 Task: Search one way flight ticket for 1 adult, 1 child, 1 infant in seat in premium economy from Albuquerque: Albuquerque International Sunport to Evansville: Evansville Regional Airport on 8-3-2023. Choice of flights is Emirates. Number of bags: 2 carry on bags and 4 checked bags. Price is upto 105000. Outbound departure time preference is 12:30. Return departure time preference is 0:00.
Action: Mouse moved to (285, 431)
Screenshot: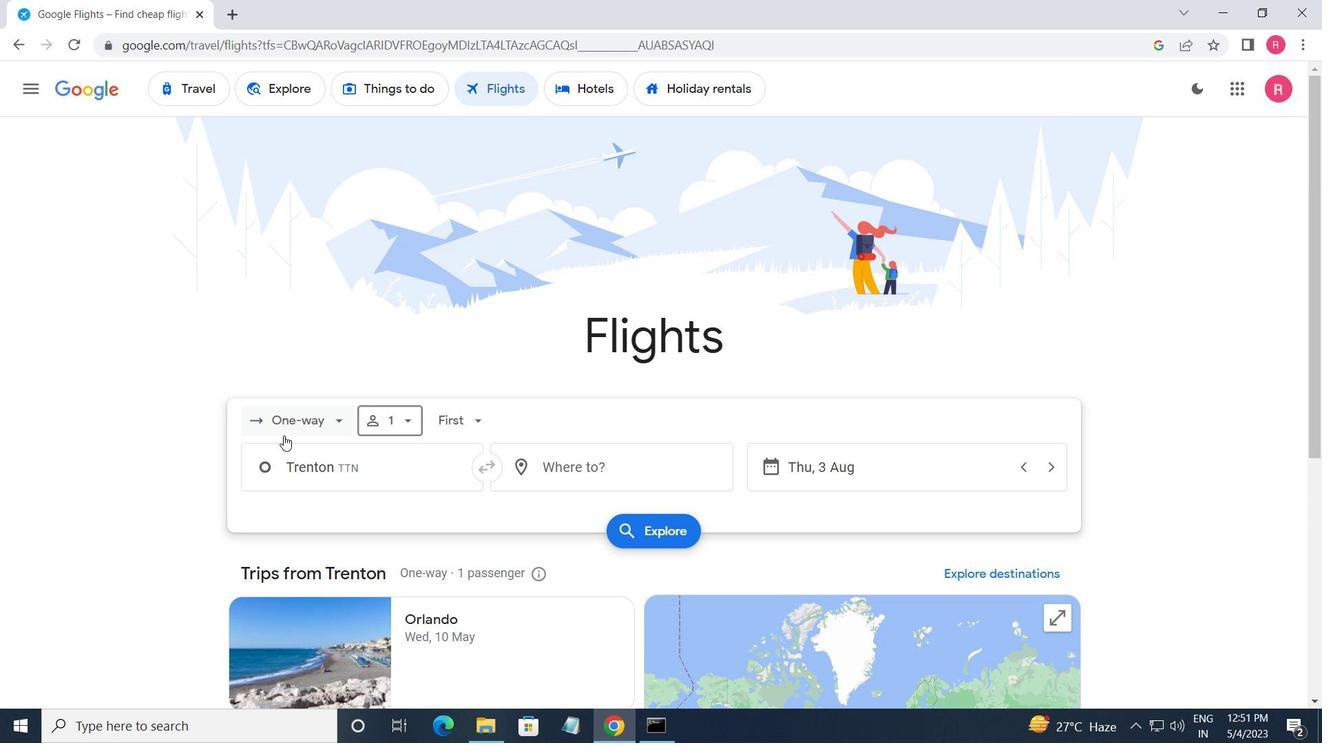 
Action: Mouse pressed left at (285, 431)
Screenshot: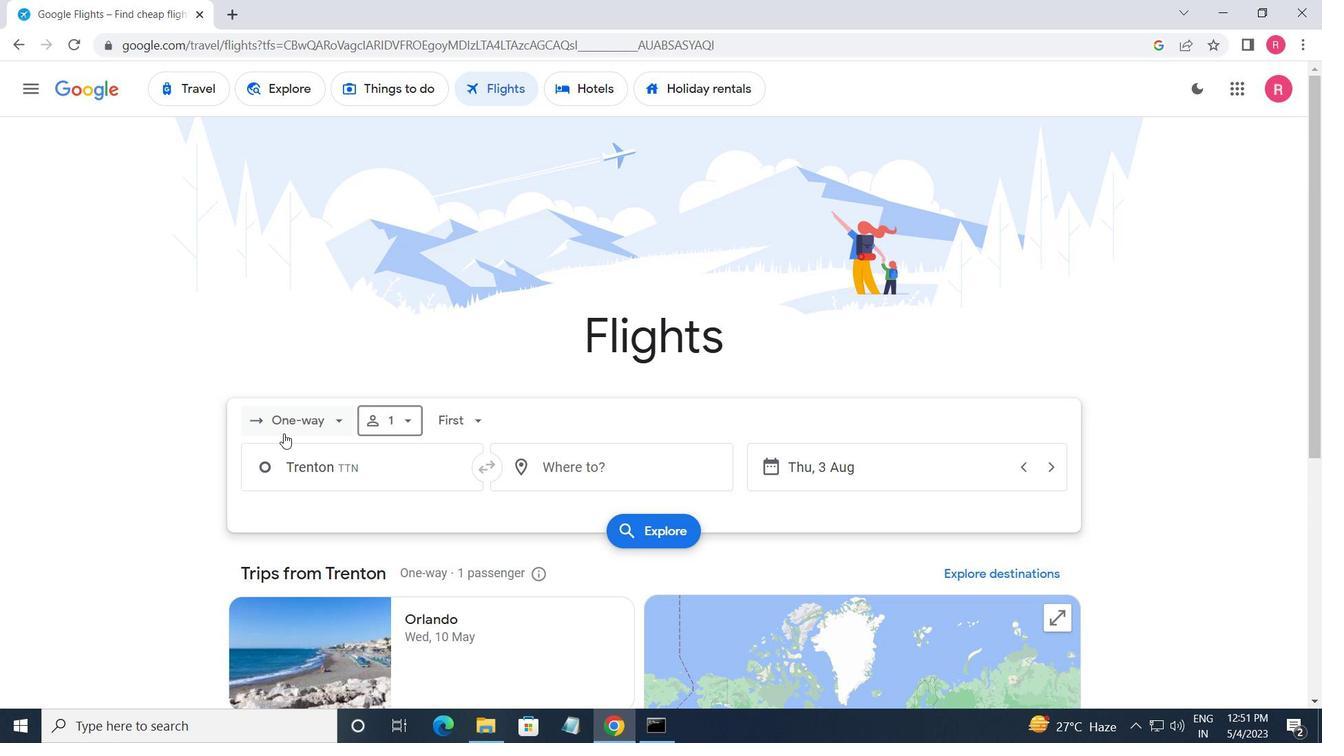 
Action: Mouse moved to (310, 504)
Screenshot: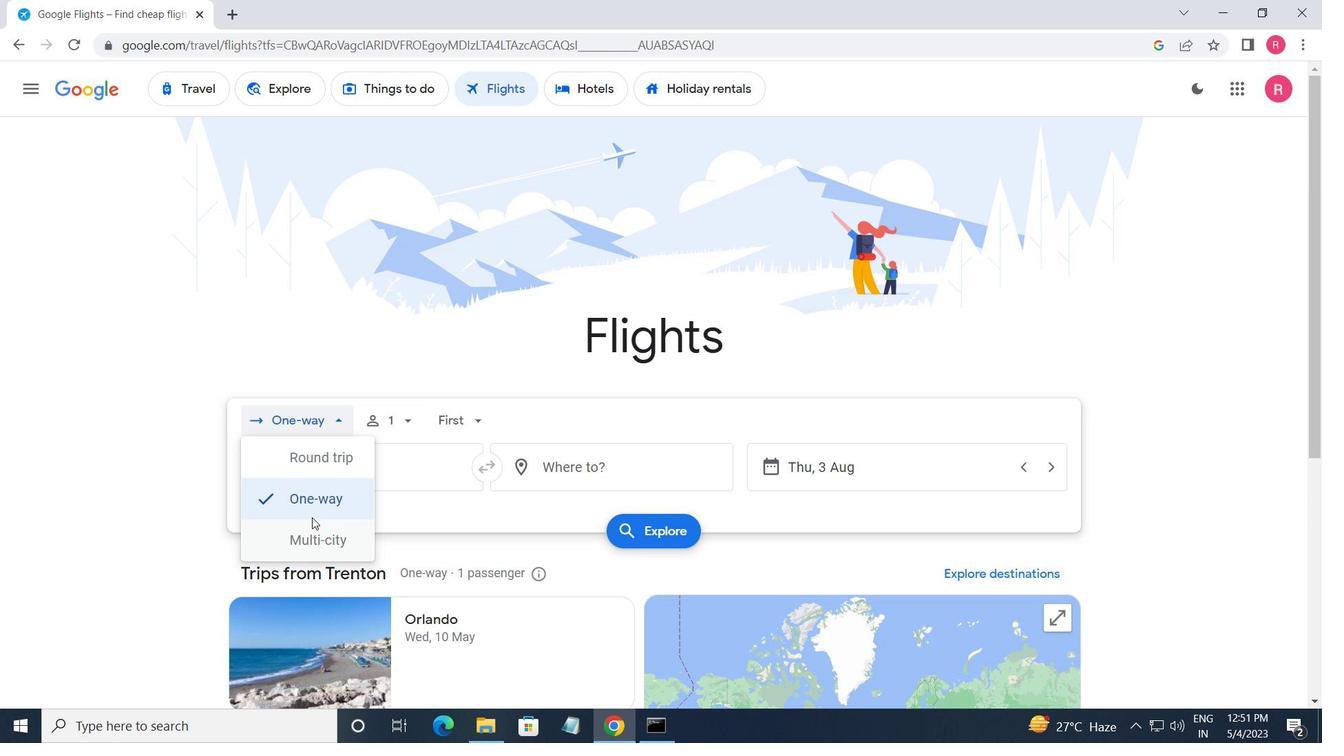 
Action: Mouse pressed left at (310, 504)
Screenshot: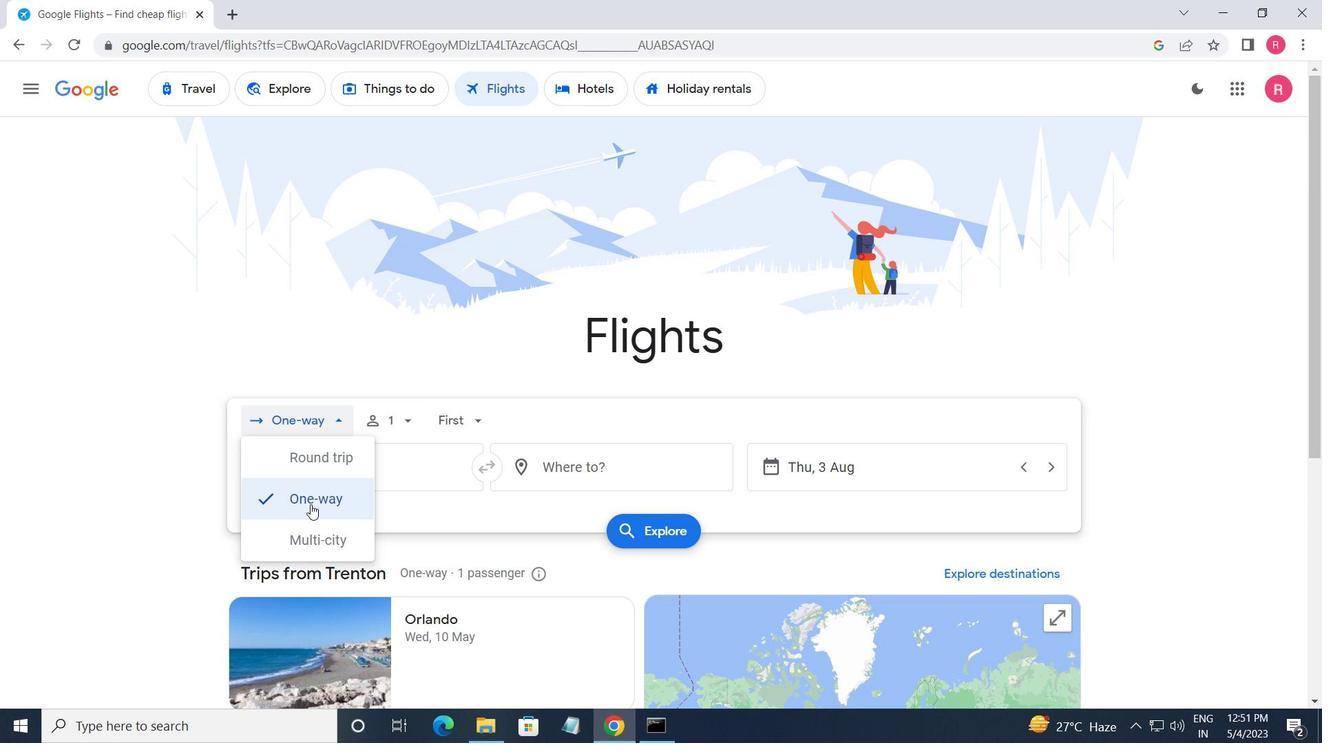 
Action: Mouse moved to (400, 418)
Screenshot: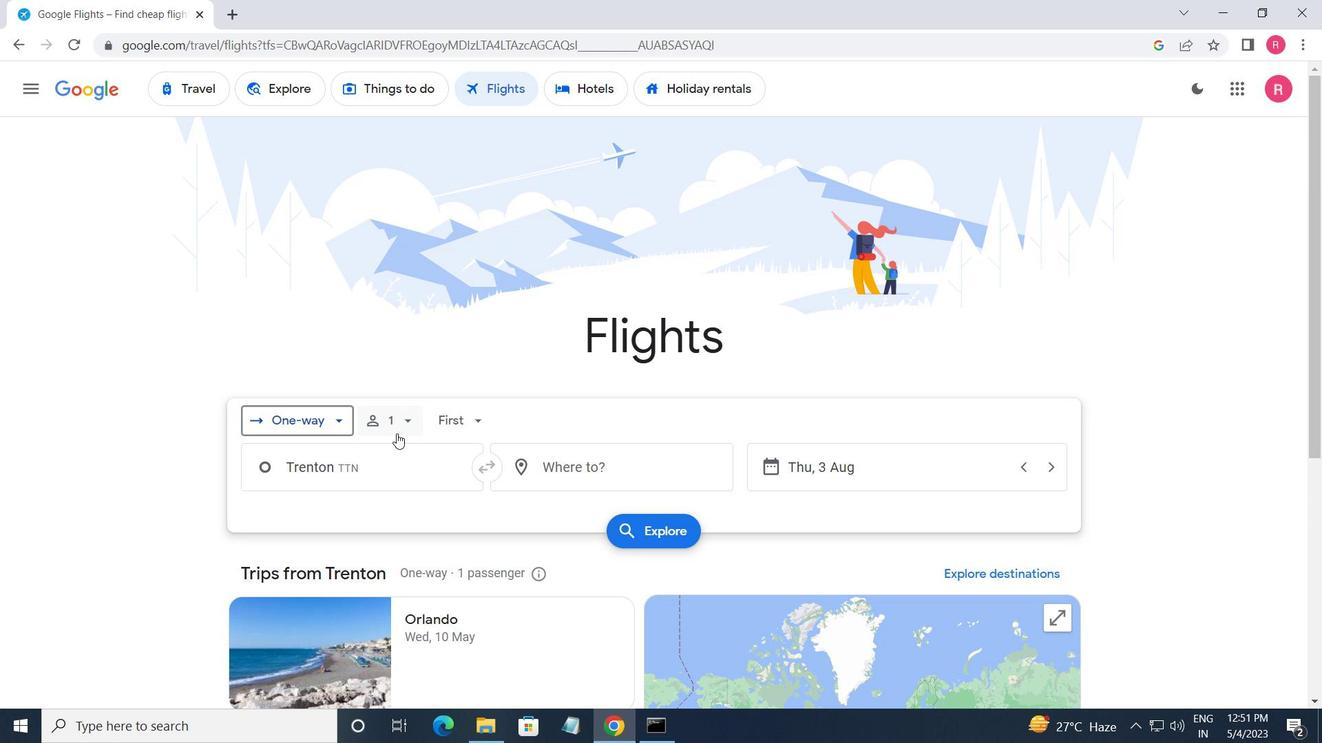 
Action: Mouse pressed left at (400, 418)
Screenshot: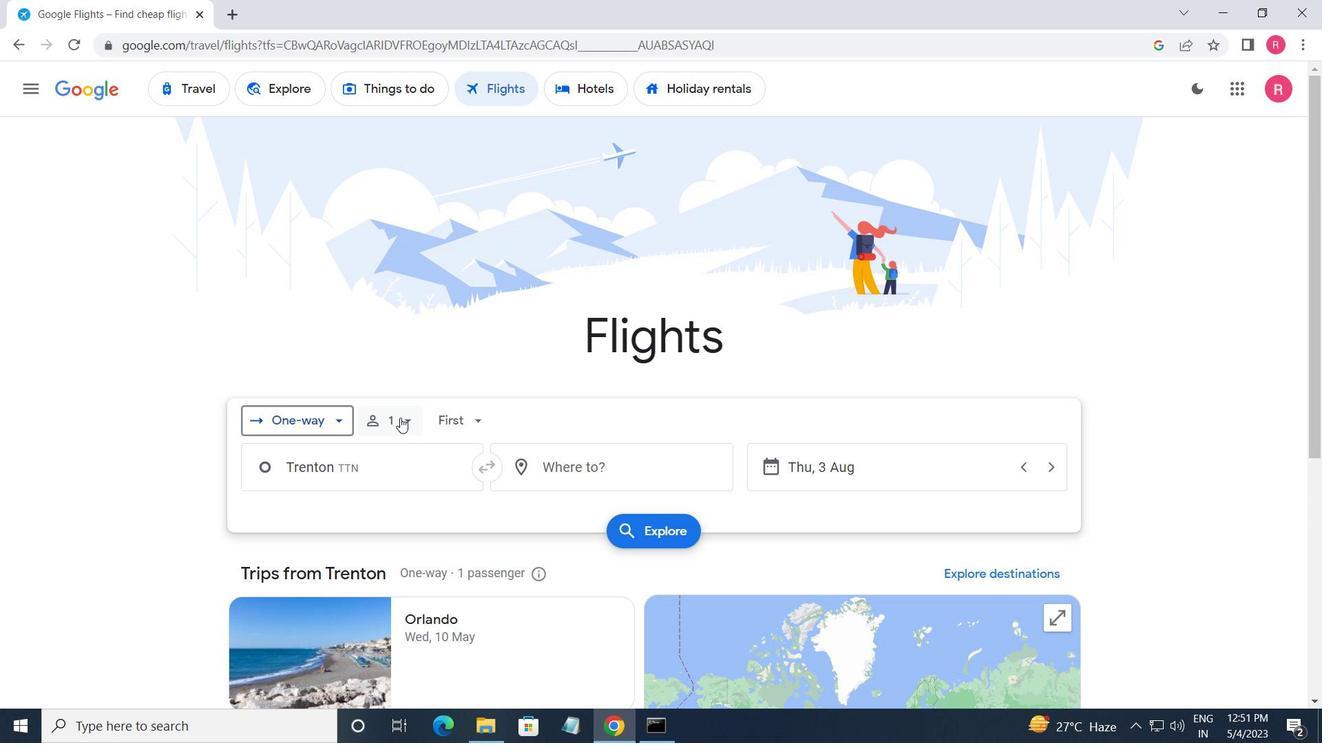 
Action: Mouse moved to (532, 504)
Screenshot: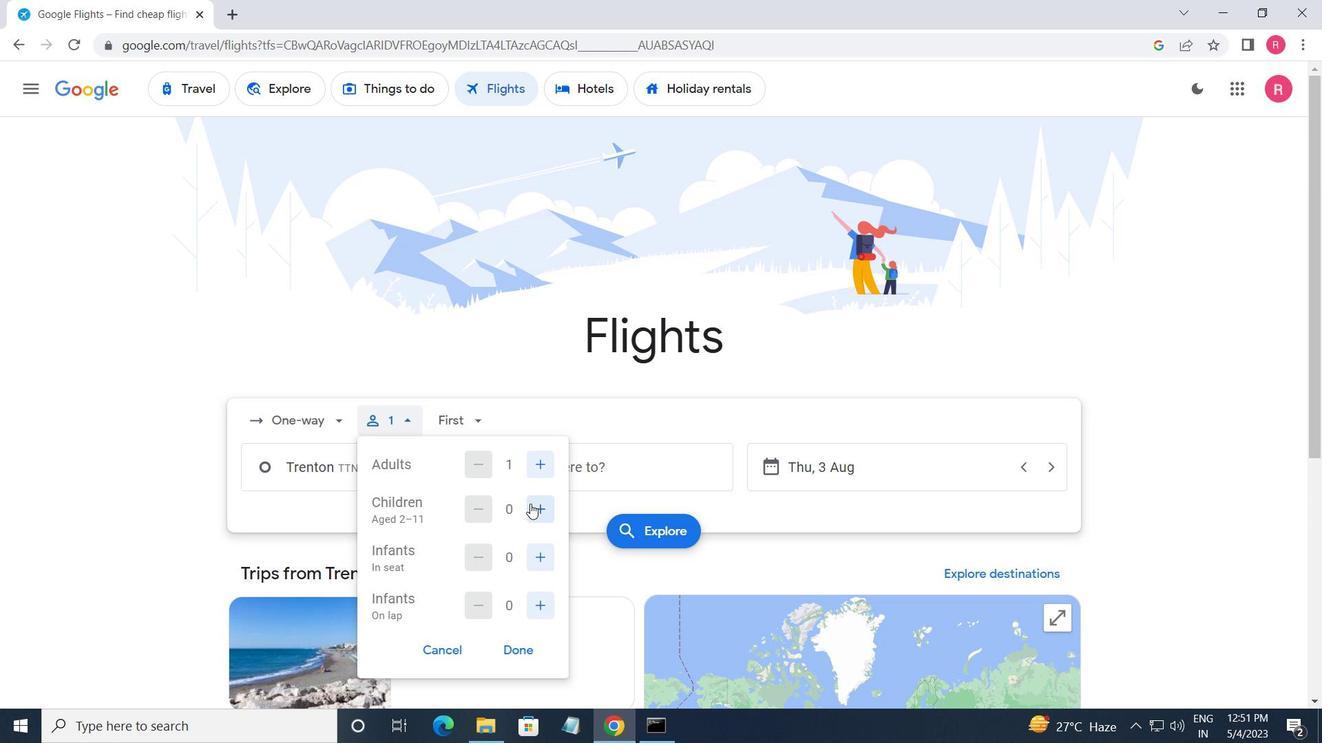 
Action: Mouse pressed left at (532, 504)
Screenshot: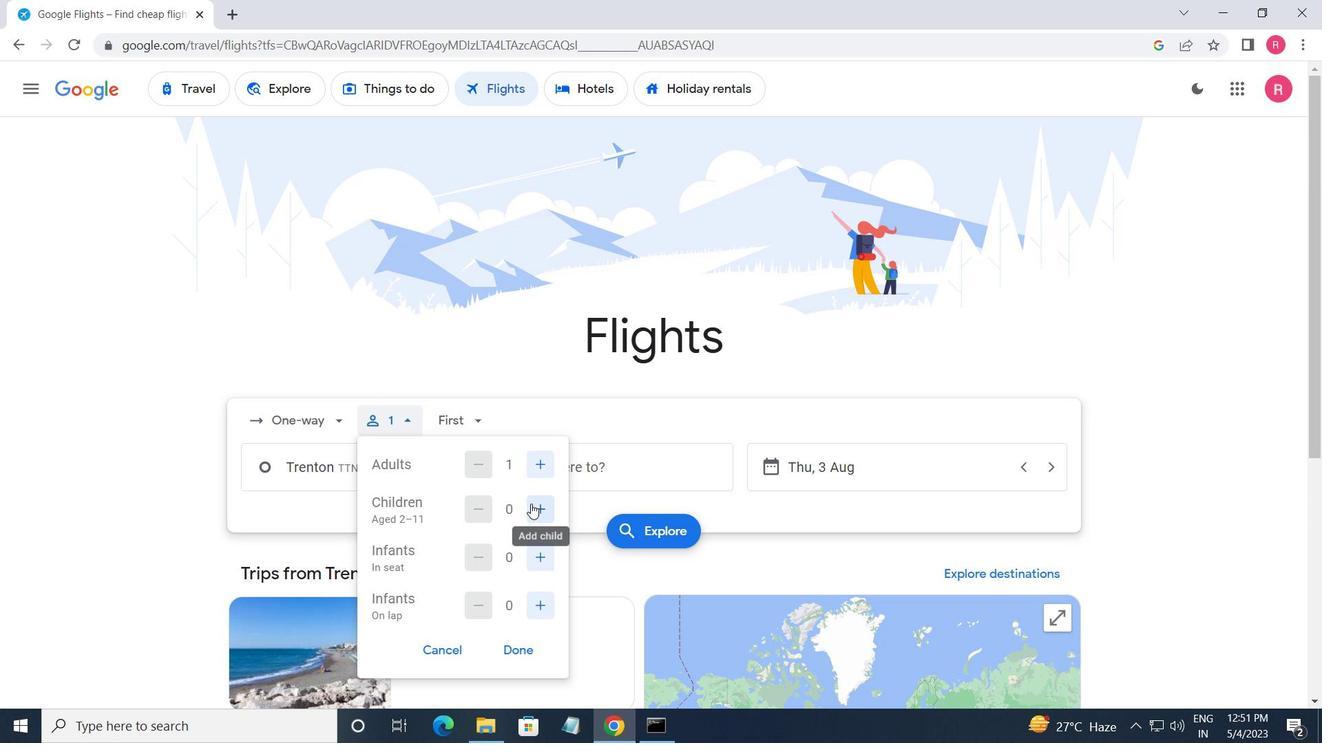
Action: Mouse moved to (538, 556)
Screenshot: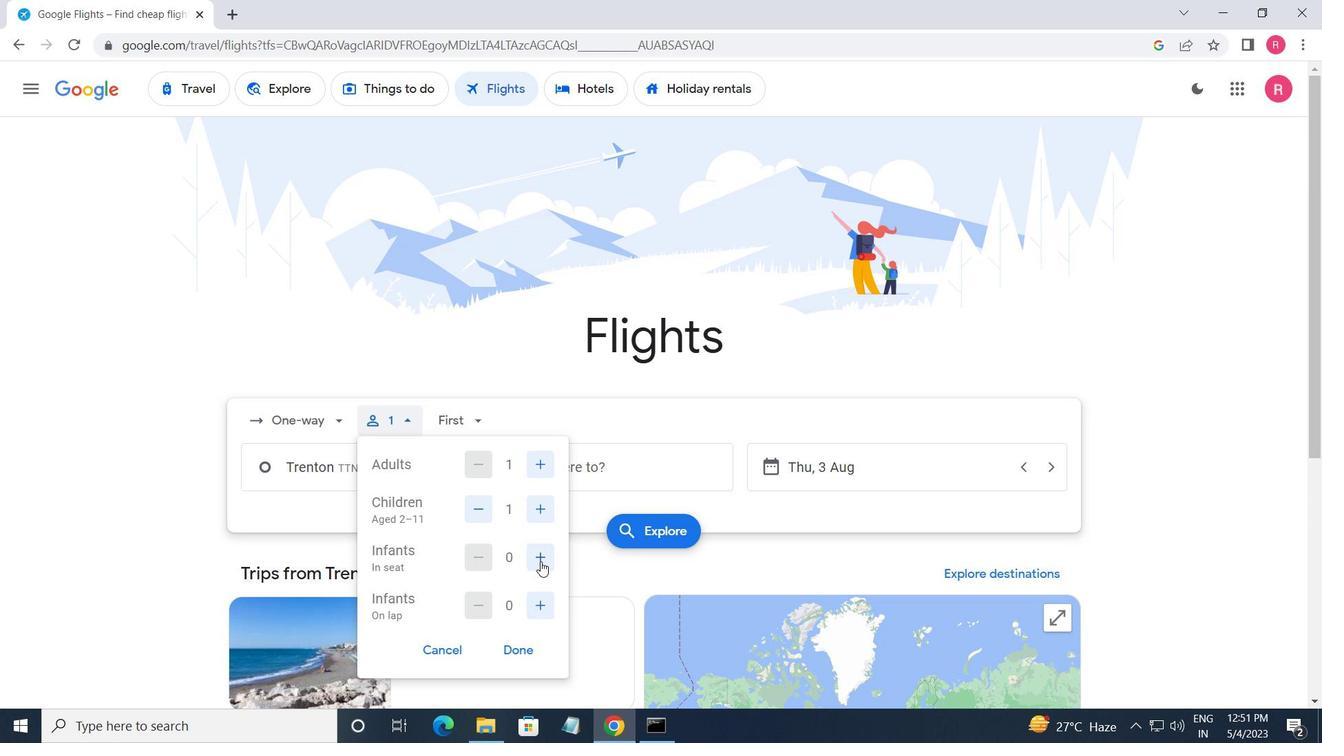 
Action: Mouse pressed left at (538, 556)
Screenshot: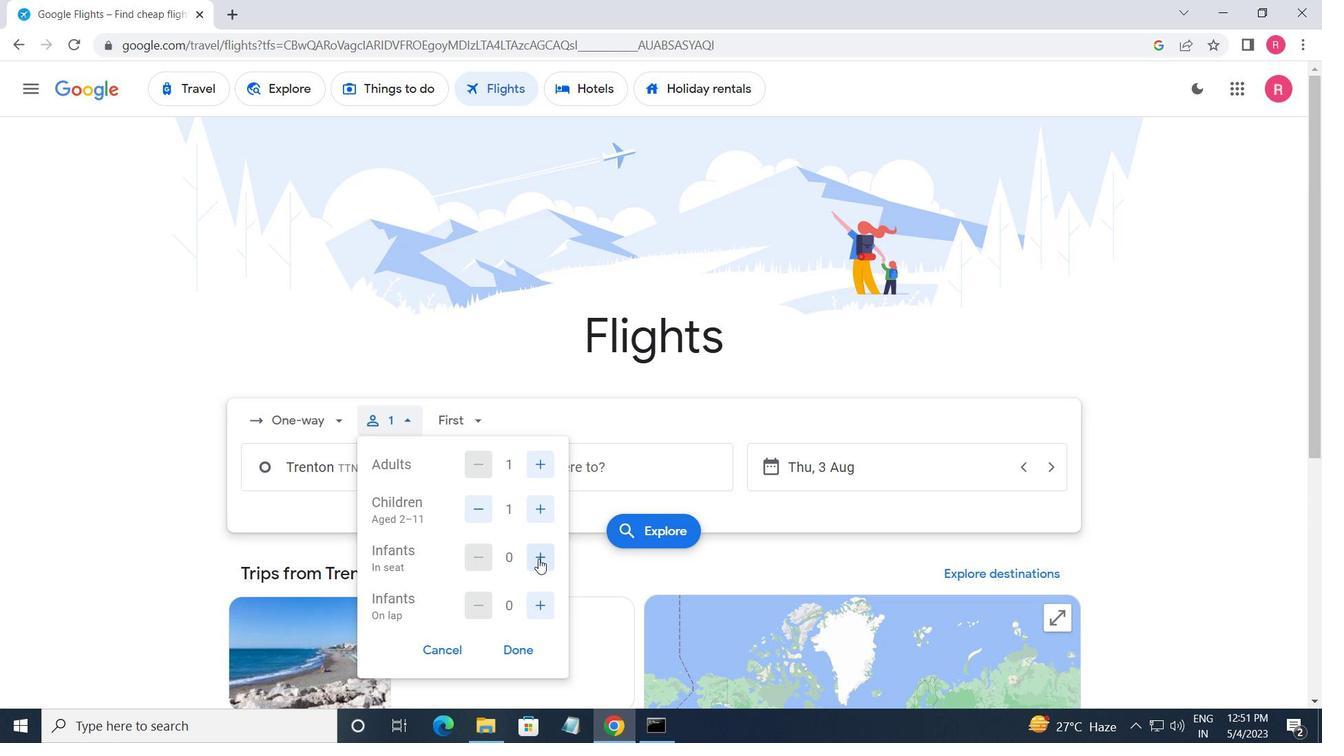
Action: Mouse moved to (513, 645)
Screenshot: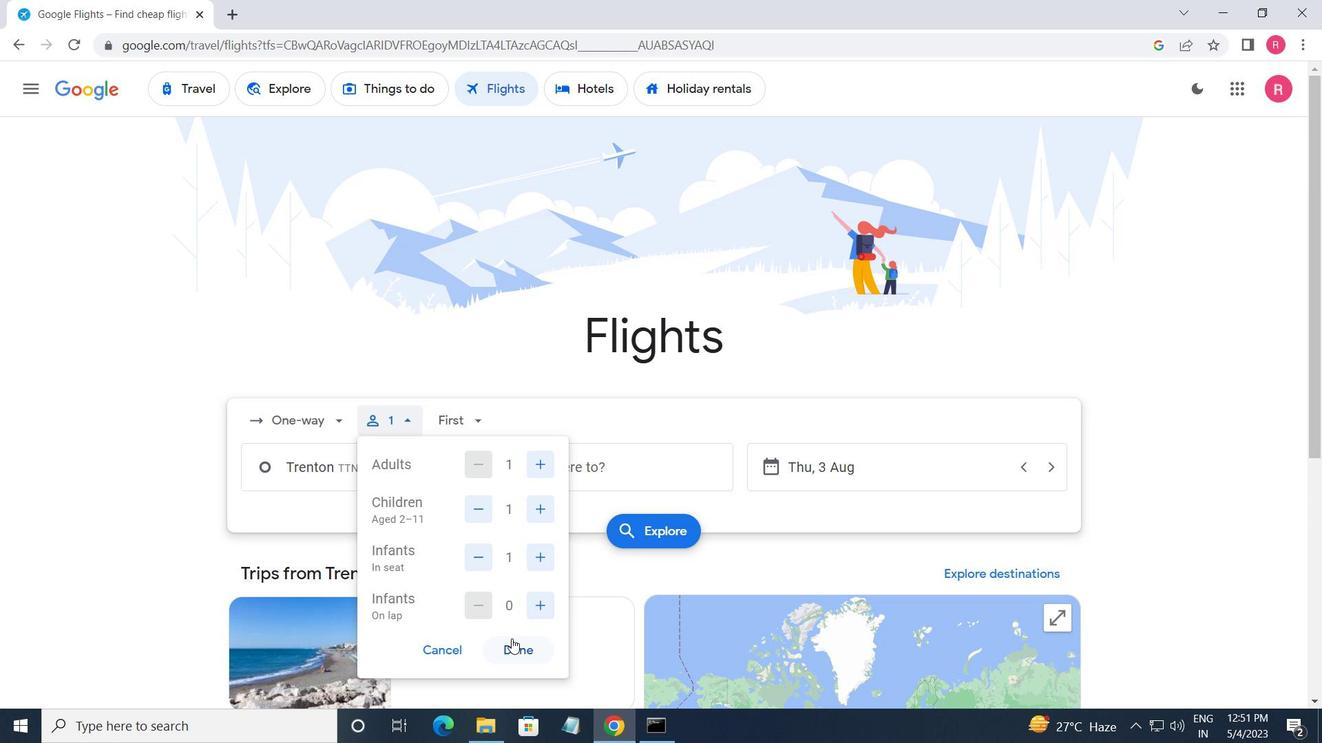 
Action: Mouse pressed left at (513, 645)
Screenshot: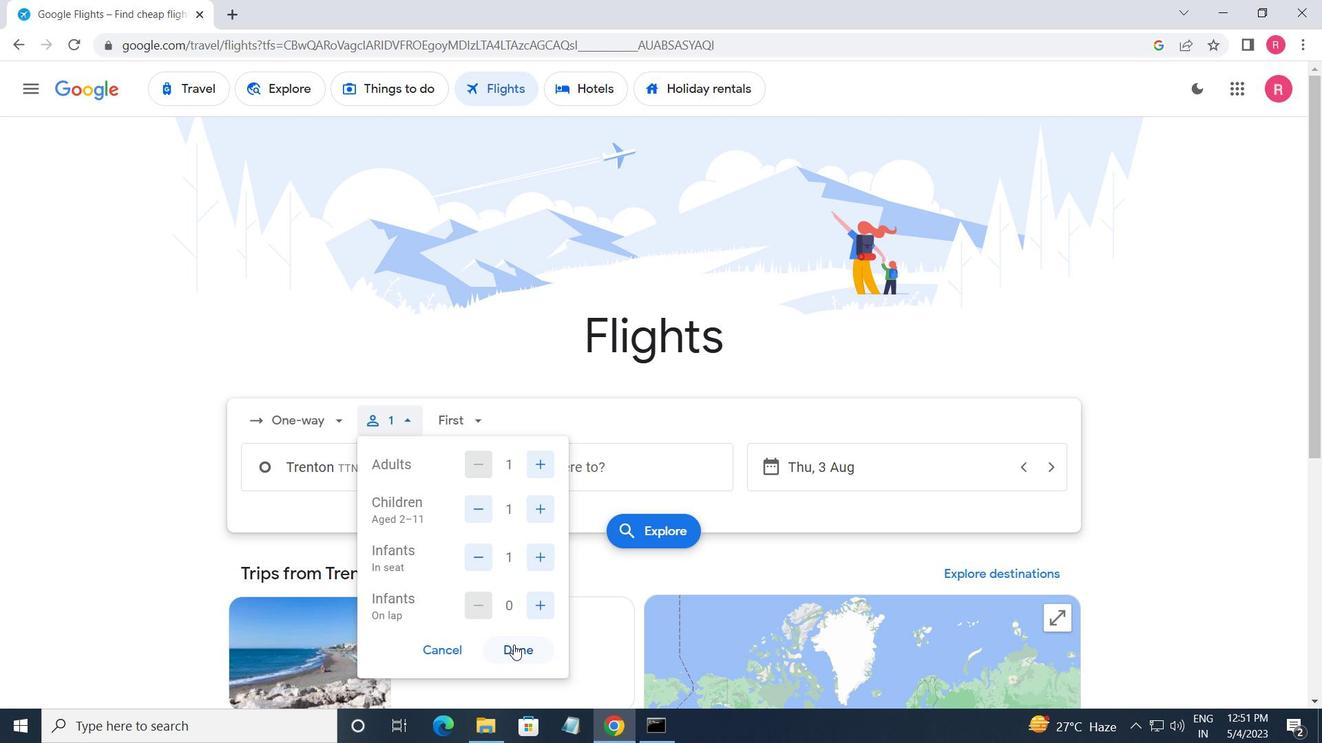 
Action: Mouse moved to (473, 404)
Screenshot: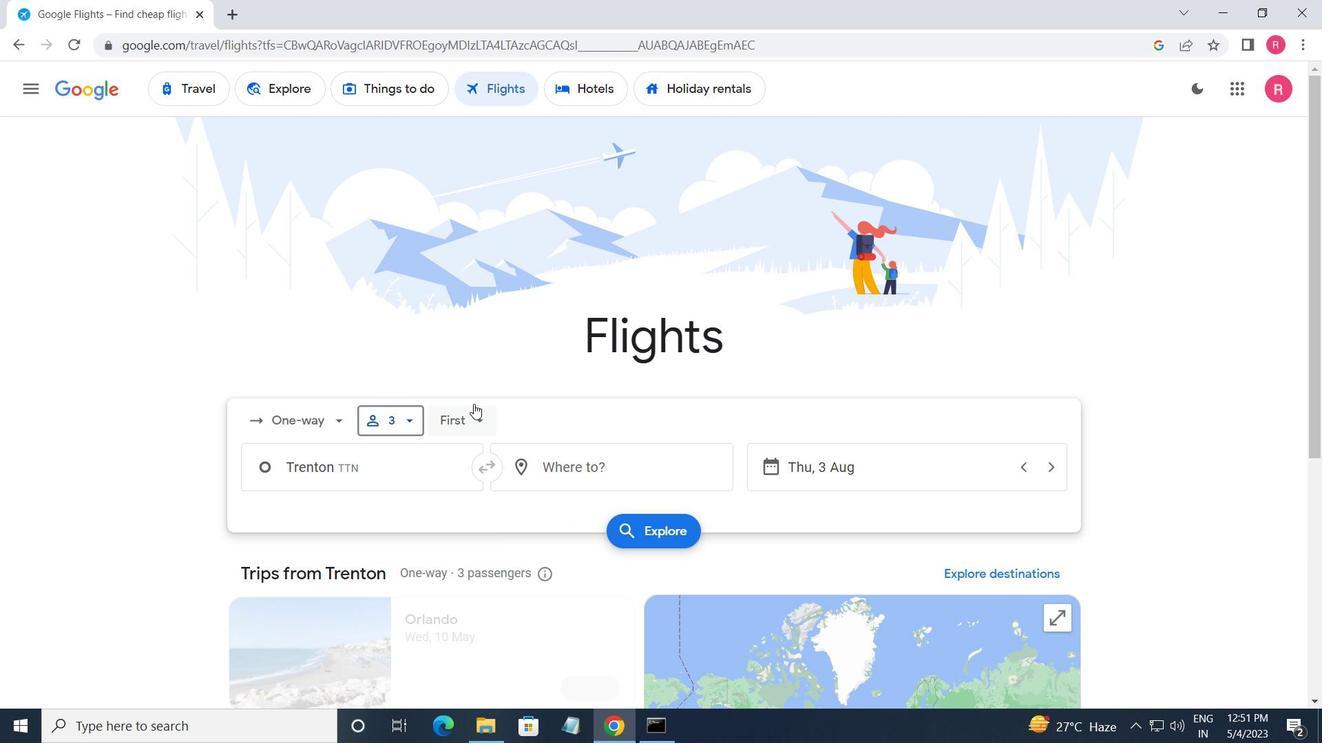 
Action: Mouse pressed left at (473, 404)
Screenshot: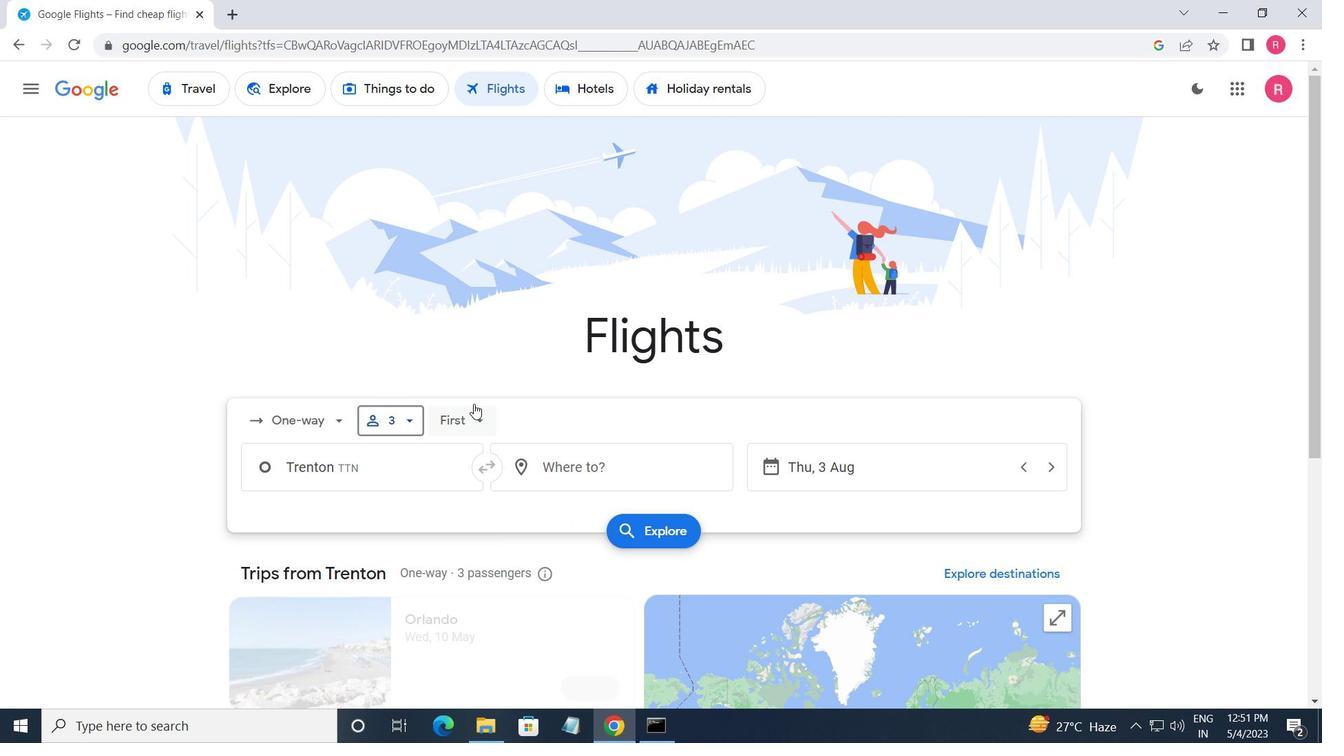 
Action: Mouse moved to (502, 500)
Screenshot: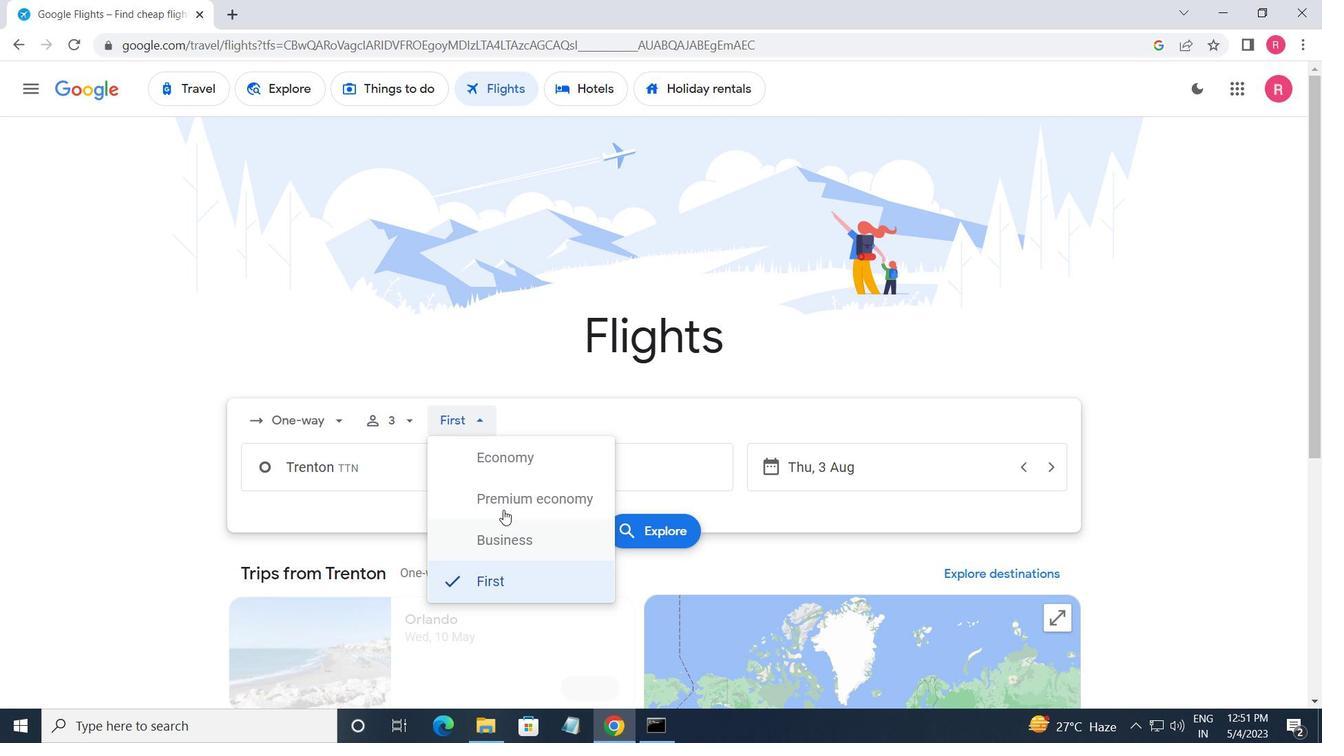 
Action: Mouse pressed left at (502, 500)
Screenshot: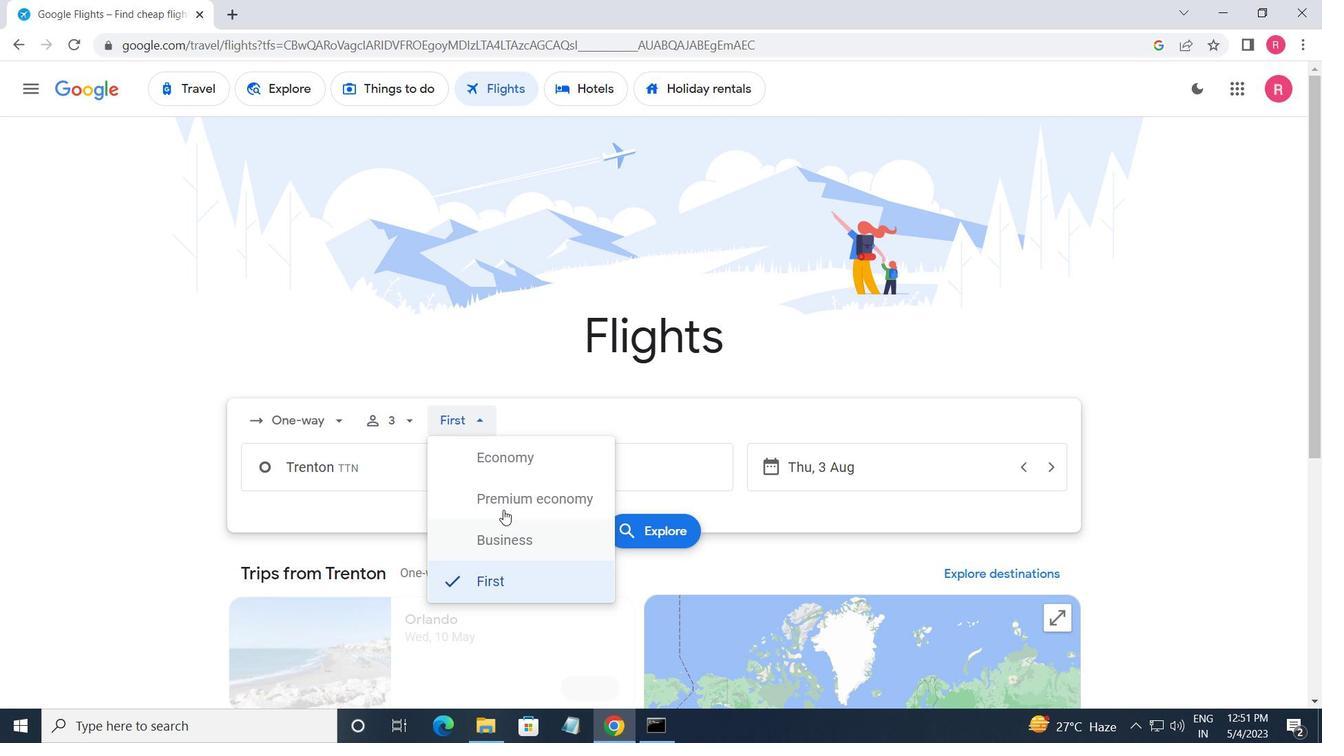 
Action: Mouse moved to (409, 483)
Screenshot: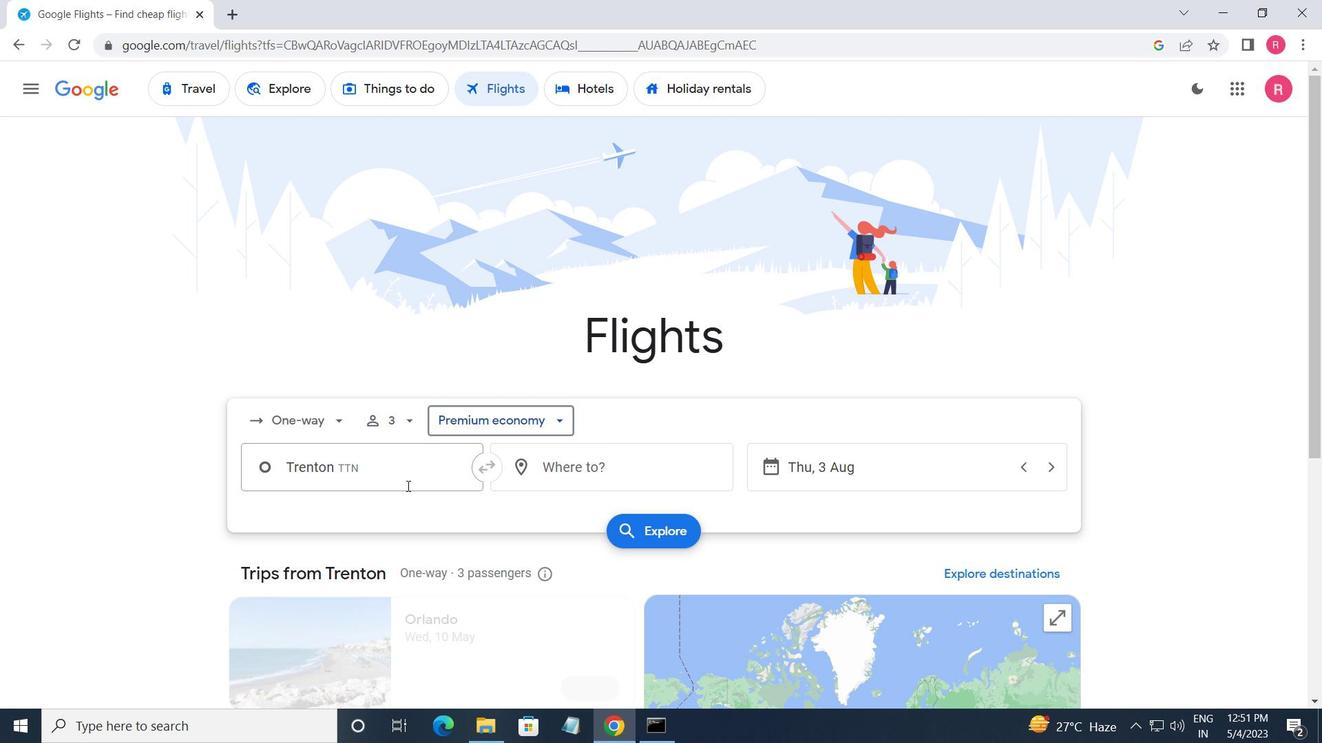 
Action: Mouse pressed left at (409, 483)
Screenshot: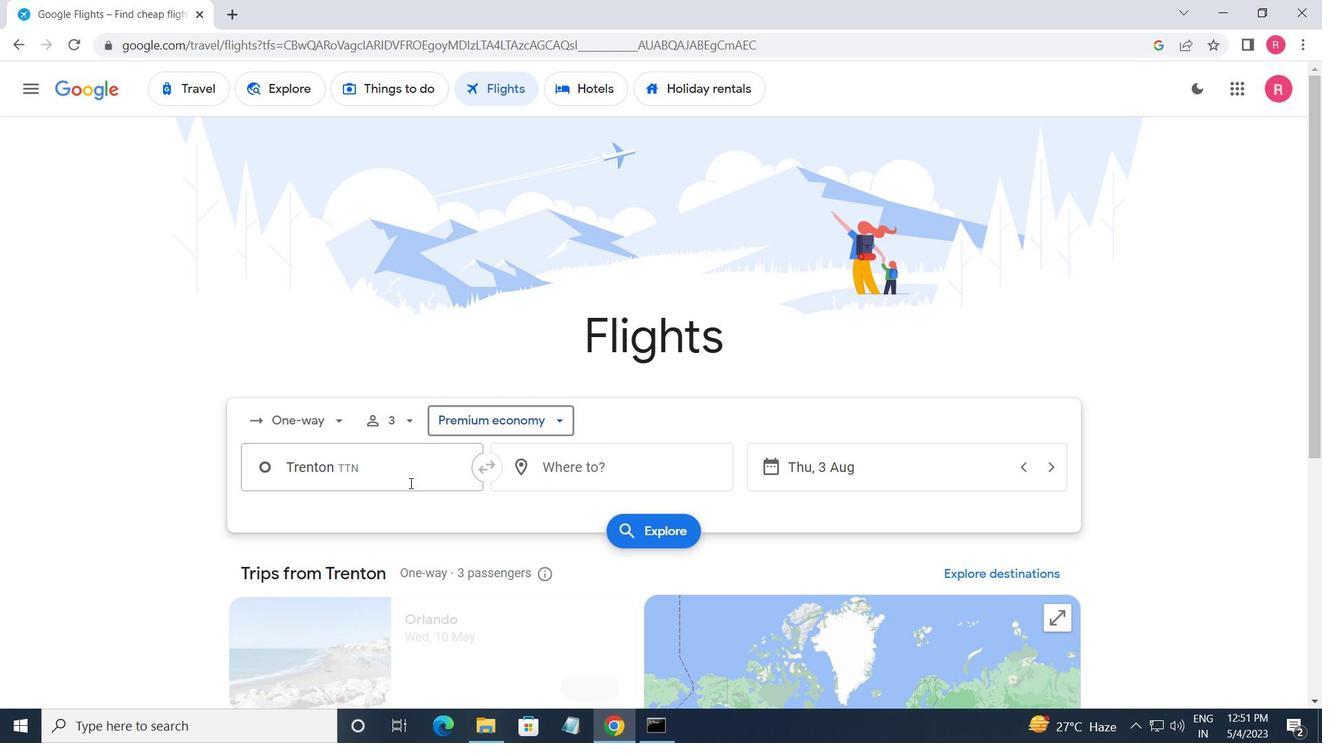 
Action: Mouse moved to (363, 446)
Screenshot: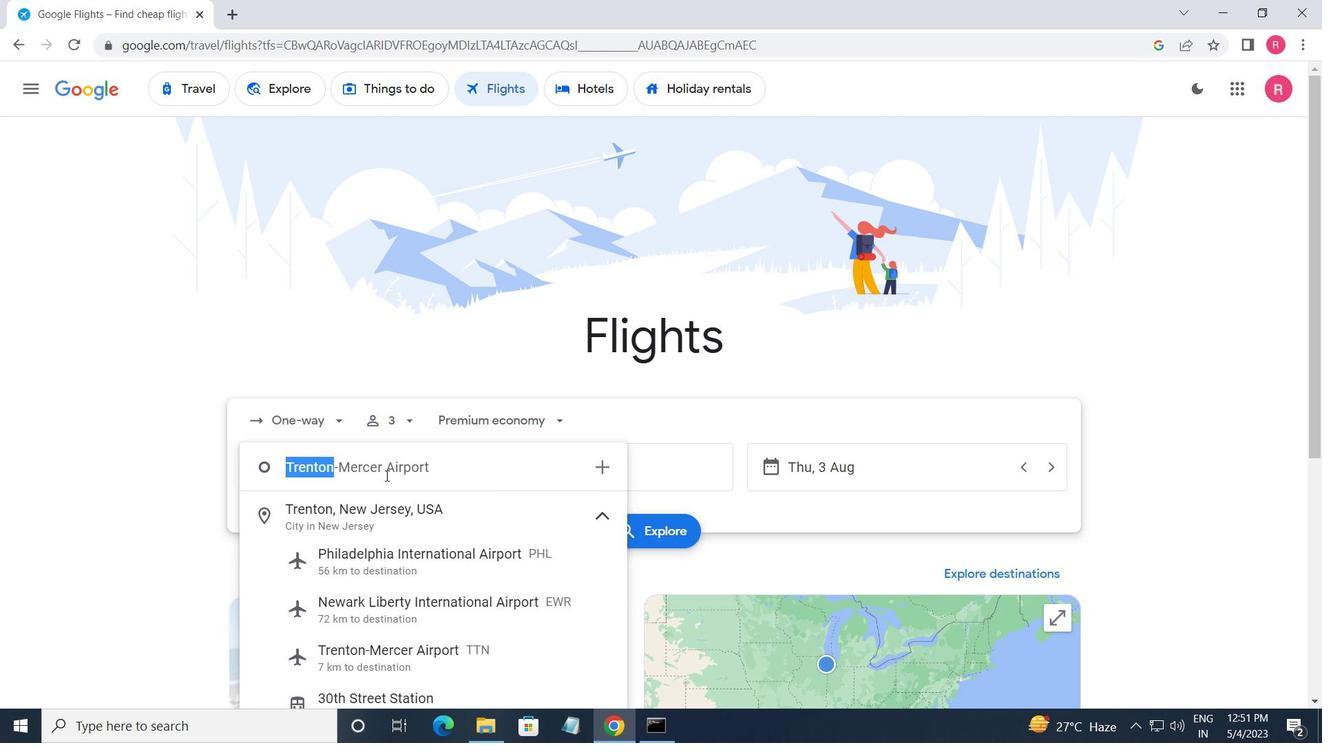
Action: Key pressed <Key.shift><Key.shift><Key.shift><Key.shift><Key.shift><Key.shift><Key.shift><Key.shift><Key.shift><Key.shift><Key.shift>ALBU
Screenshot: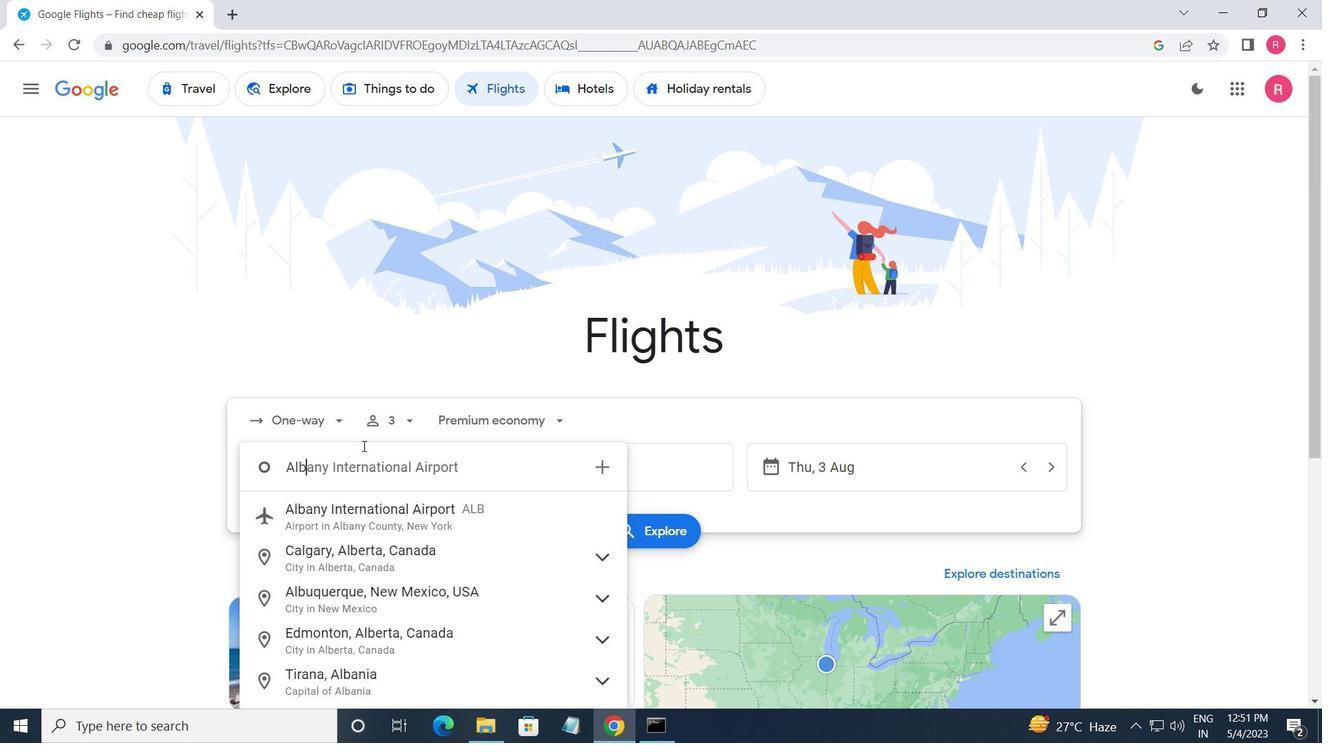 
Action: Mouse moved to (440, 559)
Screenshot: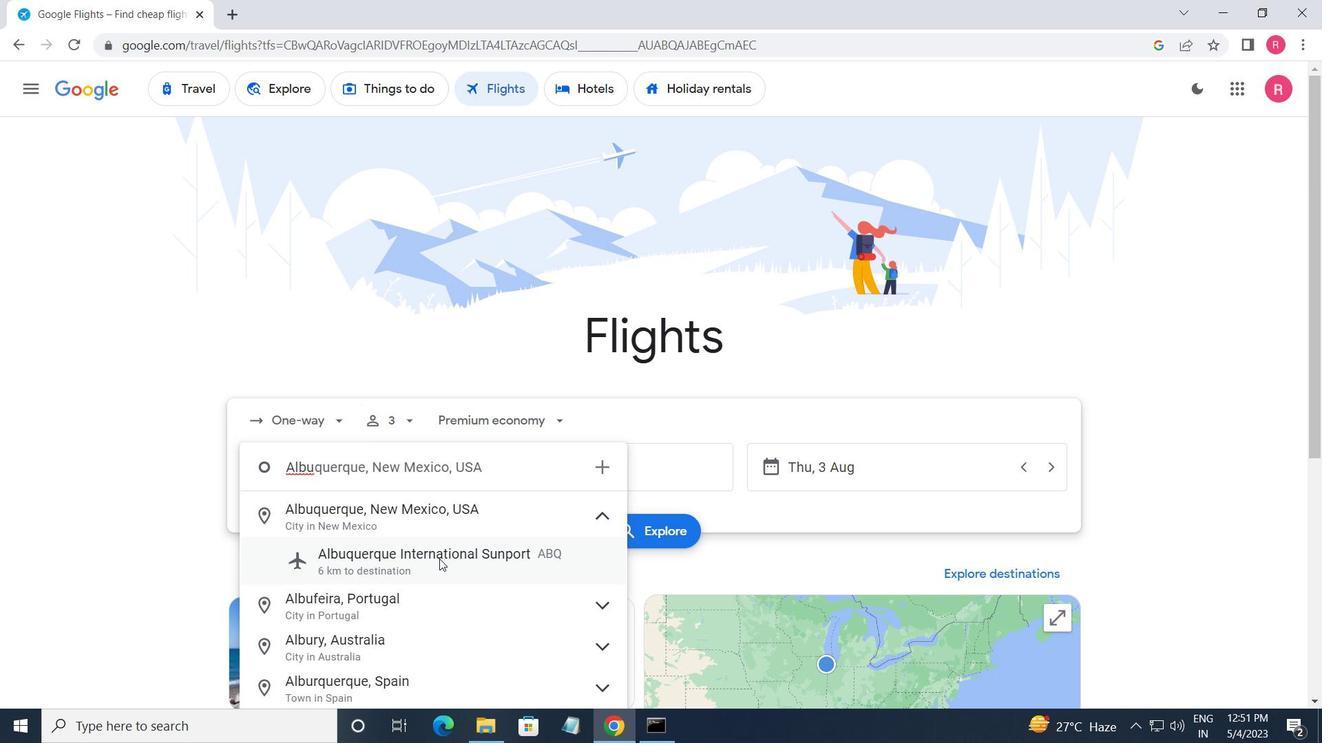 
Action: Mouse pressed left at (440, 559)
Screenshot: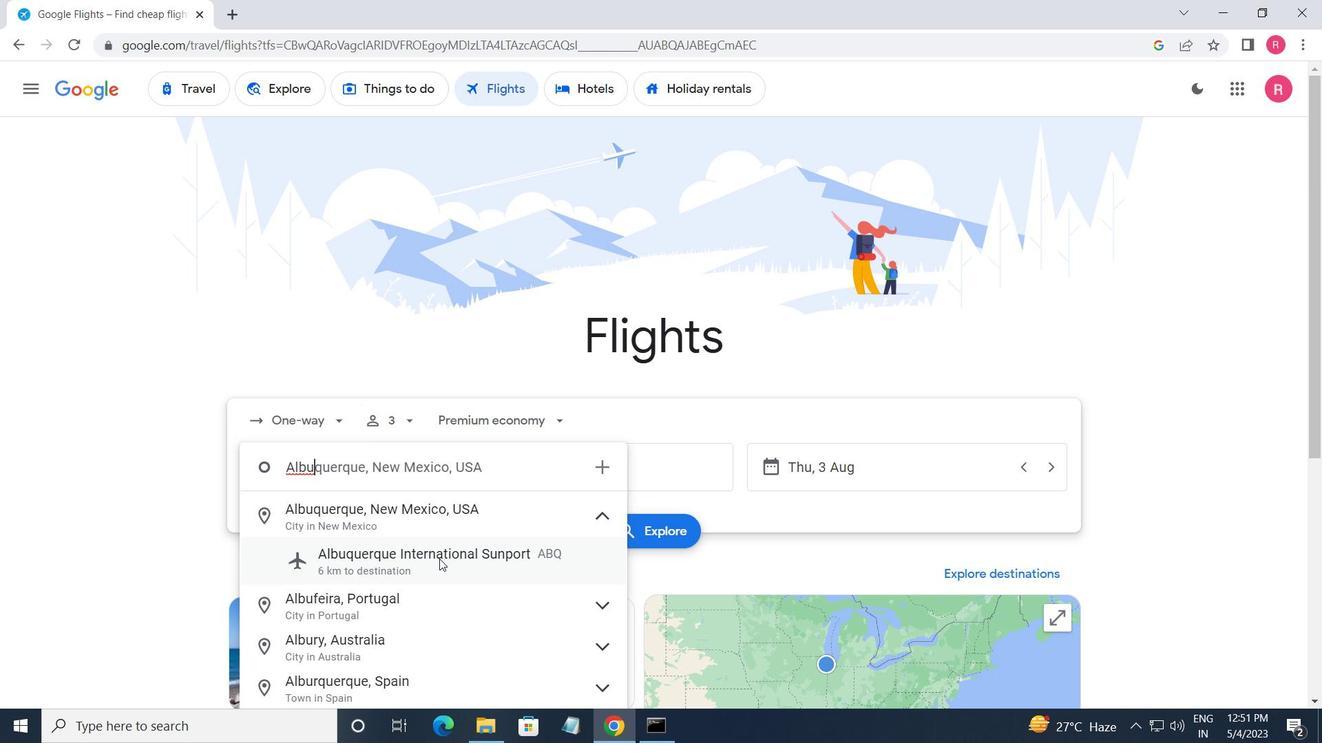 
Action: Mouse moved to (423, 553)
Screenshot: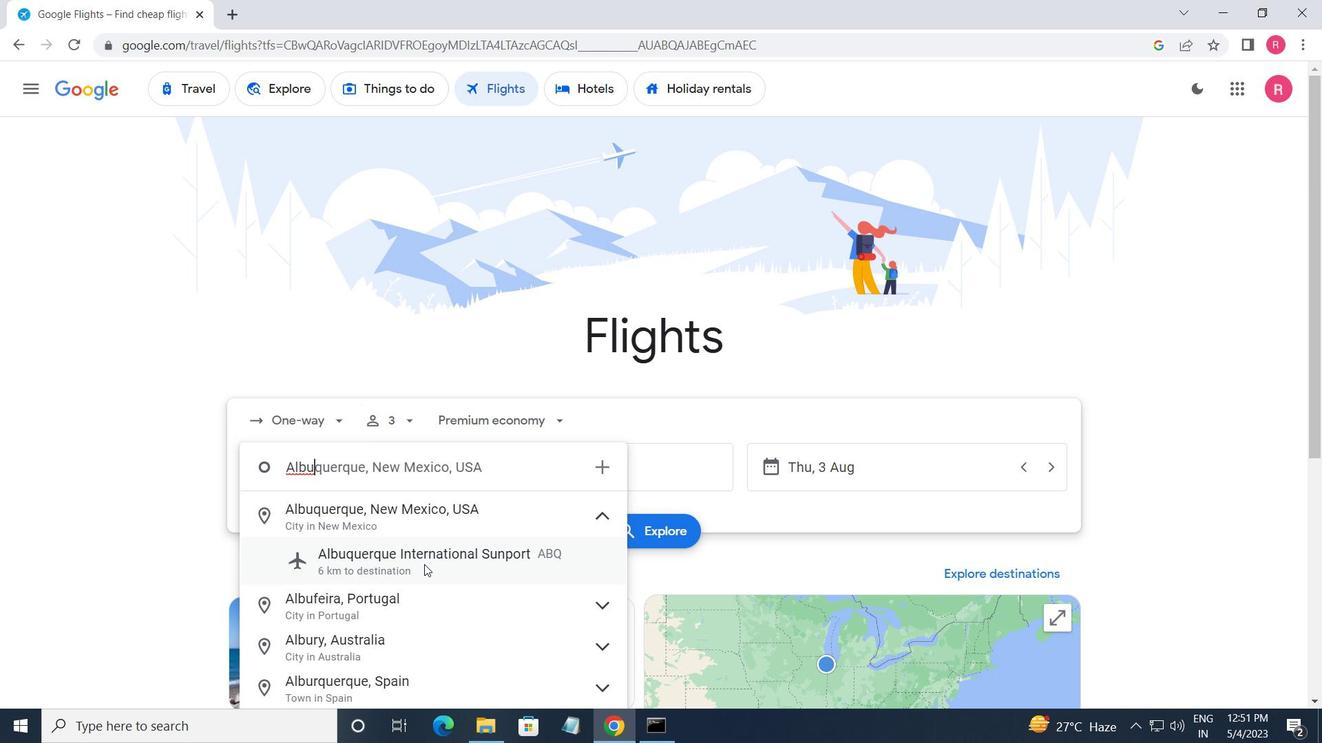 
Action: Mouse pressed left at (423, 553)
Screenshot: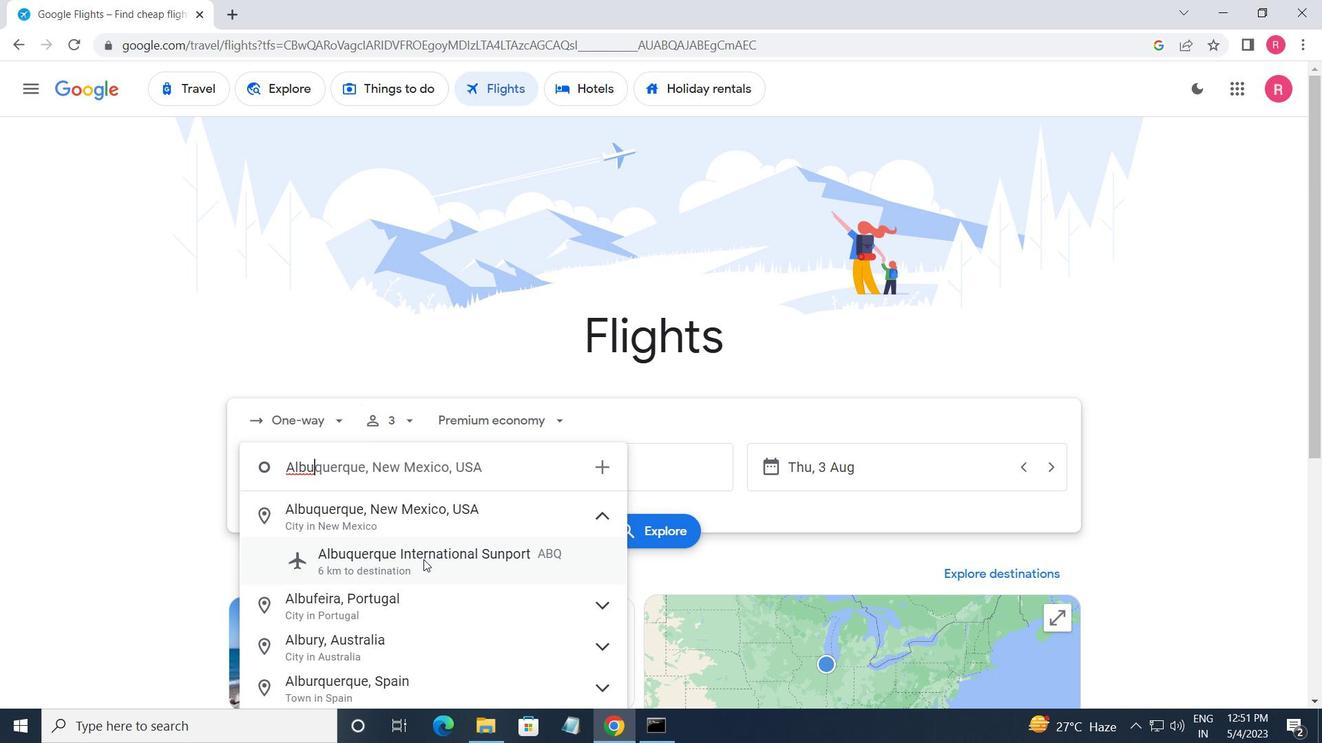 
Action: Mouse moved to (592, 475)
Screenshot: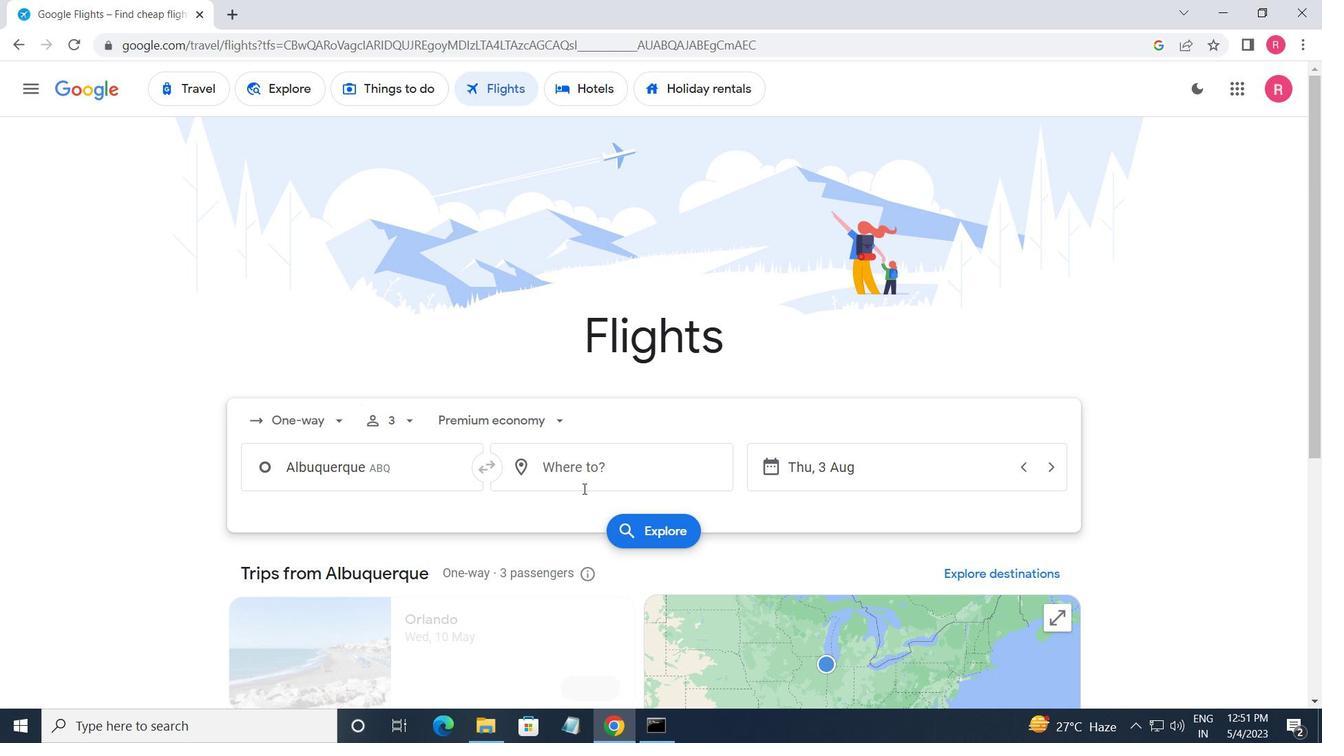 
Action: Mouse pressed left at (592, 475)
Screenshot: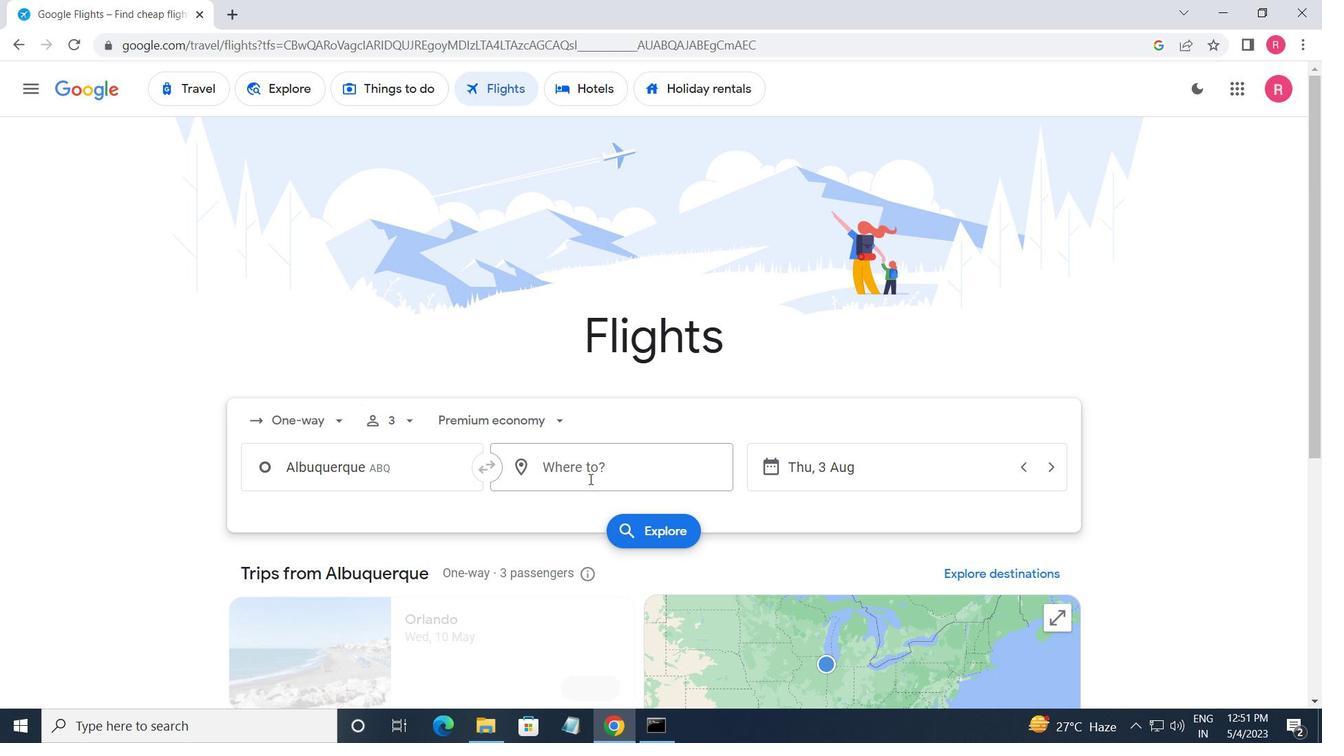 
Action: Mouse moved to (579, 637)
Screenshot: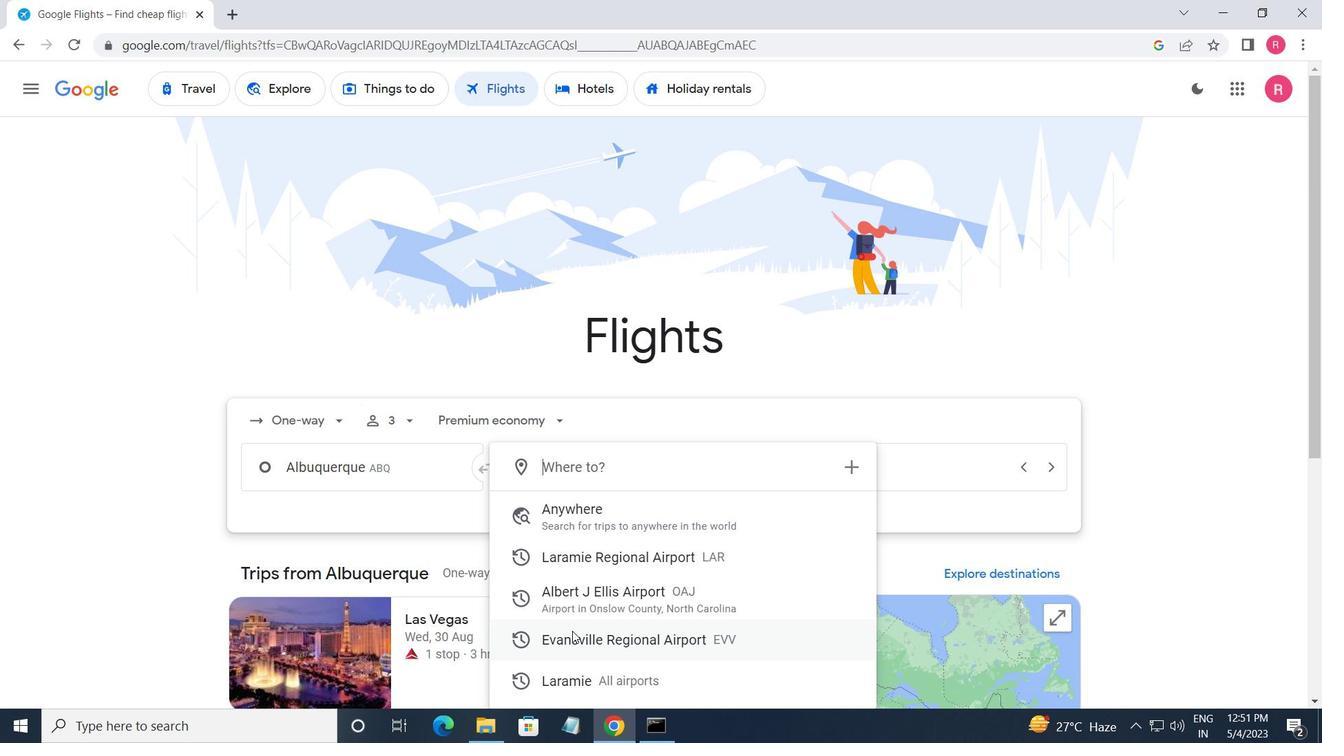 
Action: Mouse pressed left at (579, 637)
Screenshot: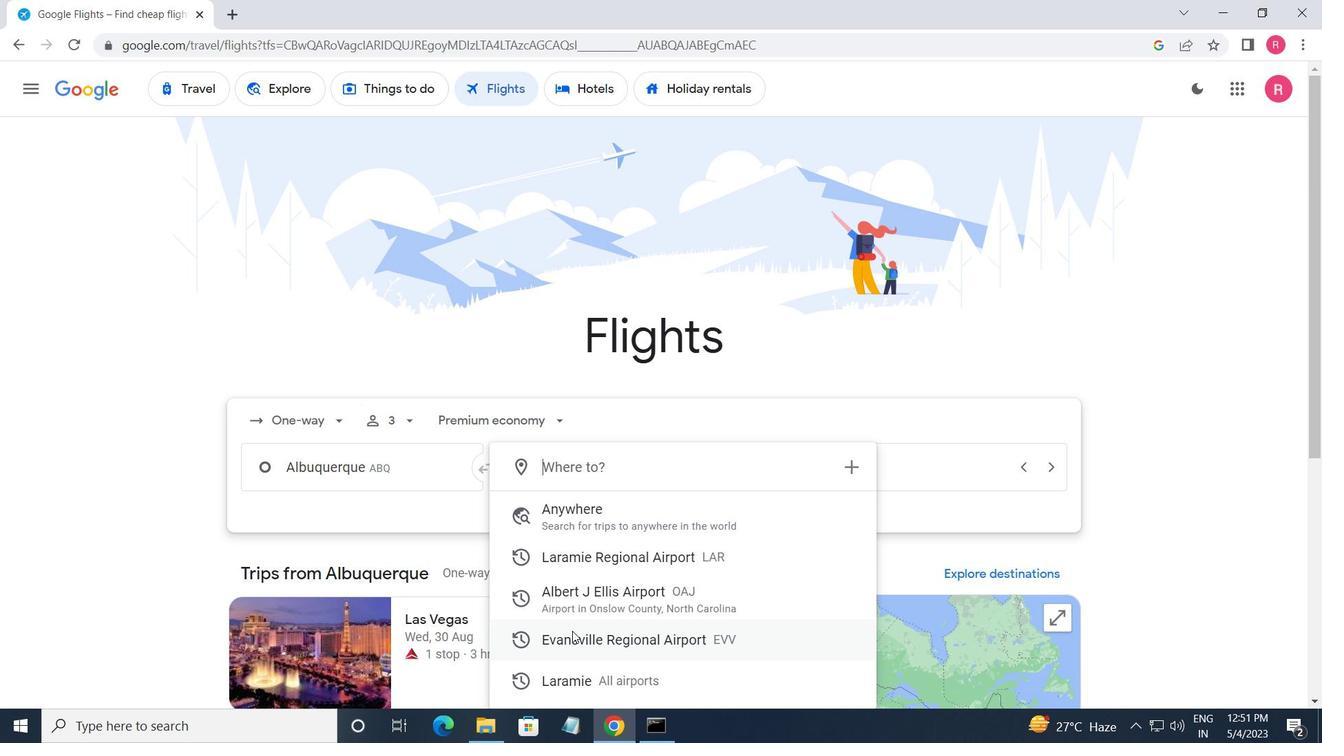 
Action: Mouse moved to (912, 473)
Screenshot: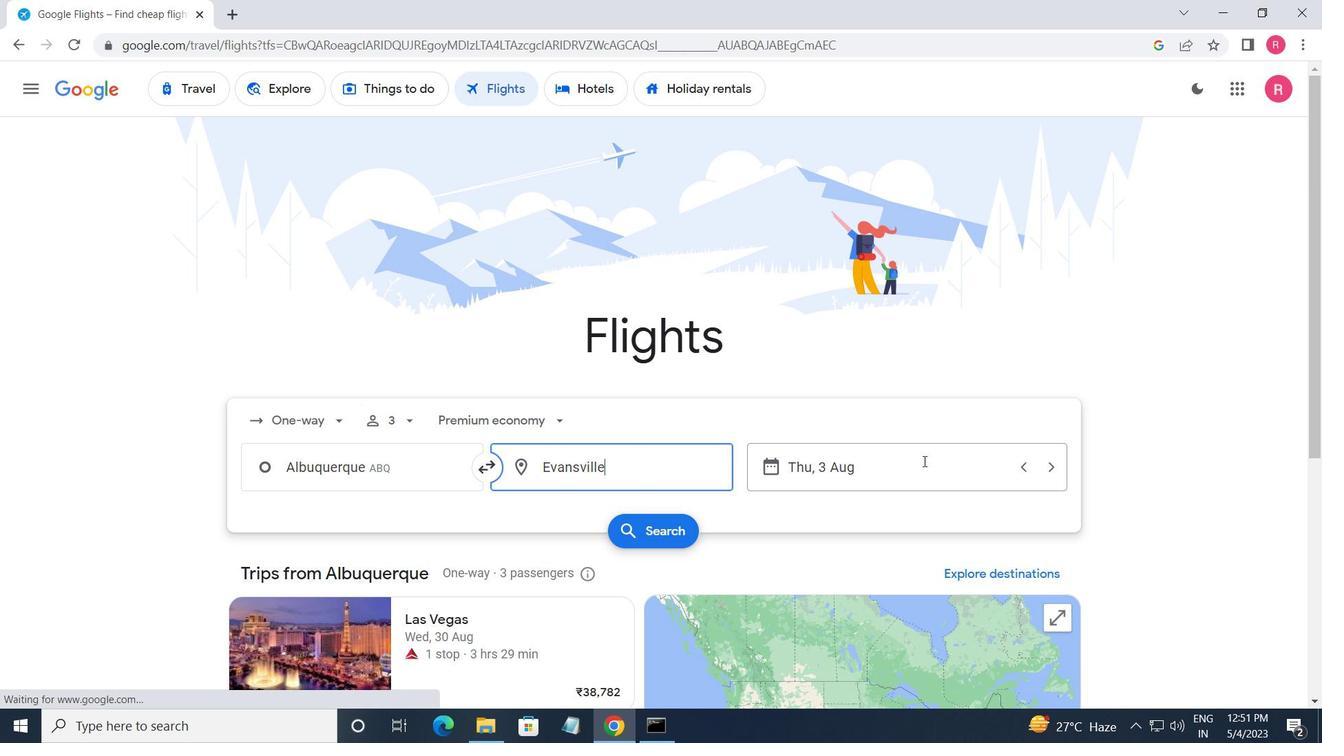 
Action: Mouse pressed left at (912, 473)
Screenshot: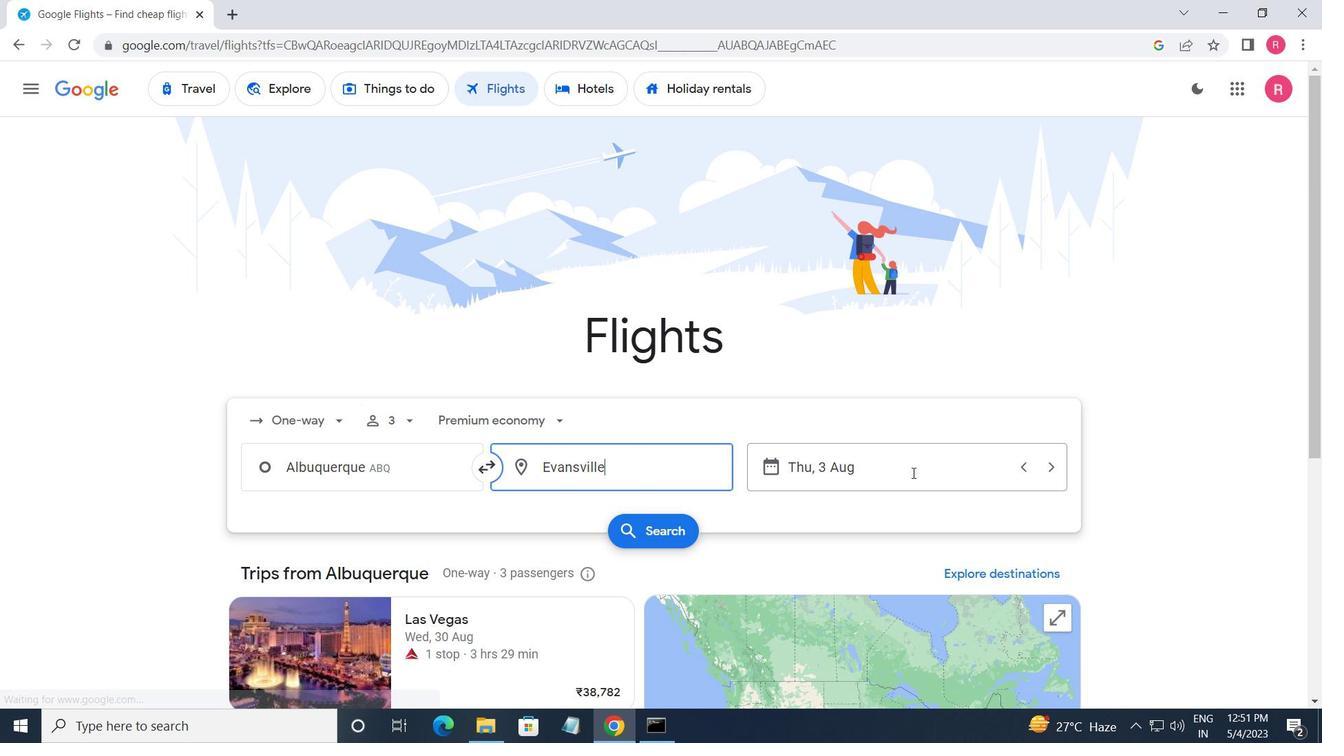 
Action: Mouse moved to (614, 404)
Screenshot: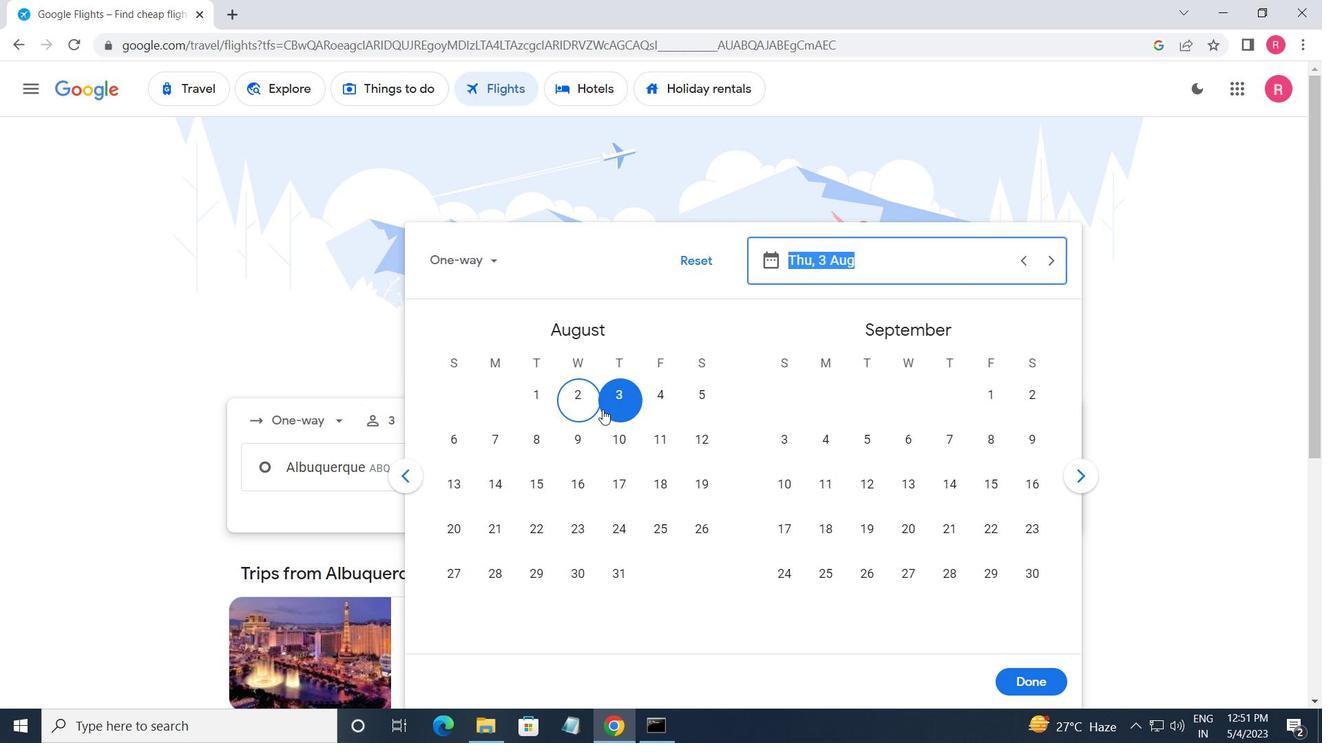 
Action: Mouse pressed left at (614, 404)
Screenshot: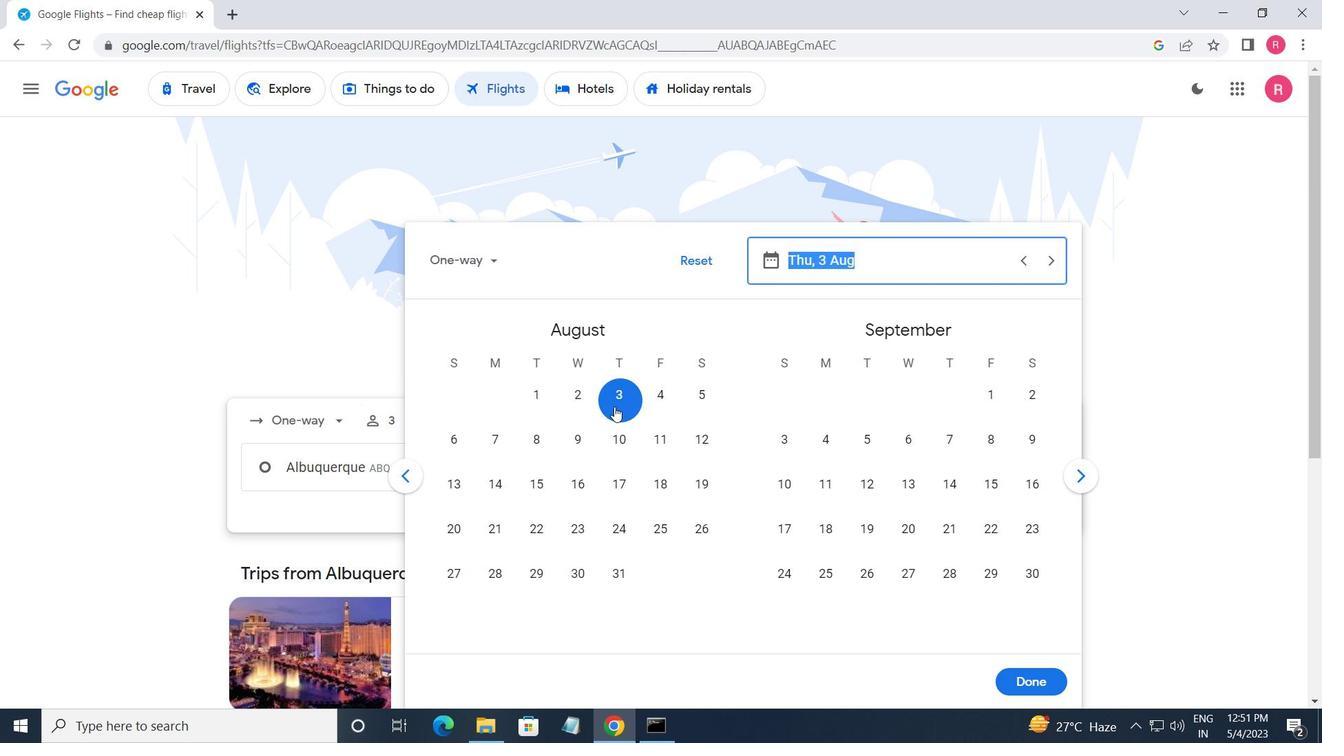 
Action: Mouse moved to (1023, 672)
Screenshot: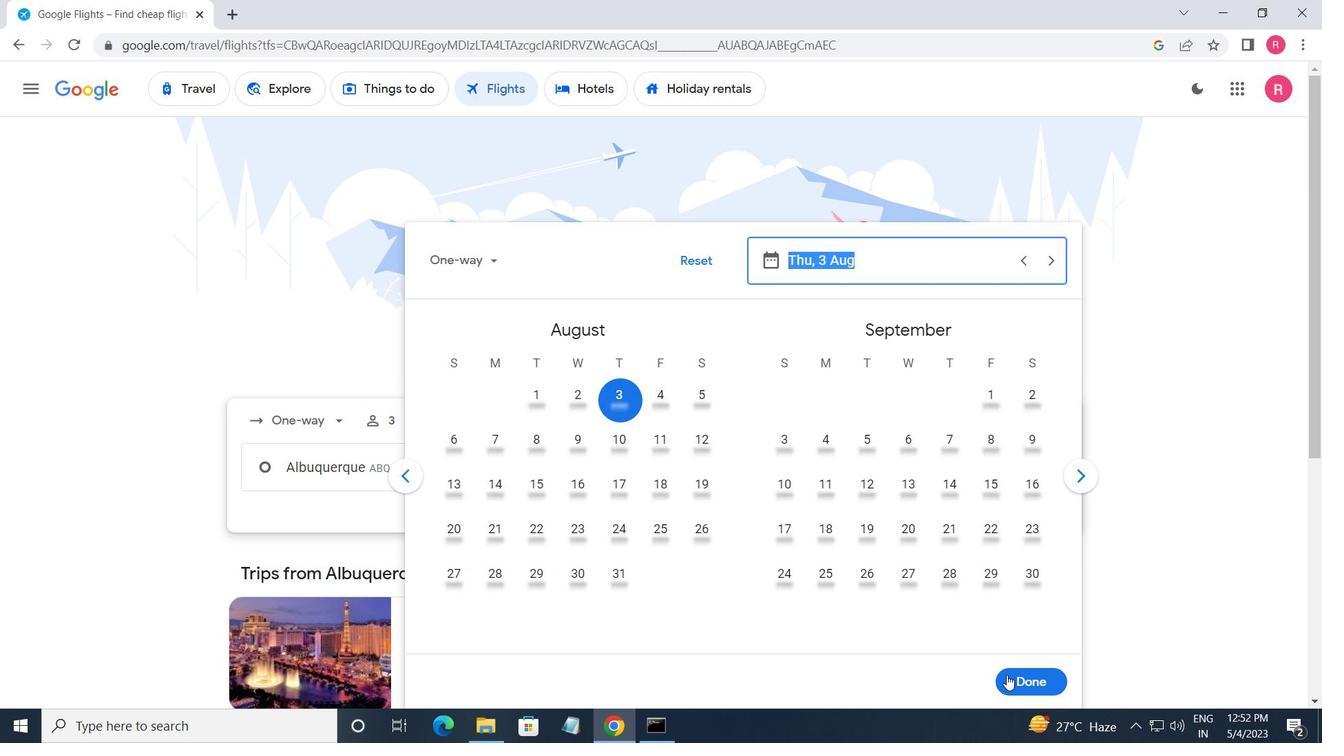 
Action: Mouse pressed left at (1023, 672)
Screenshot: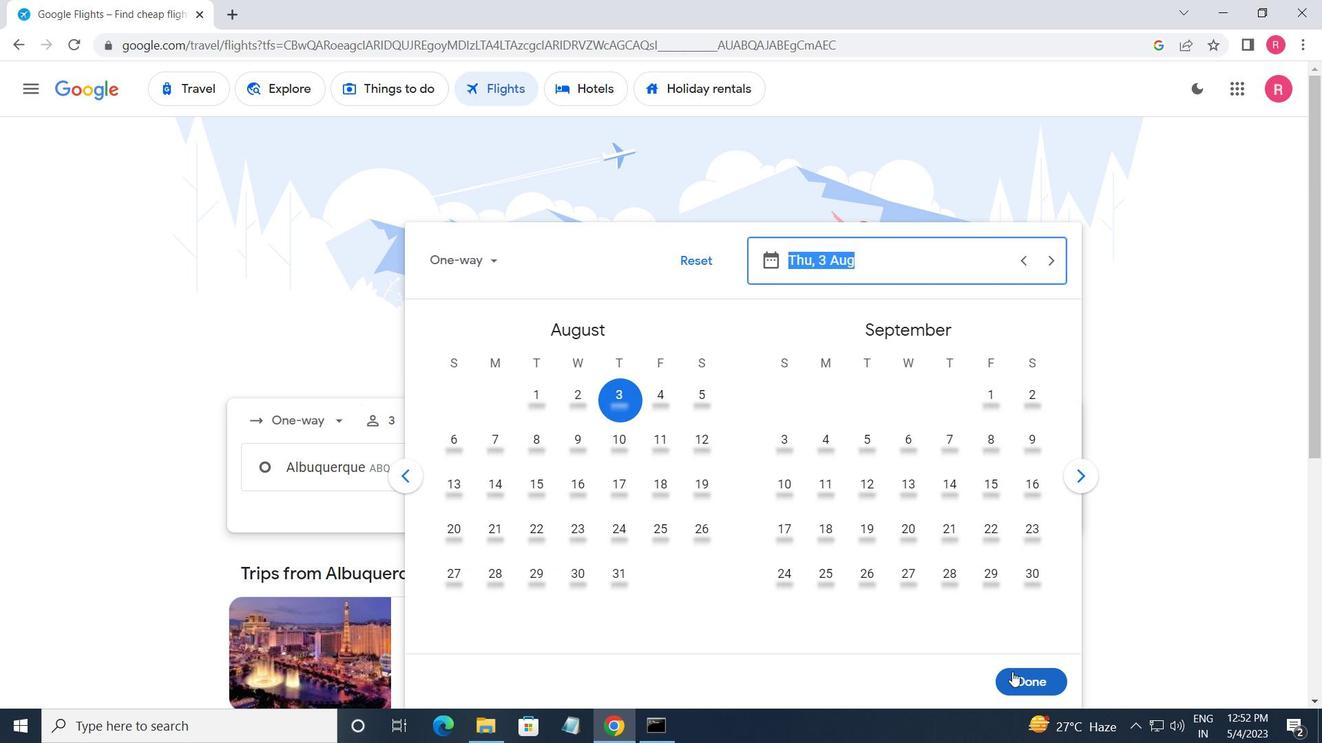 
Action: Mouse moved to (664, 539)
Screenshot: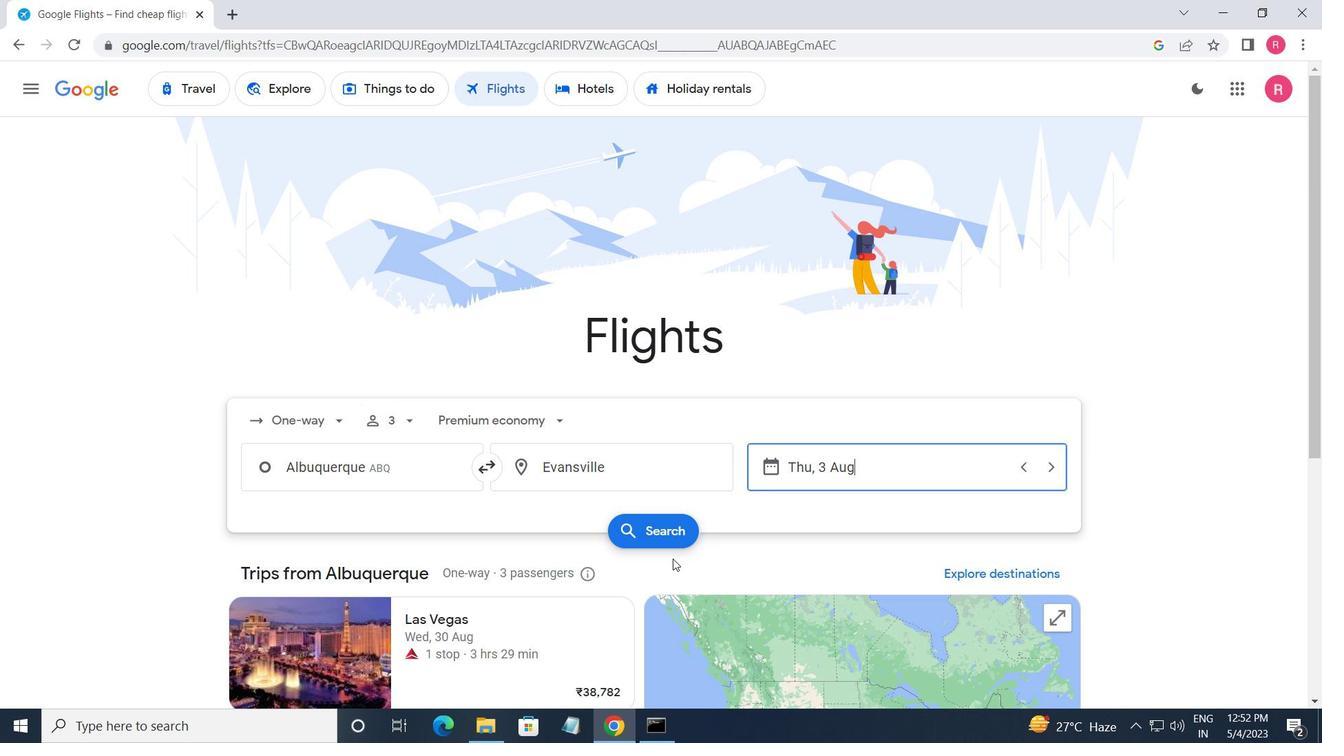 
Action: Mouse pressed left at (664, 539)
Screenshot: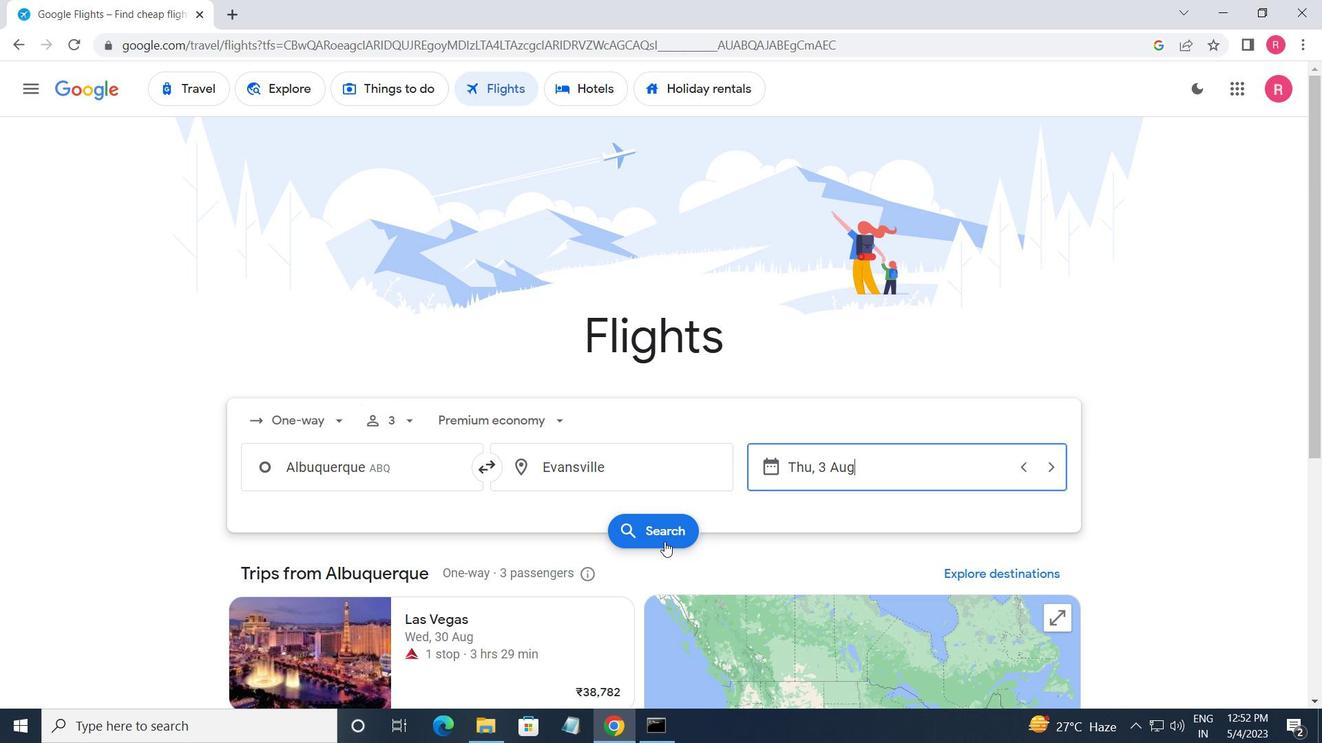 
Action: Mouse moved to (247, 249)
Screenshot: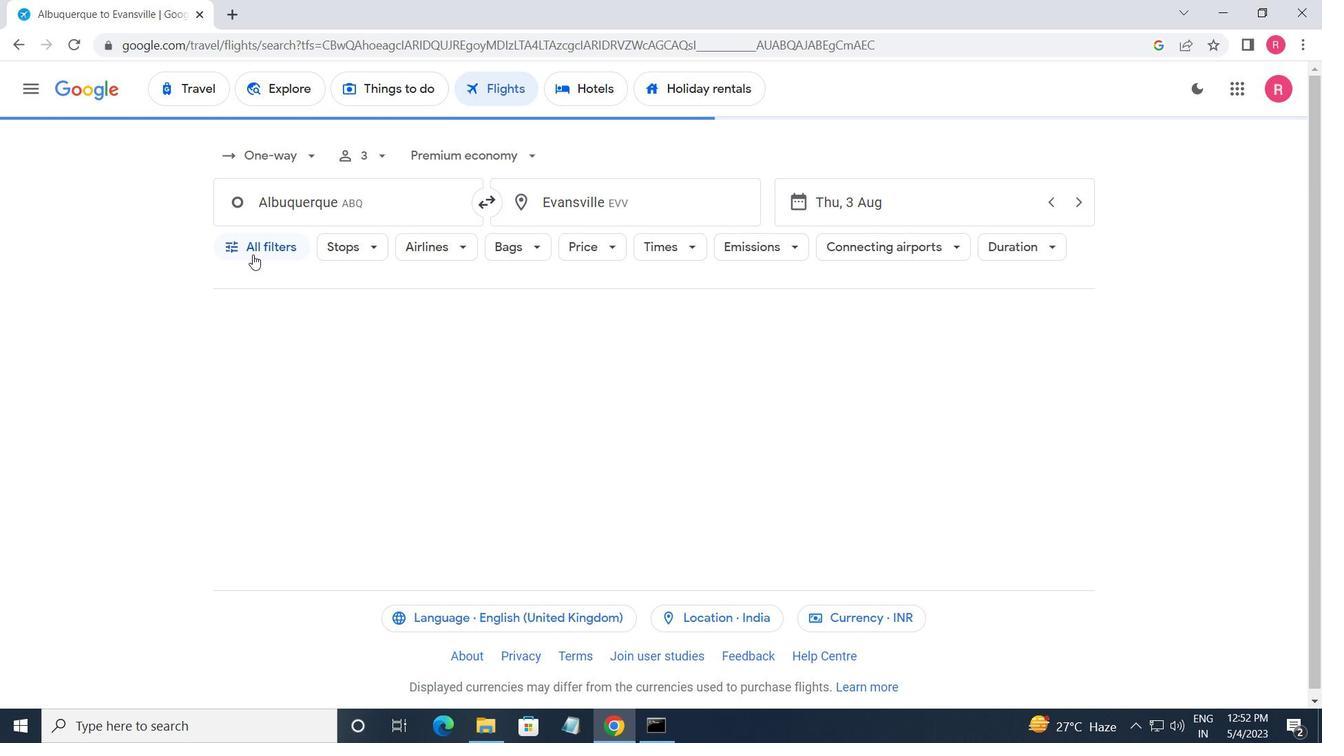 
Action: Mouse pressed left at (247, 249)
Screenshot: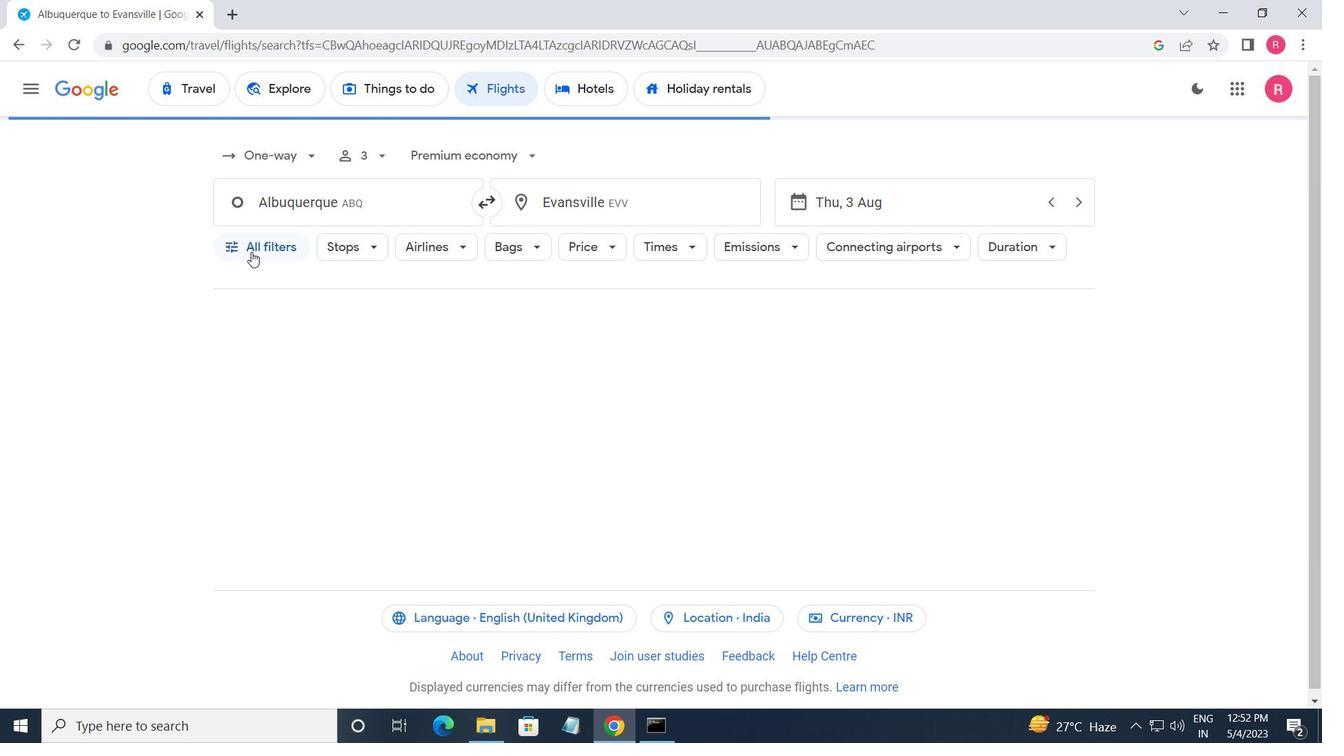 
Action: Mouse moved to (340, 440)
Screenshot: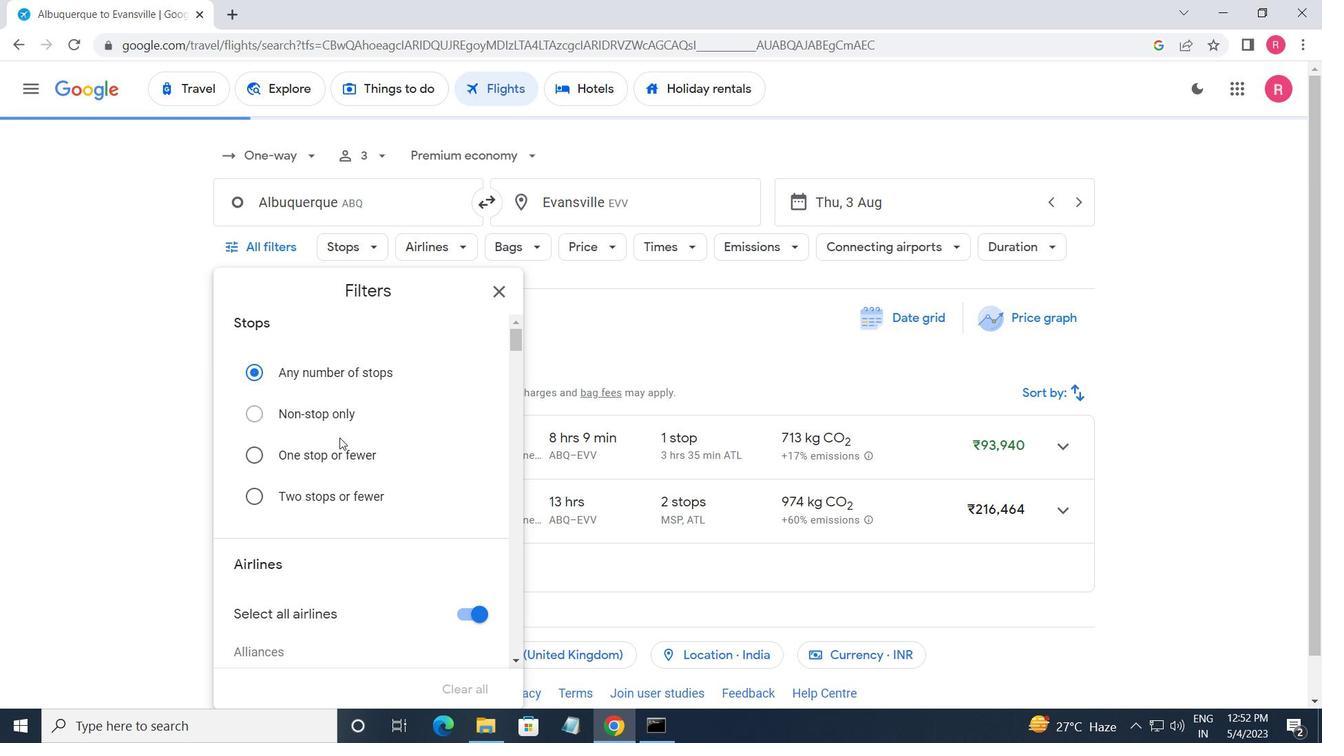 
Action: Mouse scrolled (340, 439) with delta (0, 0)
Screenshot: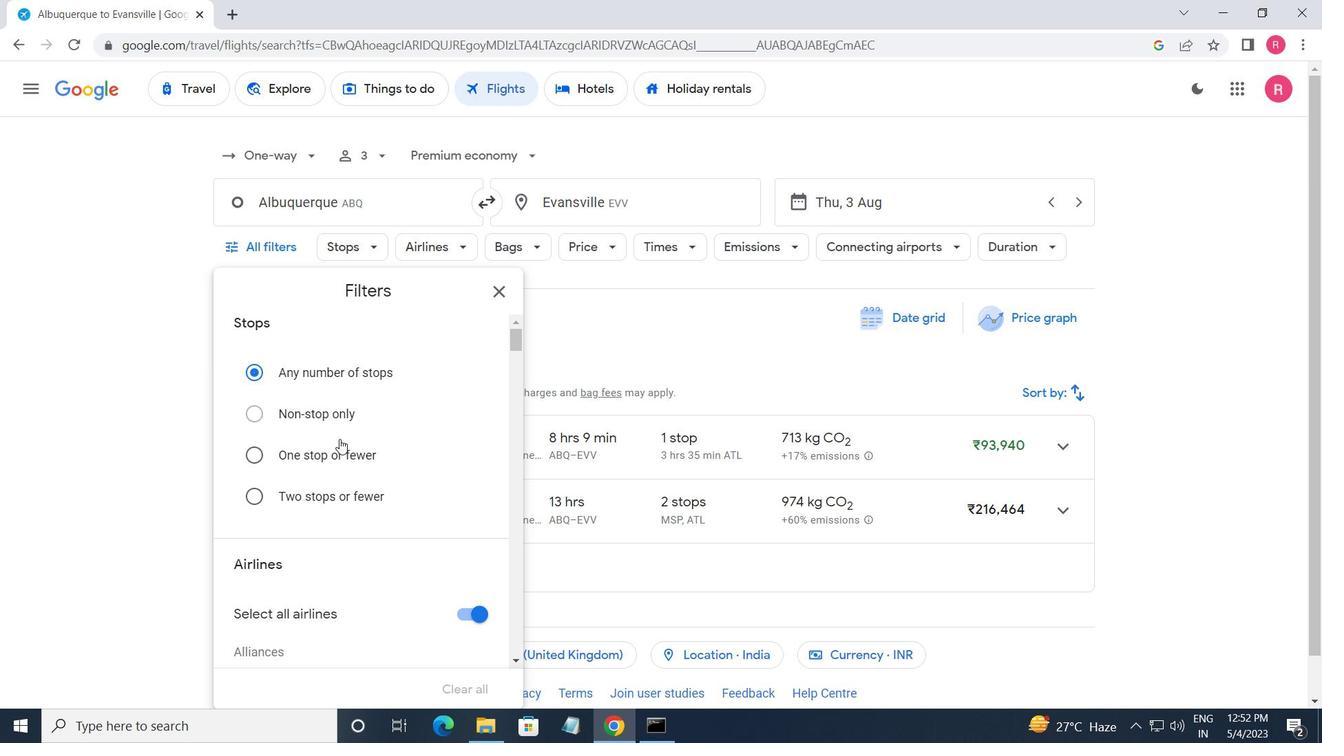 
Action: Mouse moved to (340, 440)
Screenshot: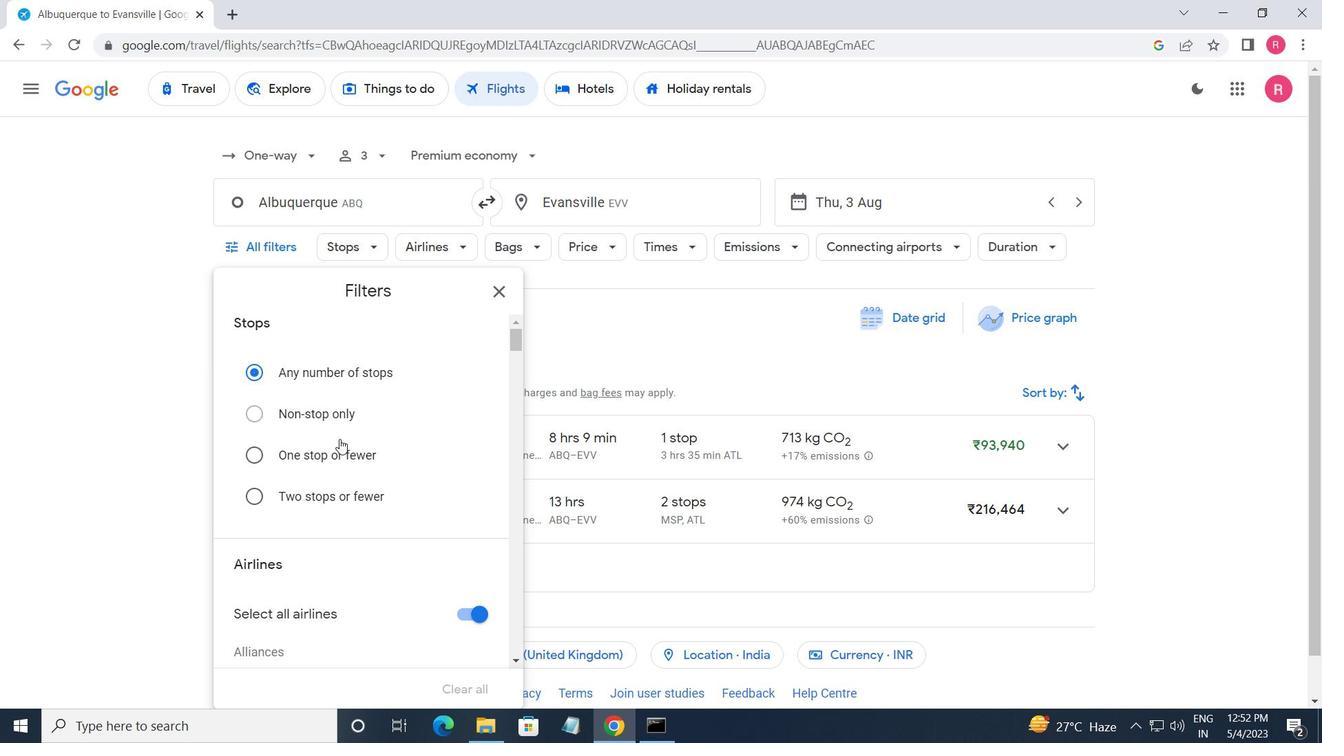 
Action: Mouse scrolled (340, 440) with delta (0, 0)
Screenshot: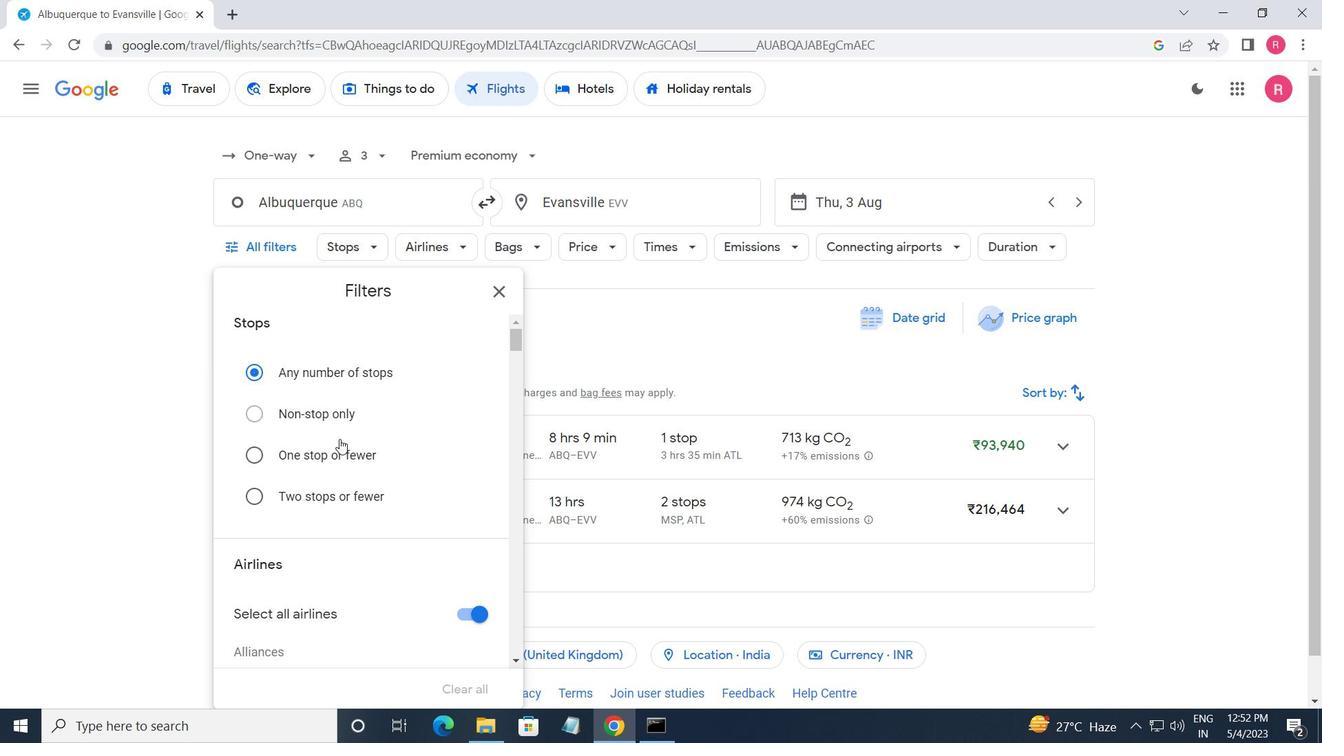 
Action: Mouse moved to (340, 444)
Screenshot: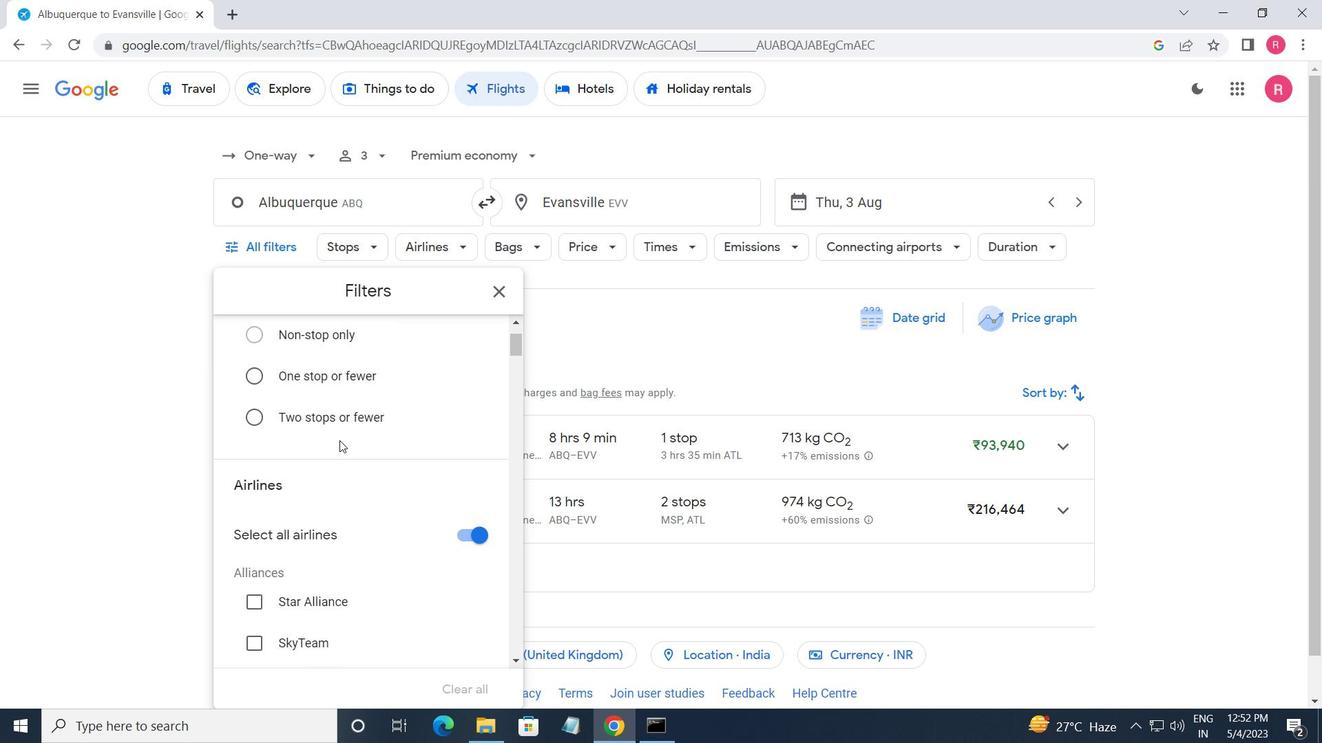 
Action: Mouse scrolled (340, 444) with delta (0, 0)
Screenshot: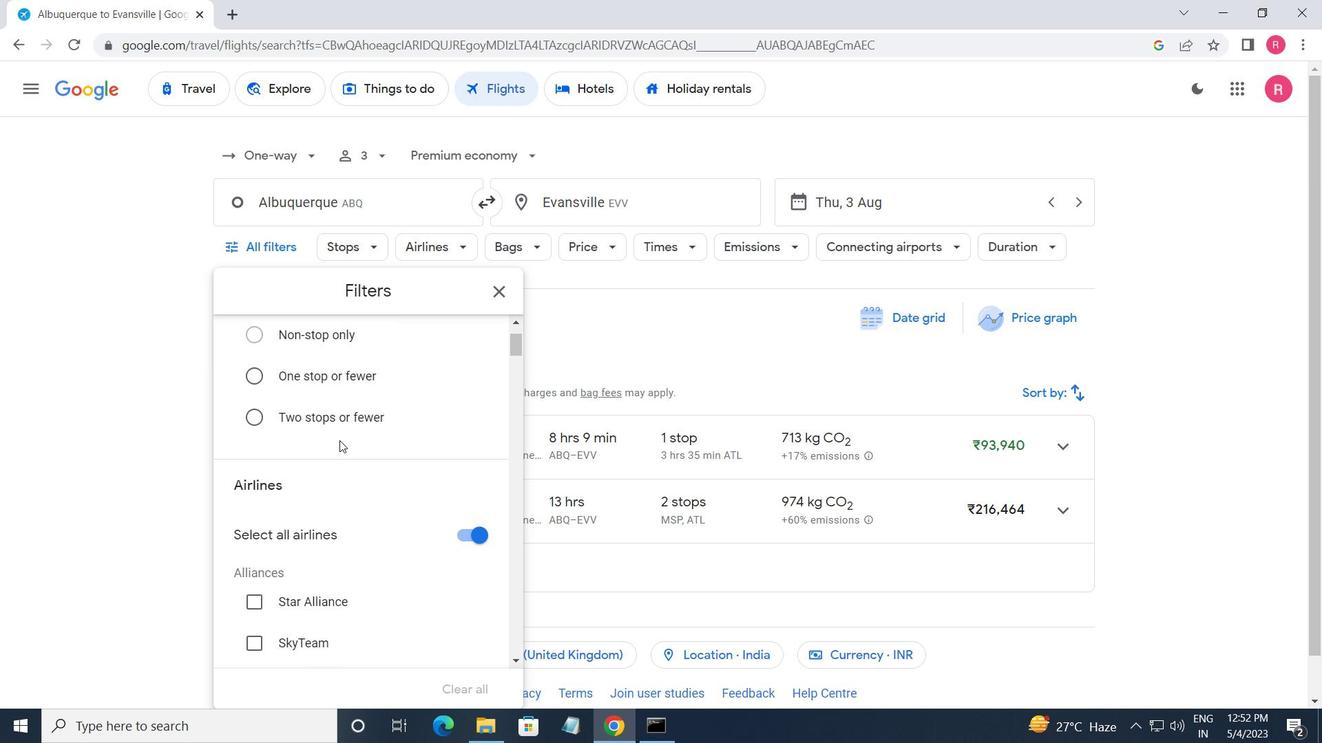 
Action: Mouse moved to (340, 446)
Screenshot: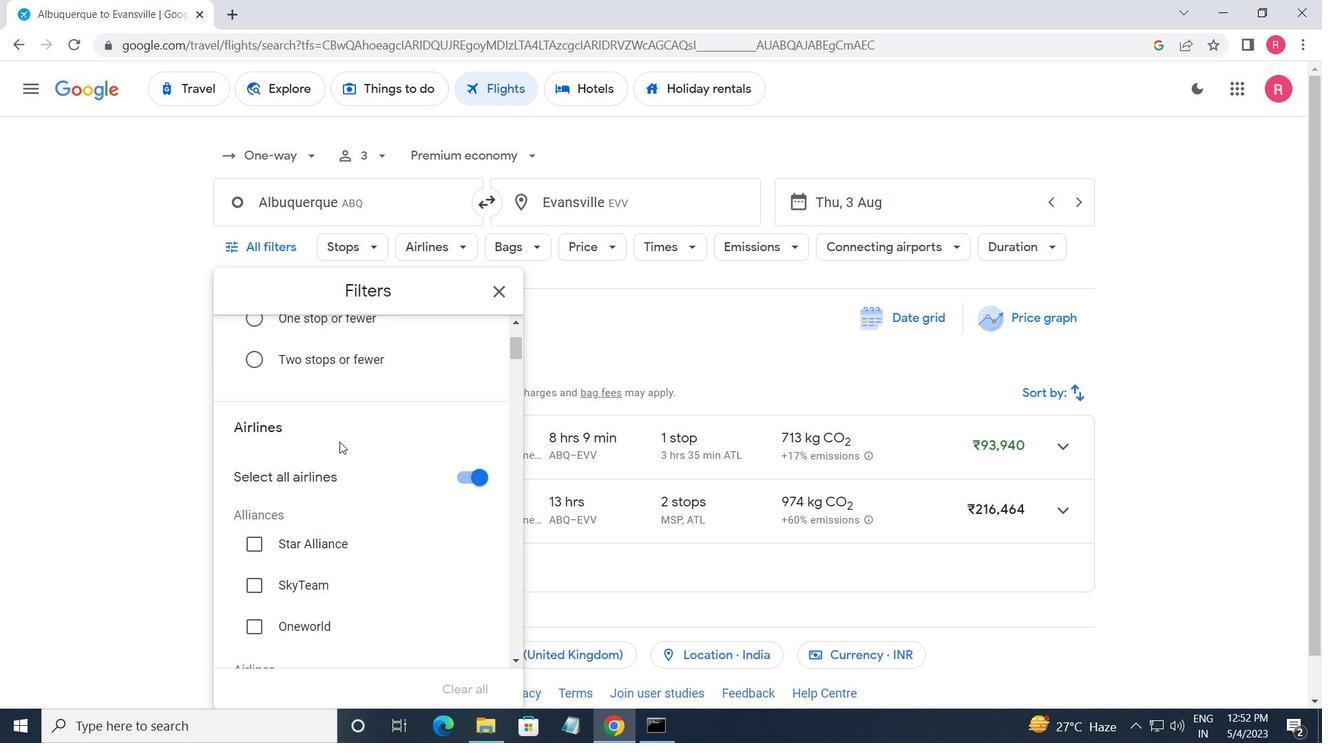 
Action: Mouse scrolled (340, 446) with delta (0, 0)
Screenshot: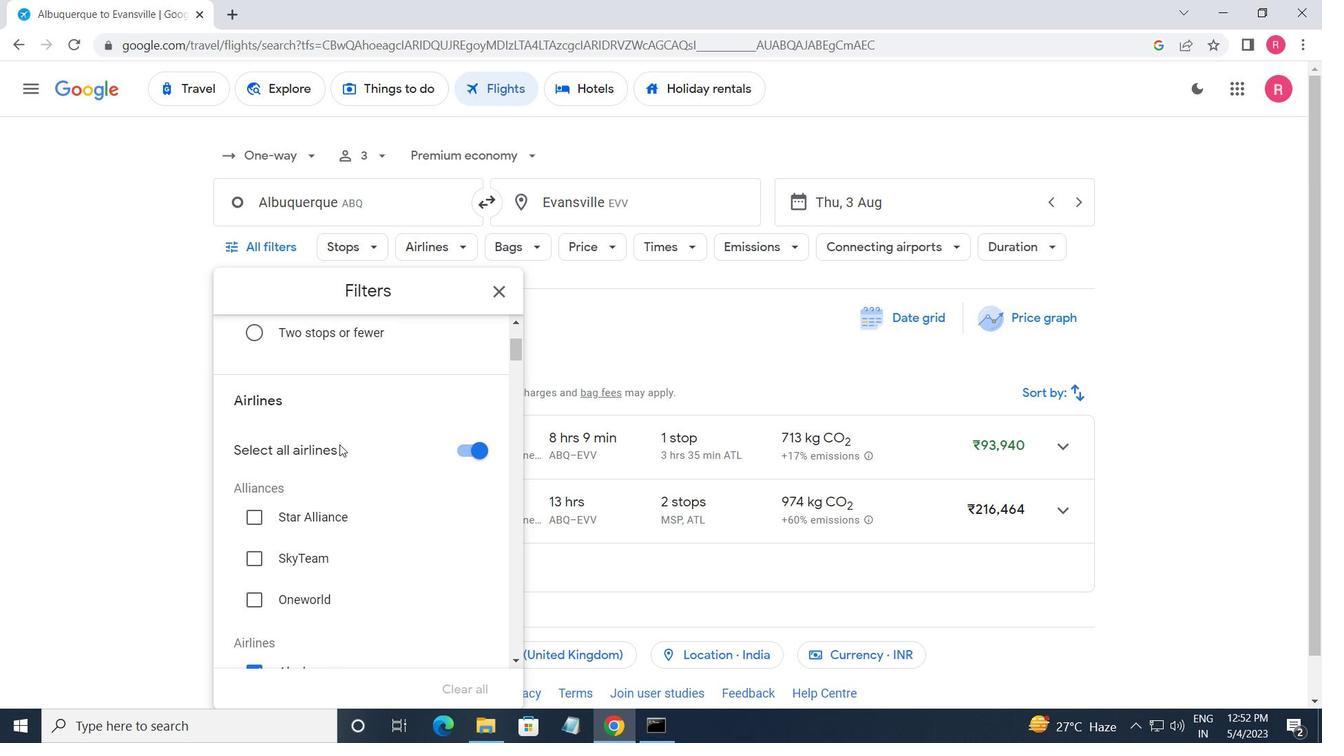 
Action: Mouse scrolled (340, 446) with delta (0, 0)
Screenshot: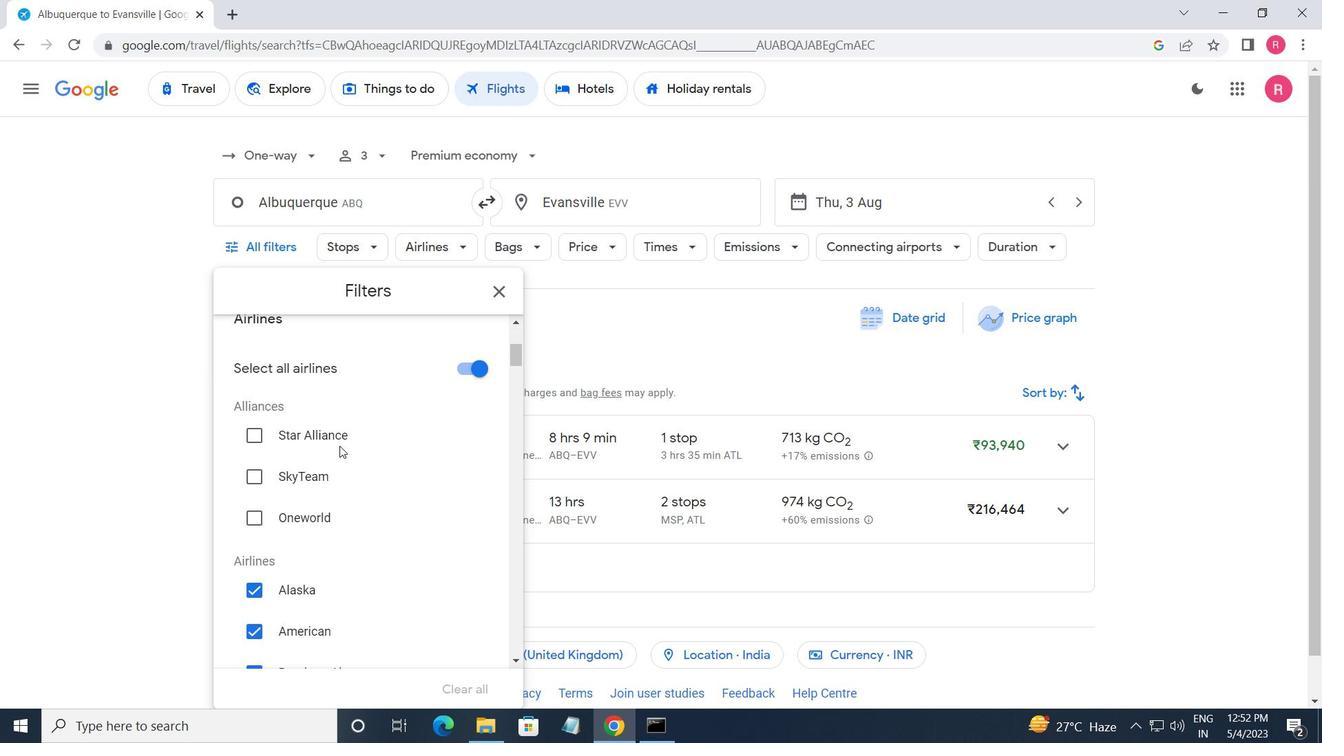 
Action: Mouse moved to (340, 448)
Screenshot: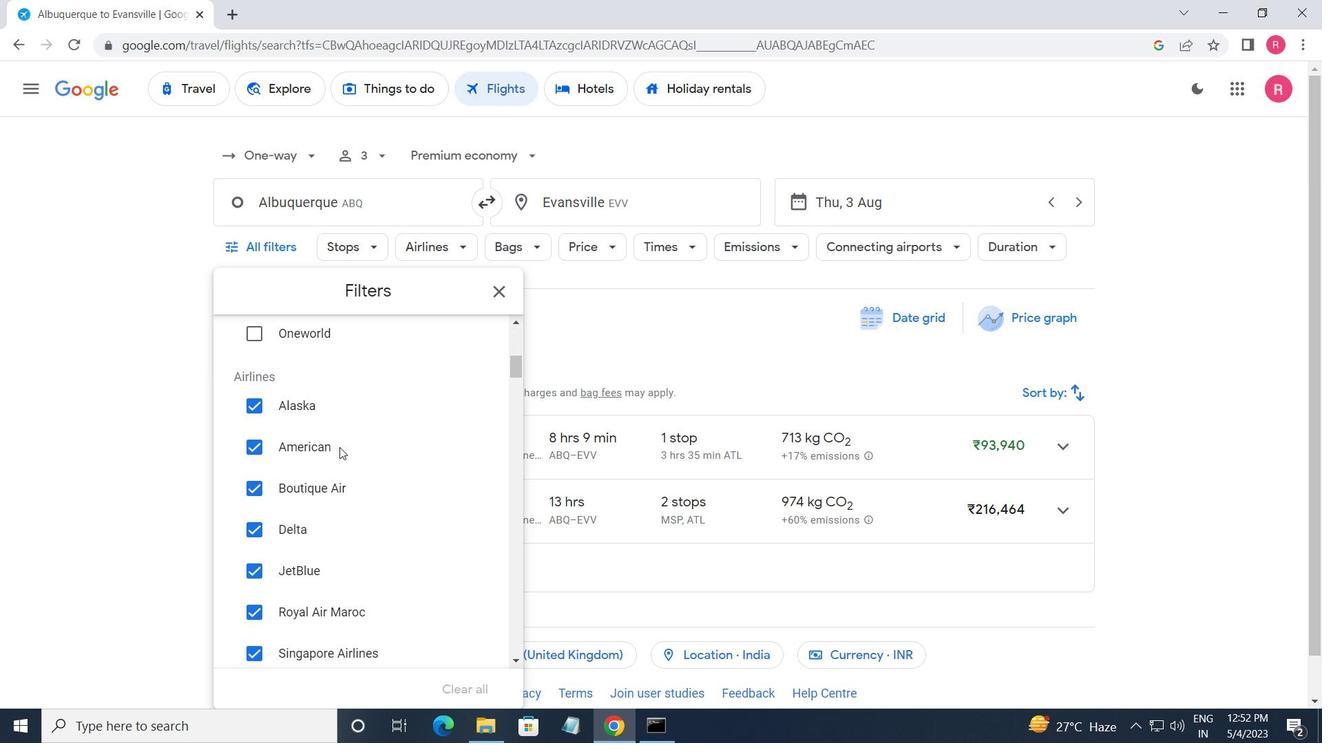 
Action: Mouse scrolled (340, 447) with delta (0, 0)
Screenshot: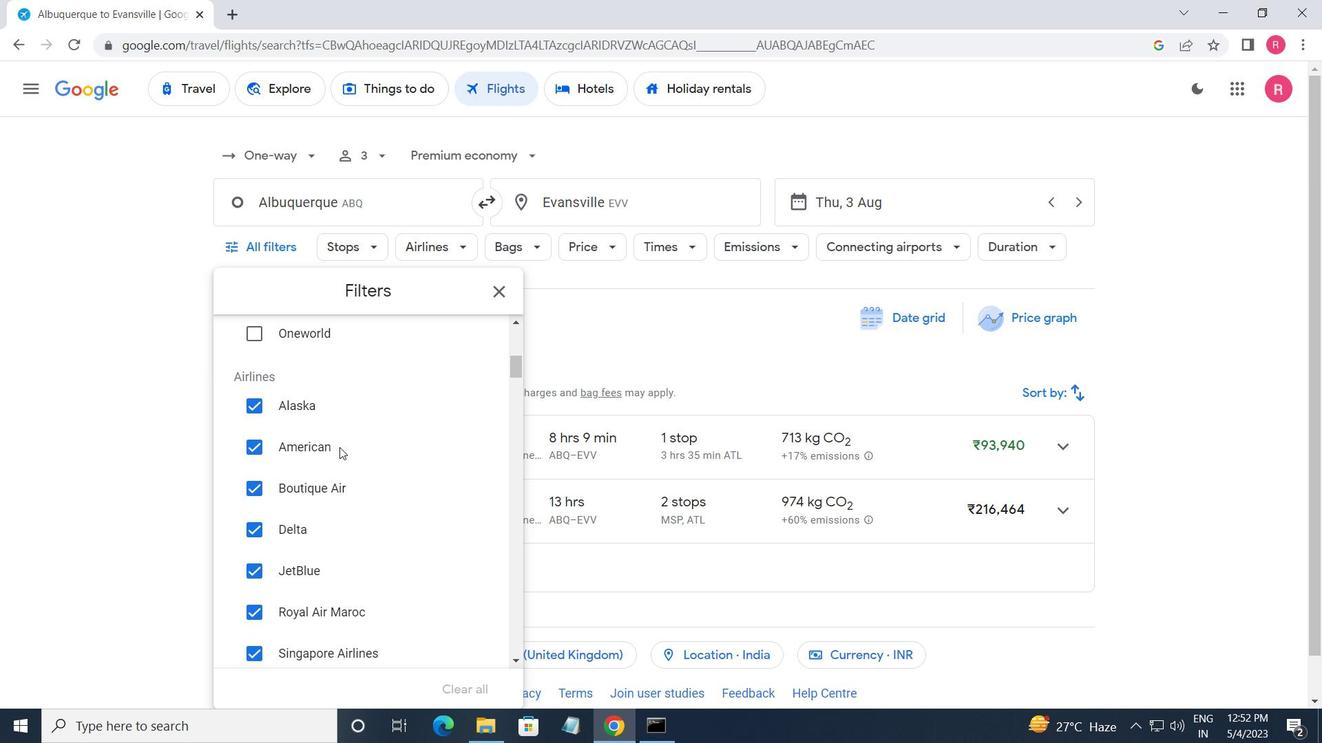 
Action: Mouse scrolled (340, 447) with delta (0, 0)
Screenshot: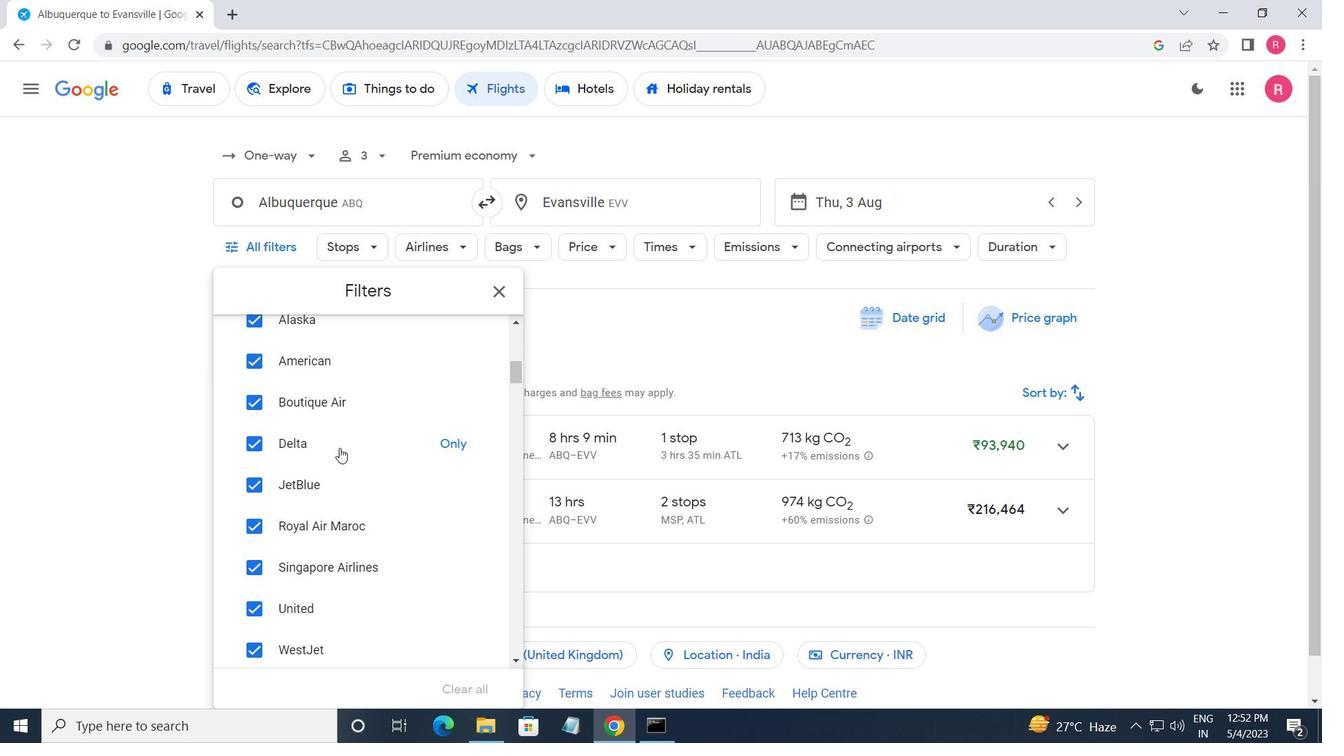 
Action: Mouse scrolled (340, 449) with delta (0, 0)
Screenshot: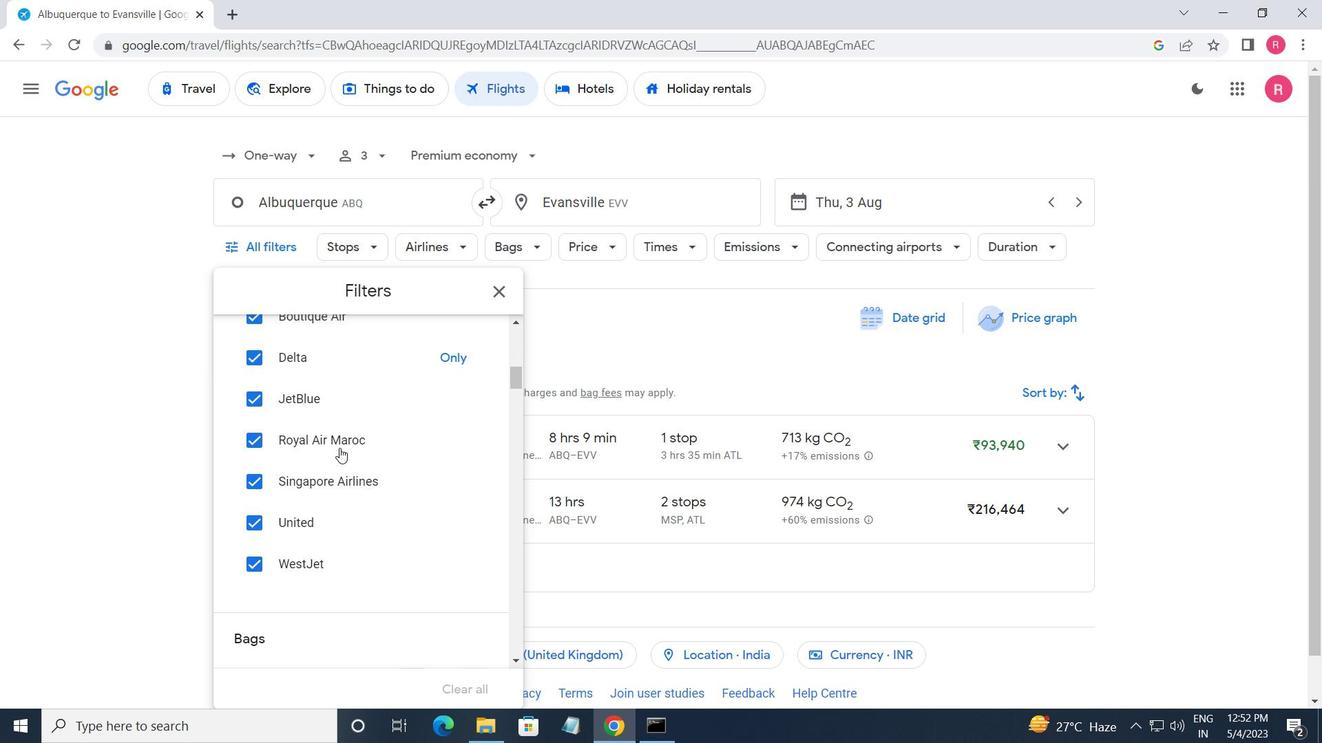 
Action: Mouse scrolled (340, 449) with delta (0, 0)
Screenshot: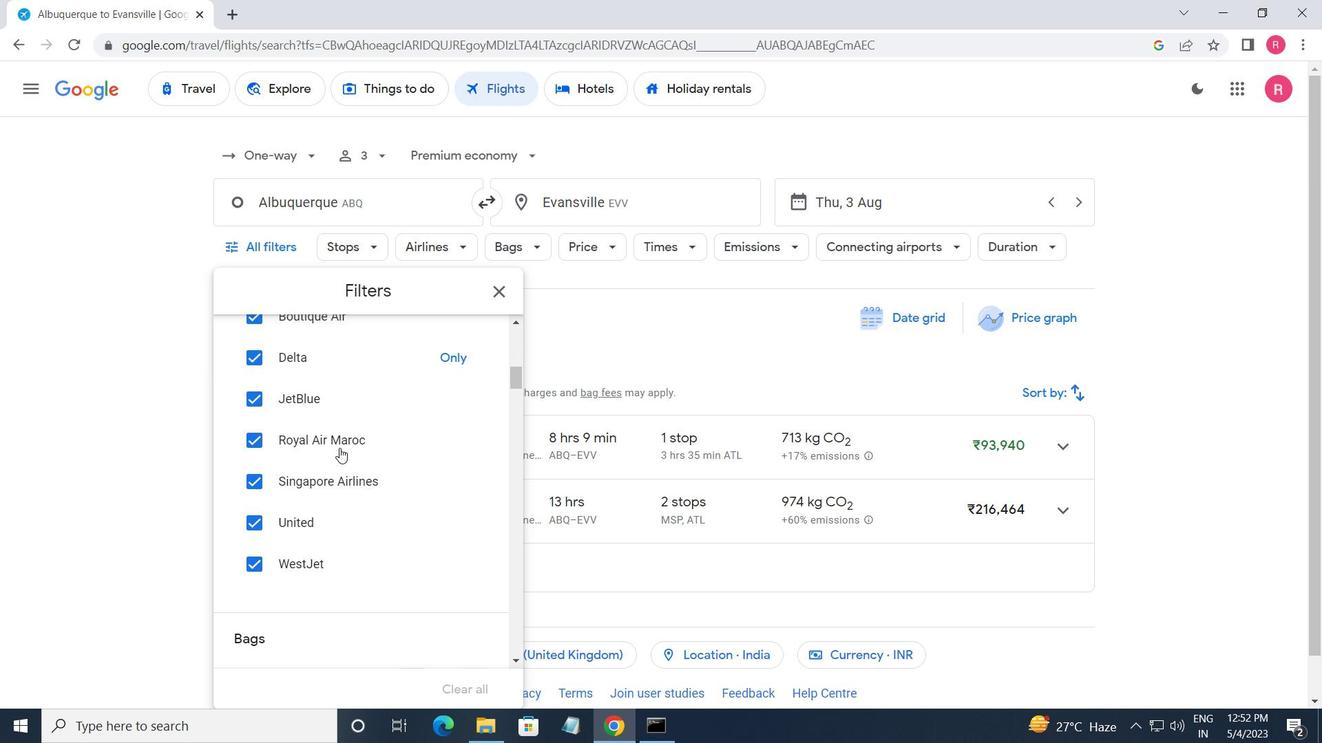 
Action: Mouse scrolled (340, 449) with delta (0, 0)
Screenshot: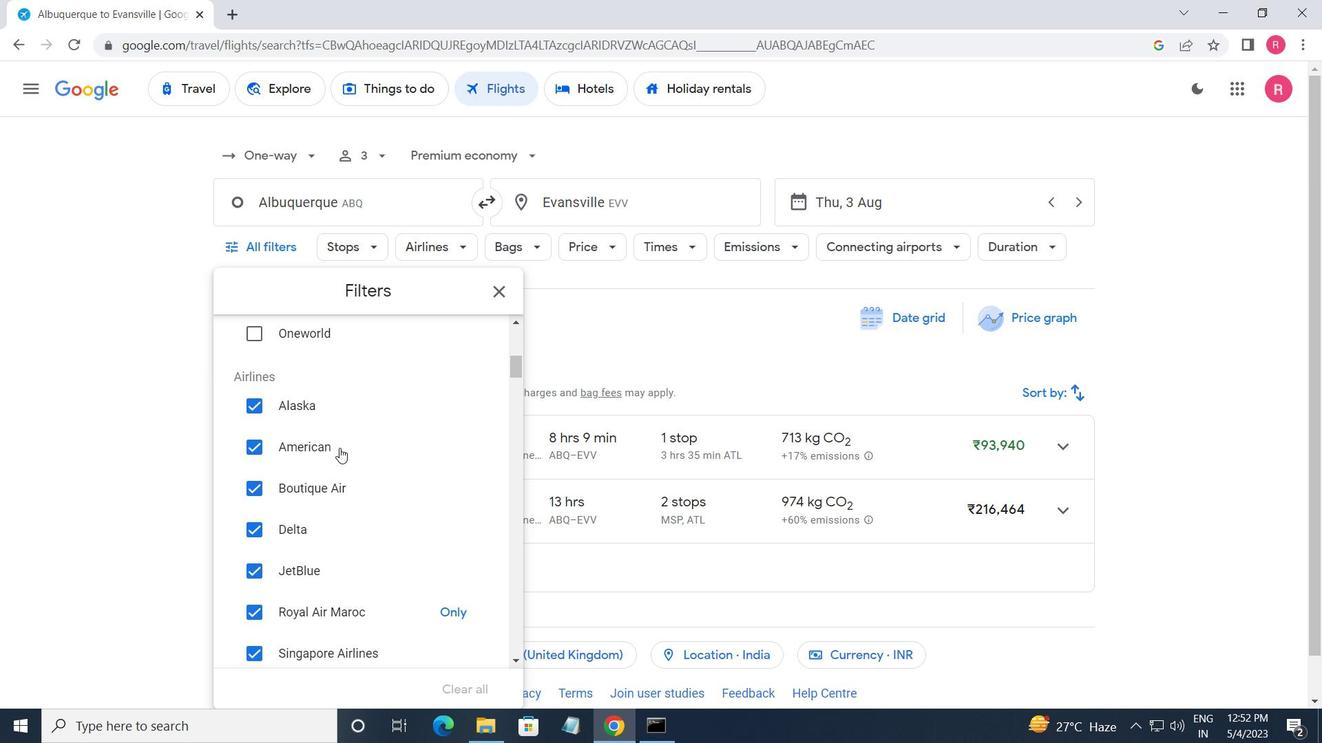 
Action: Mouse moved to (340, 449)
Screenshot: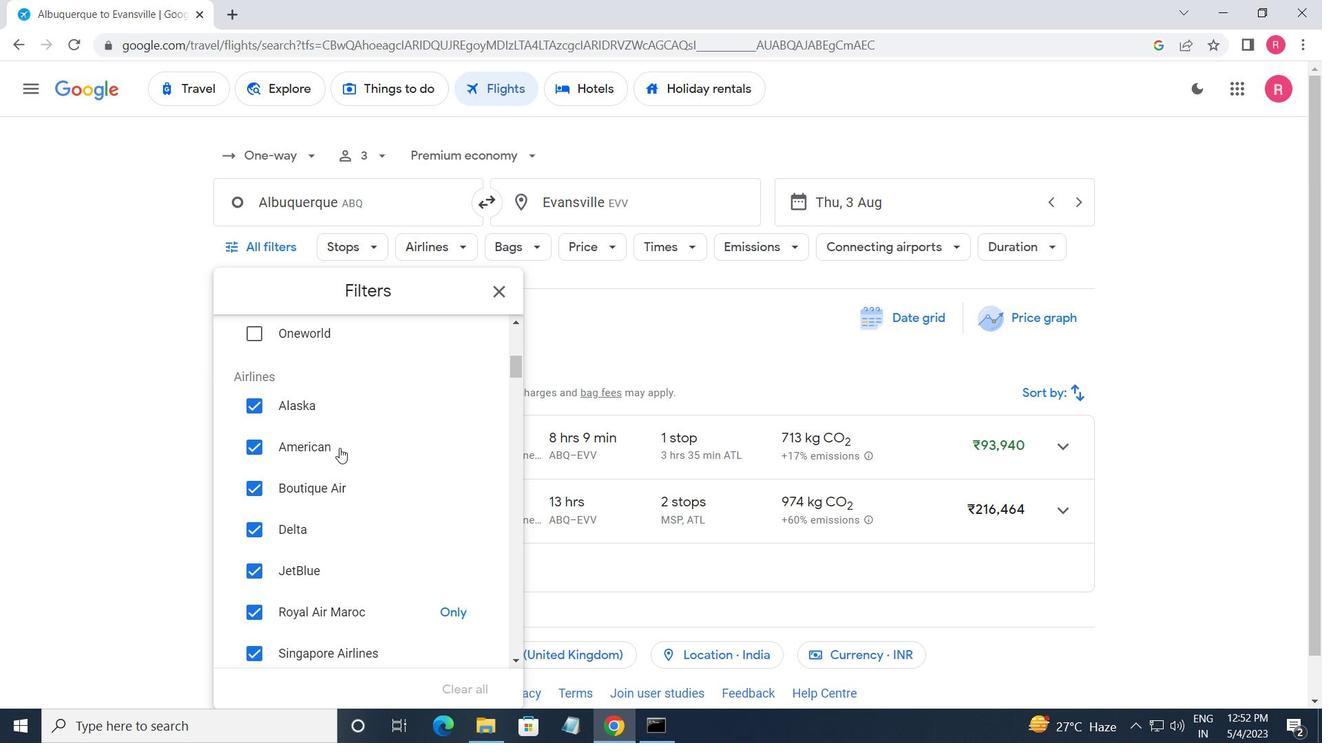 
Action: Mouse scrolled (340, 450) with delta (0, 0)
Screenshot: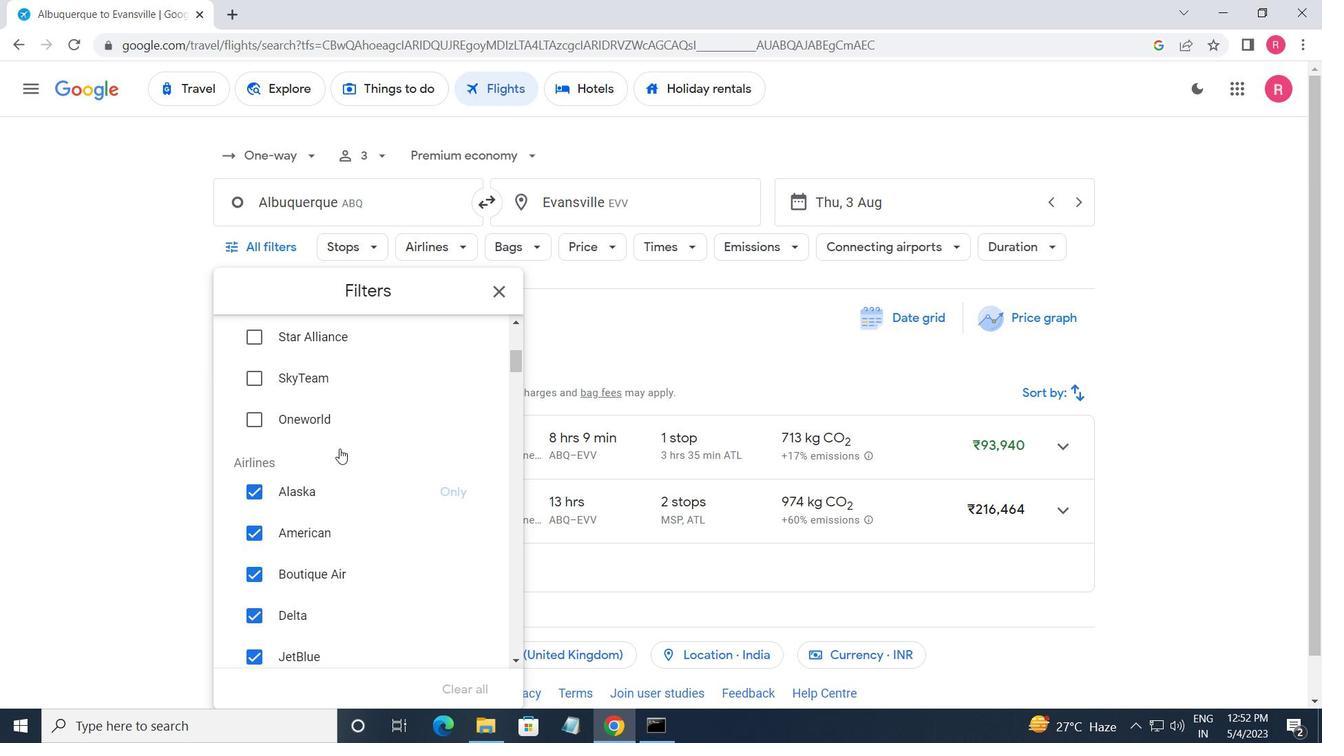 
Action: Mouse scrolled (340, 450) with delta (0, 0)
Screenshot: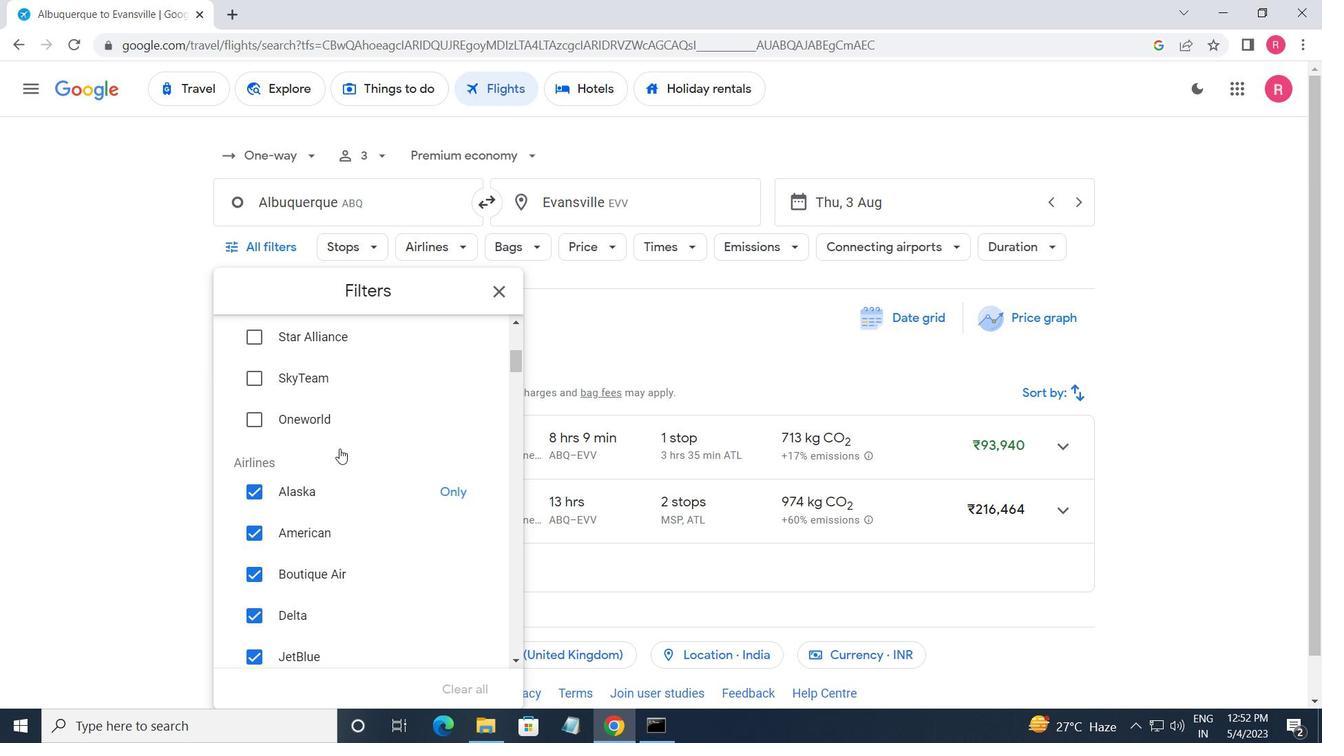 
Action: Mouse moved to (478, 440)
Screenshot: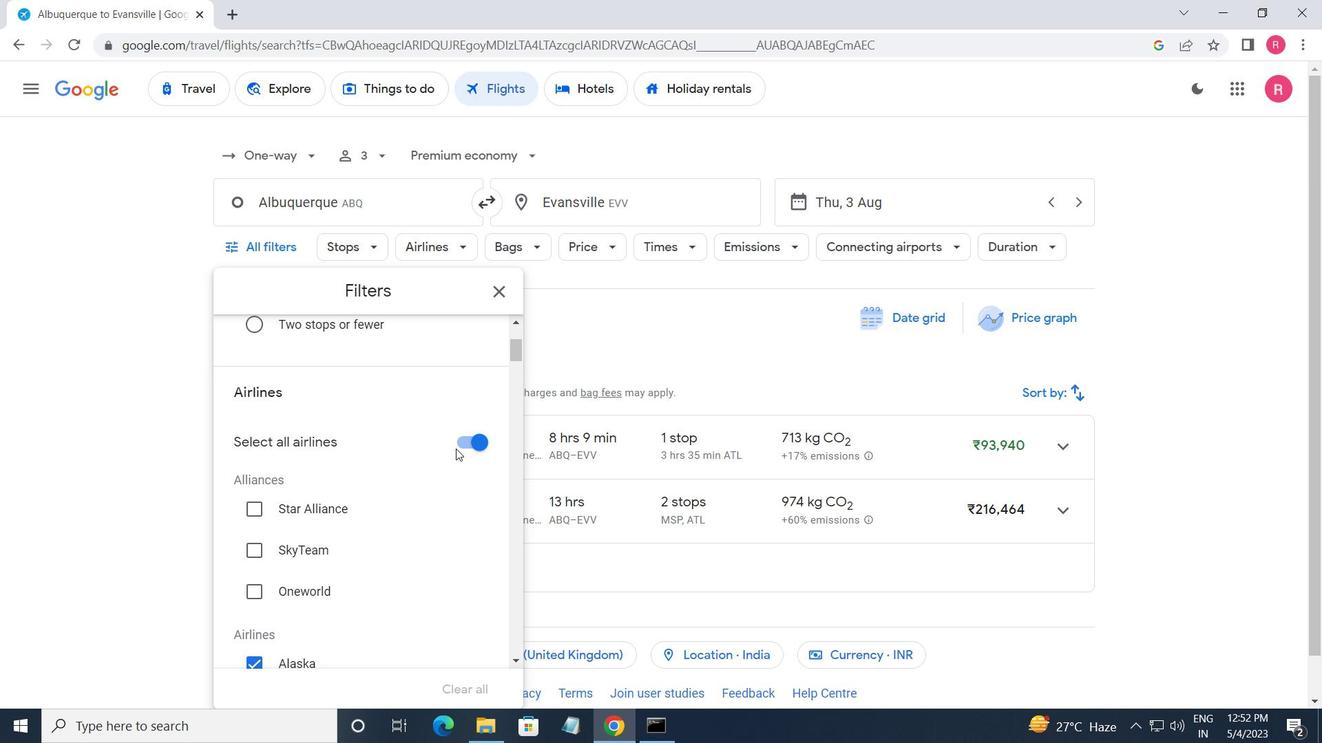 
Action: Mouse pressed left at (478, 440)
Screenshot: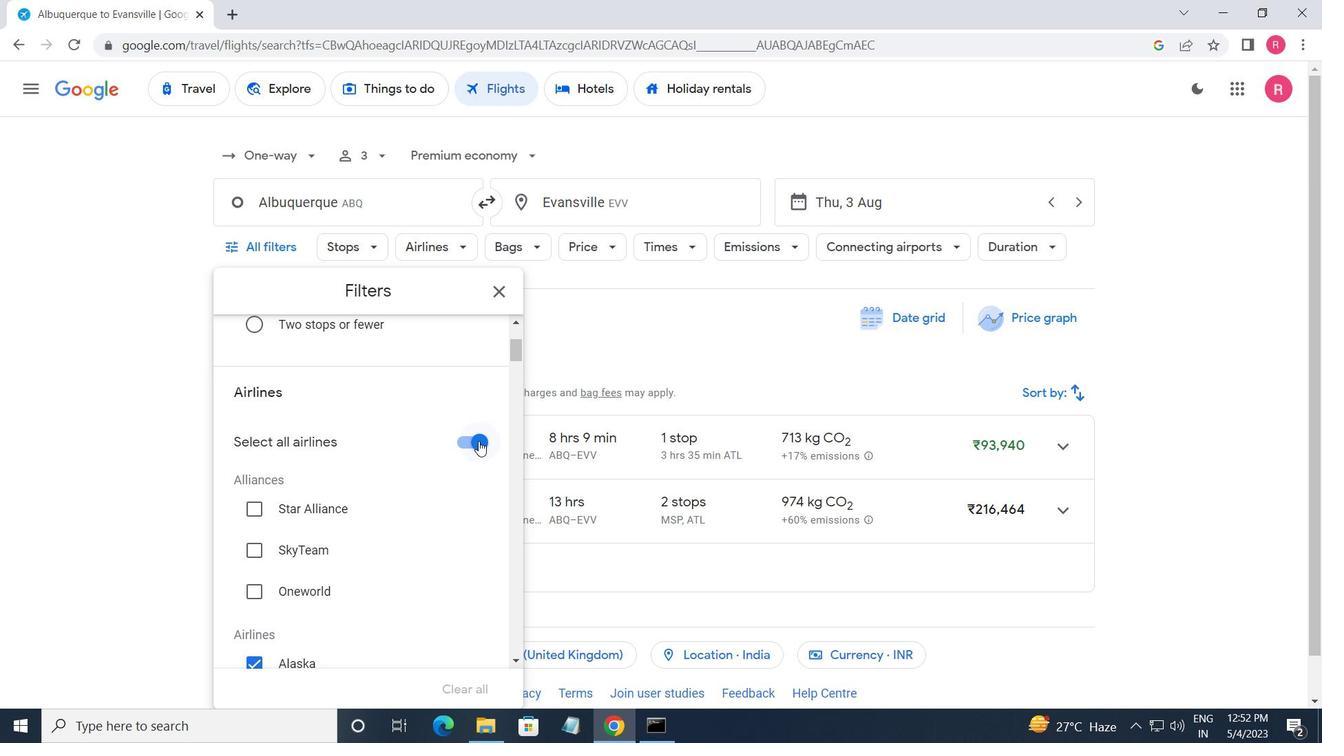 
Action: Mouse moved to (452, 492)
Screenshot: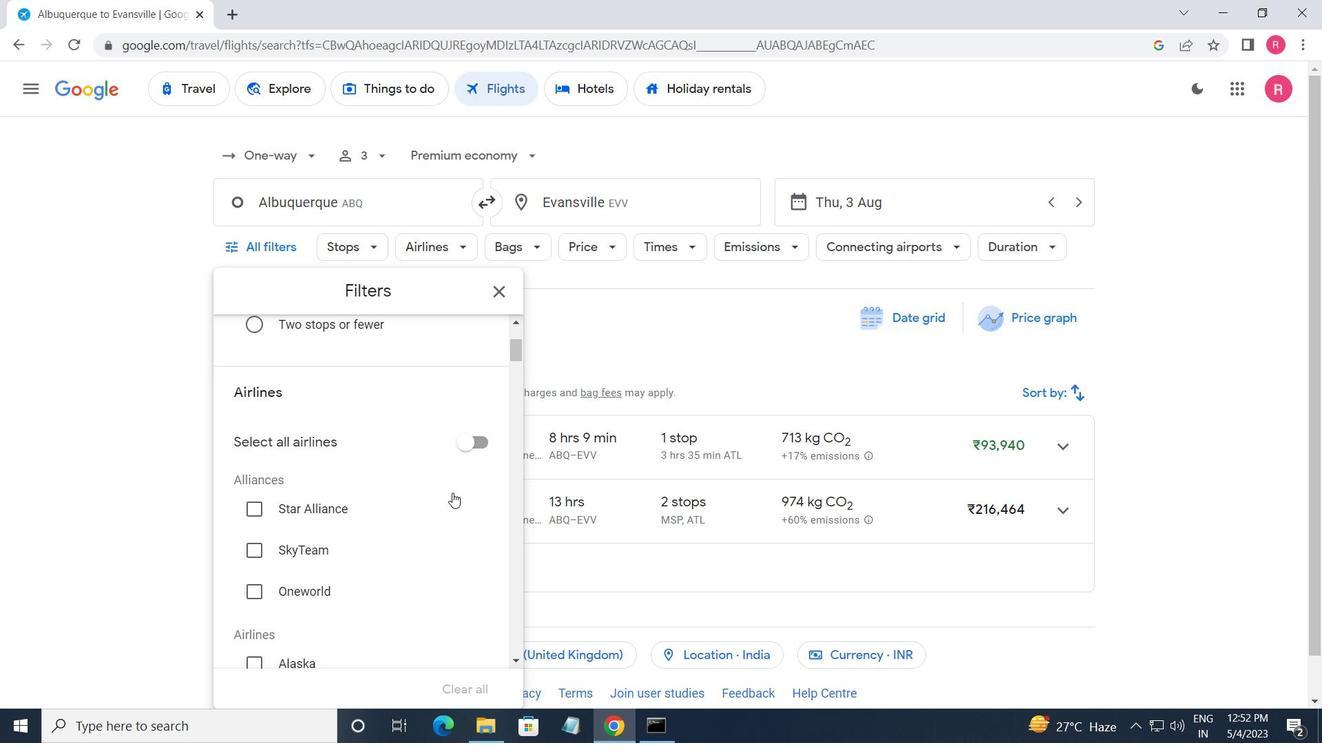 
Action: Mouse scrolled (452, 491) with delta (0, 0)
Screenshot: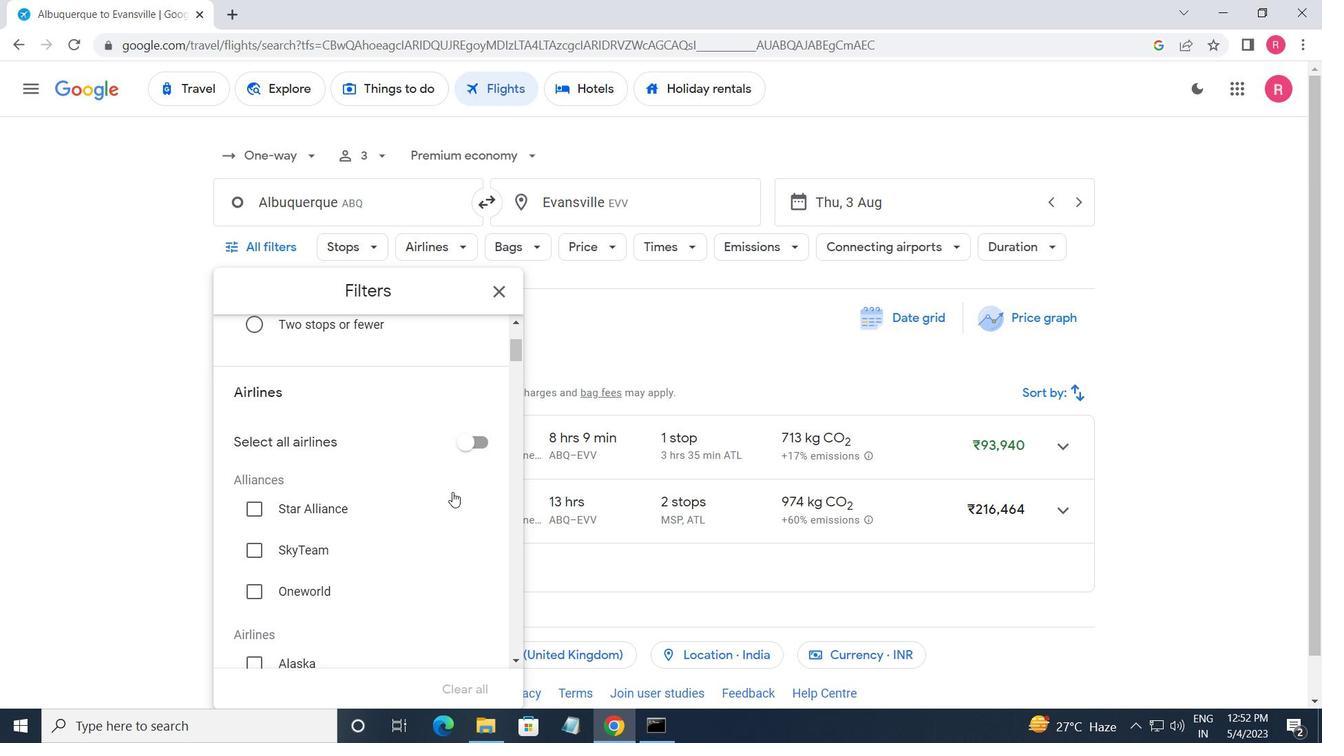 
Action: Mouse scrolled (452, 491) with delta (0, 0)
Screenshot: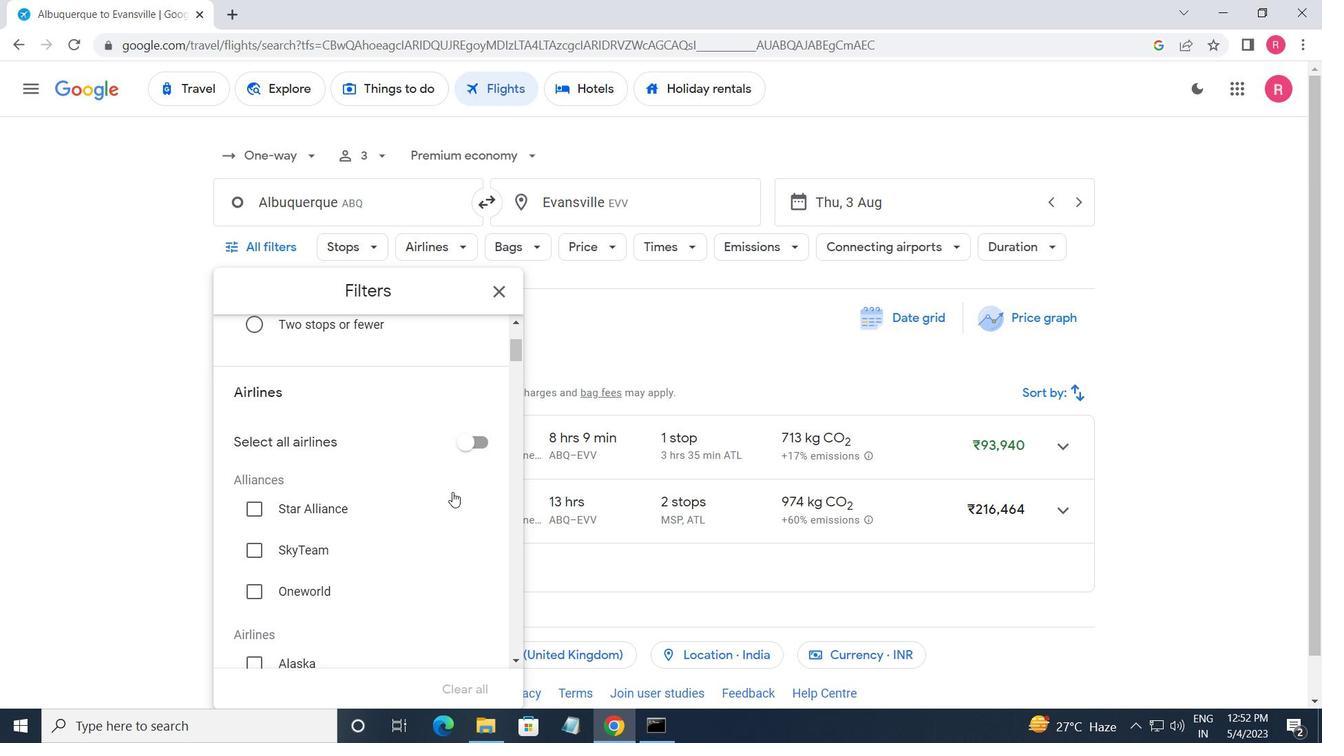 
Action: Mouse moved to (452, 492)
Screenshot: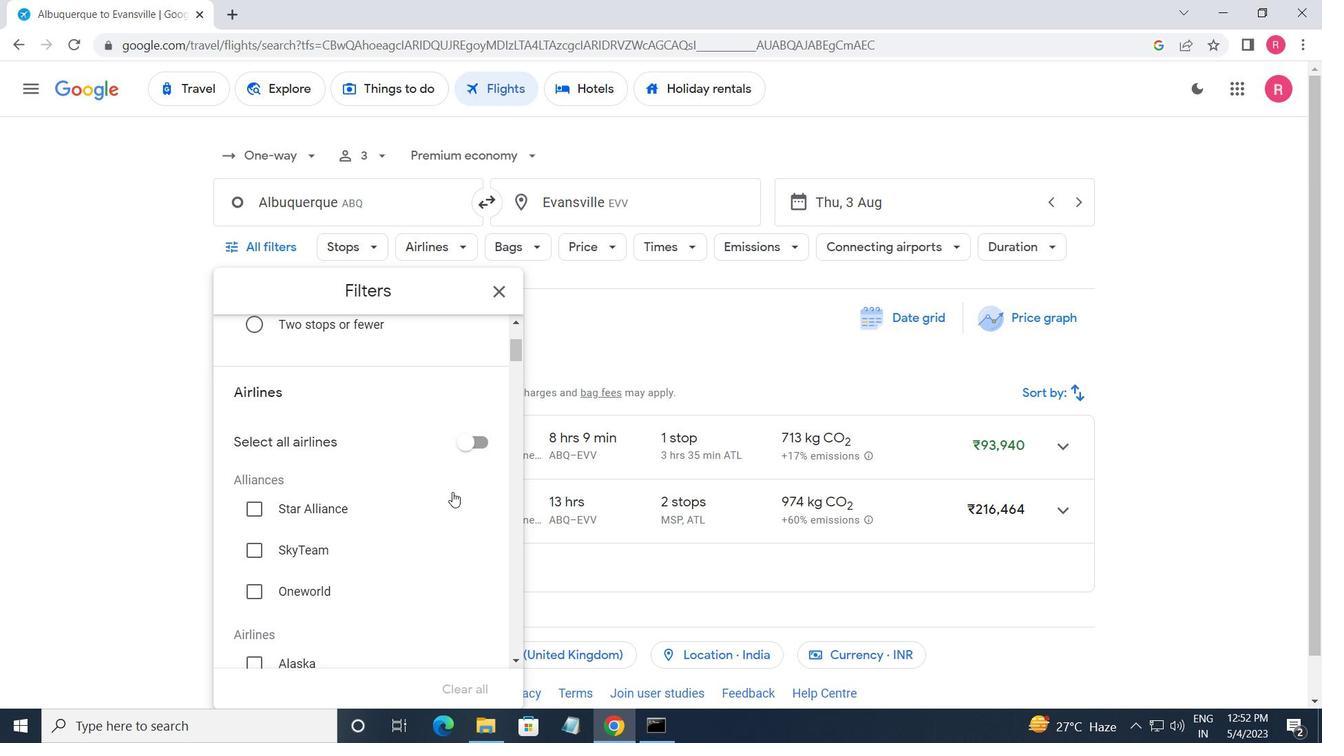 
Action: Mouse scrolled (452, 491) with delta (0, 0)
Screenshot: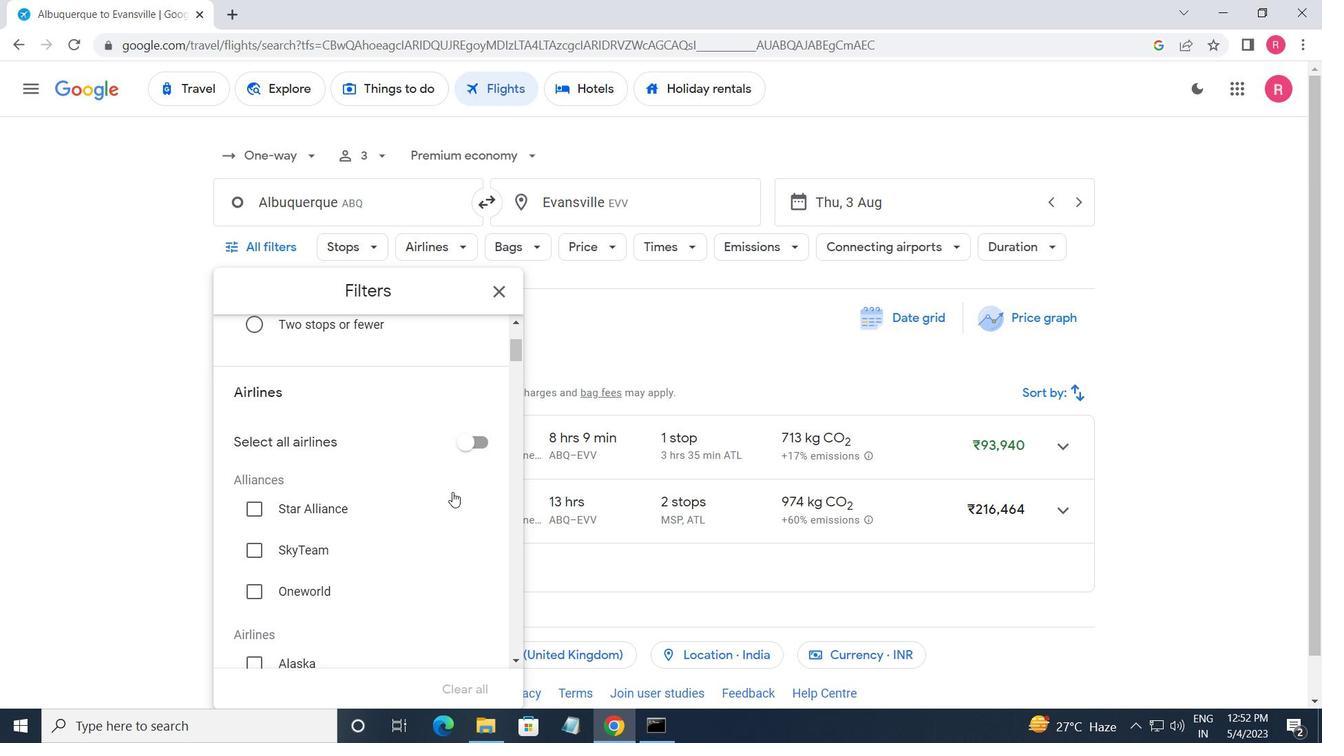 
Action: Mouse moved to (452, 493)
Screenshot: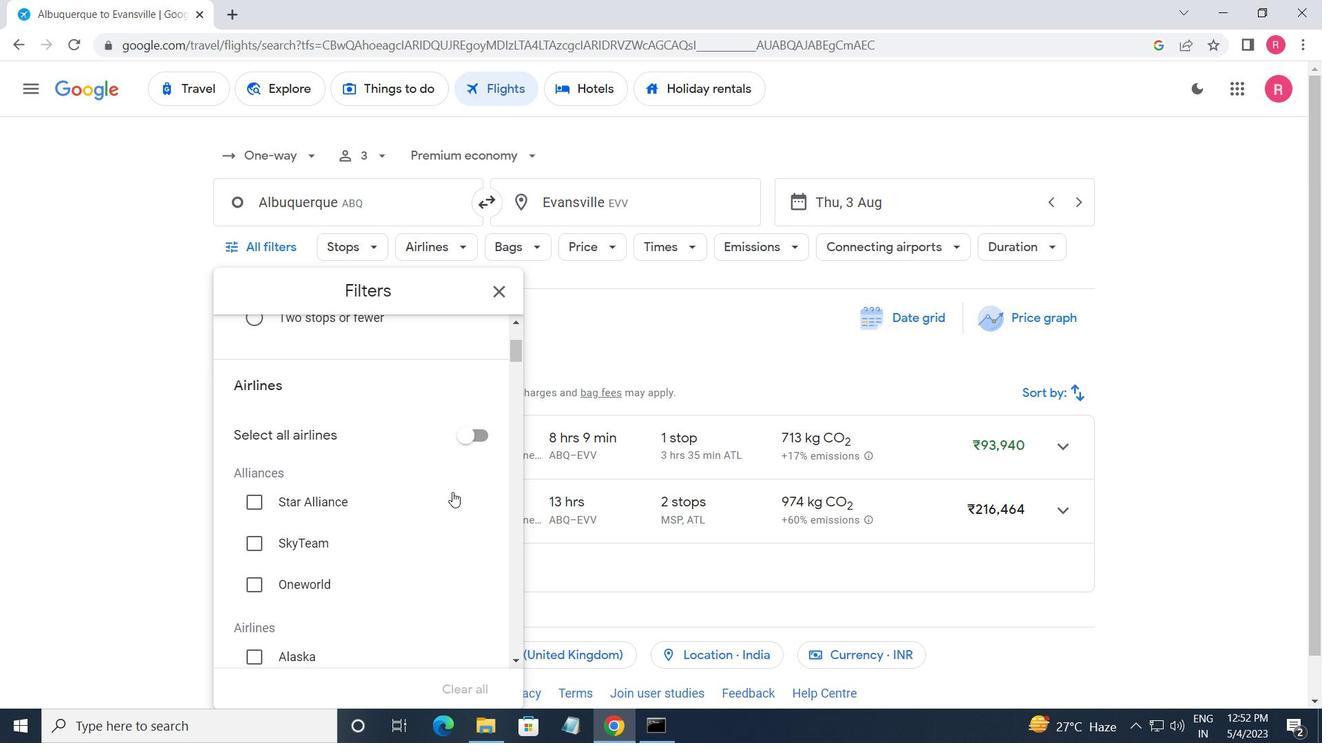 
Action: Mouse scrolled (452, 492) with delta (0, 0)
Screenshot: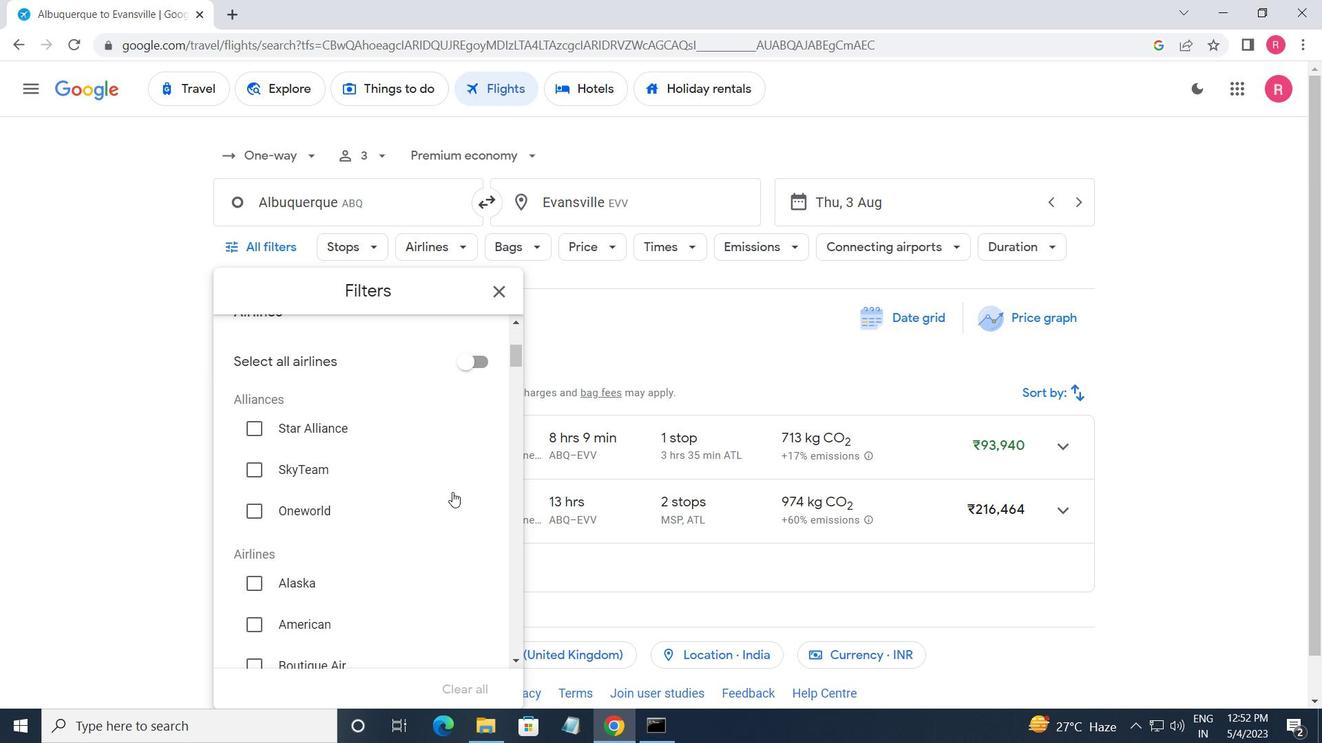 
Action: Mouse moved to (452, 493)
Screenshot: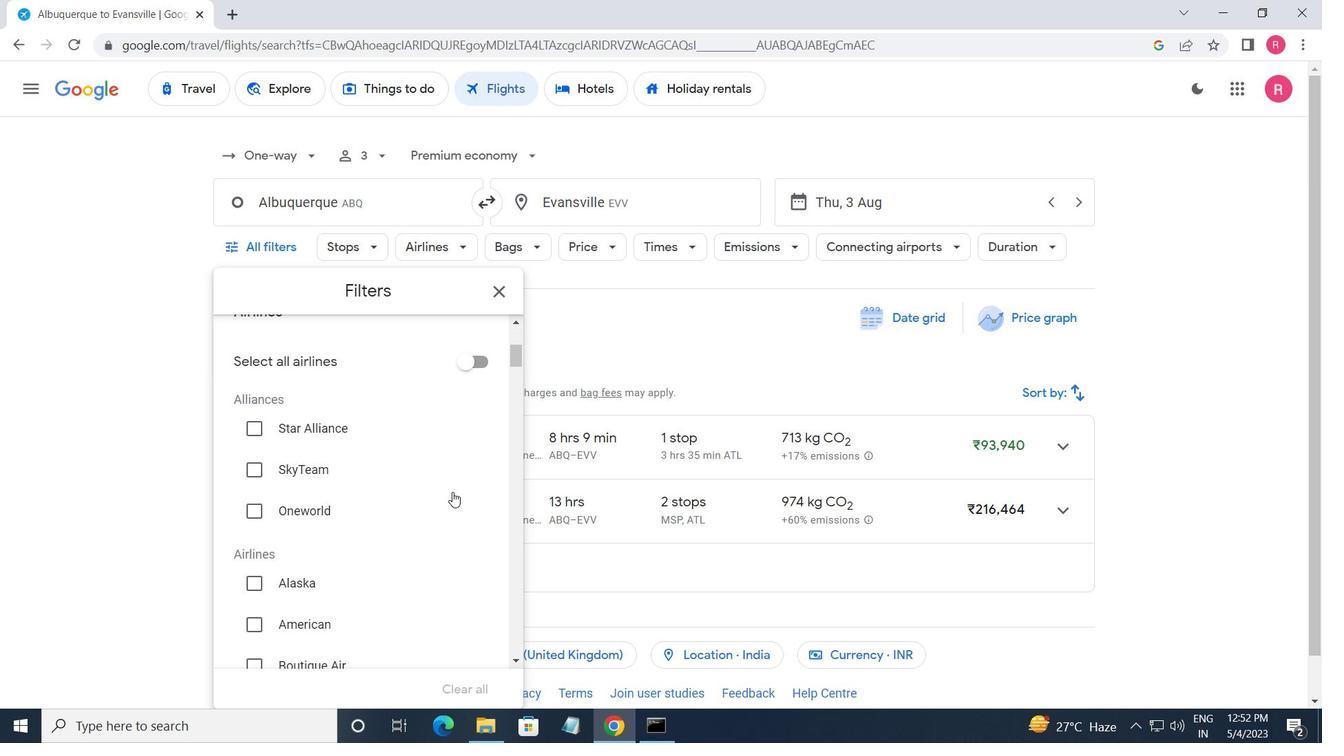 
Action: Mouse scrolled (452, 493) with delta (0, 0)
Screenshot: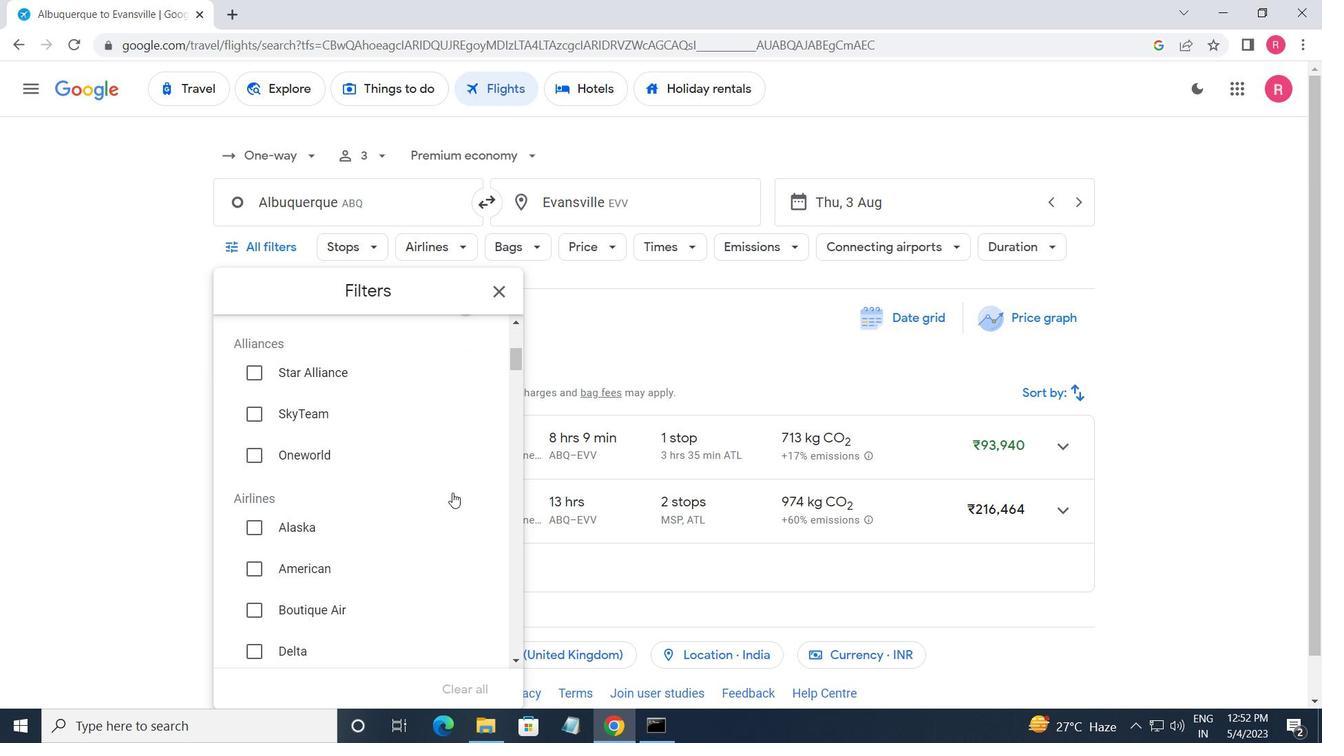 
Action: Mouse scrolled (452, 493) with delta (0, 0)
Screenshot: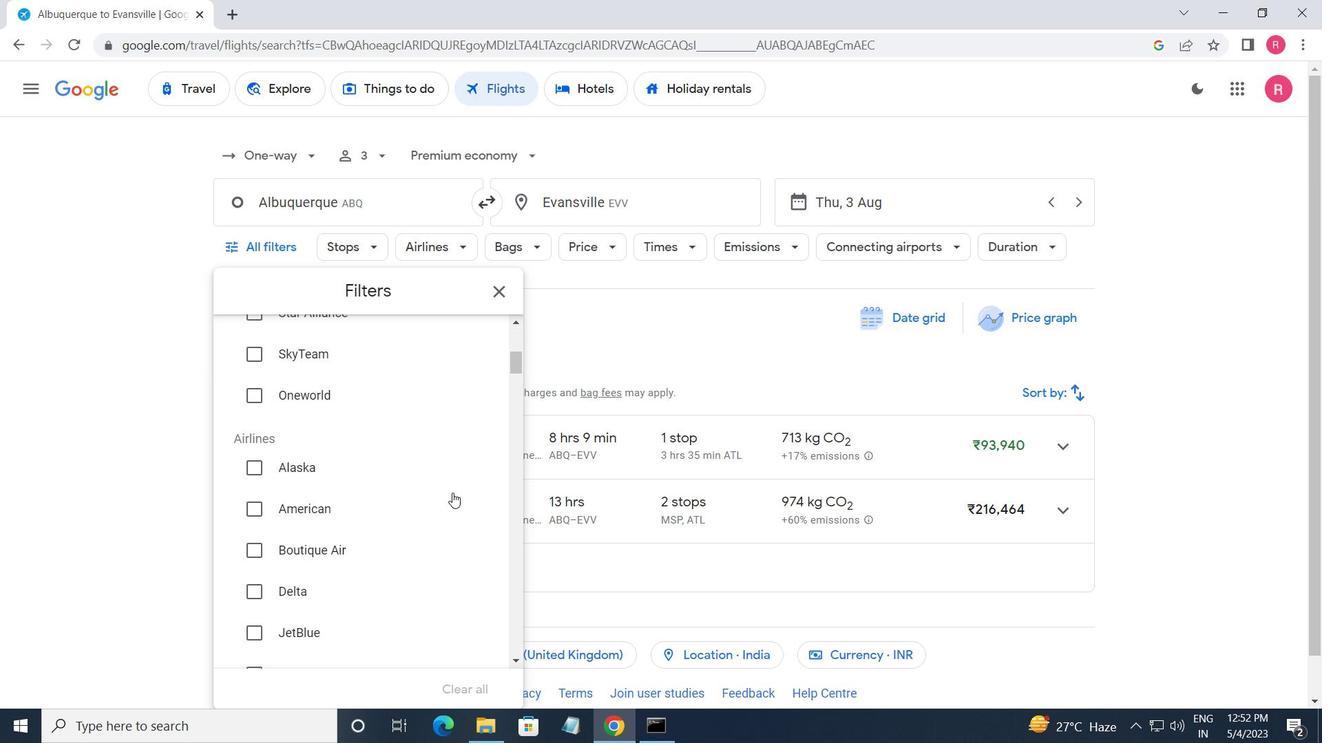 
Action: Mouse moved to (455, 497)
Screenshot: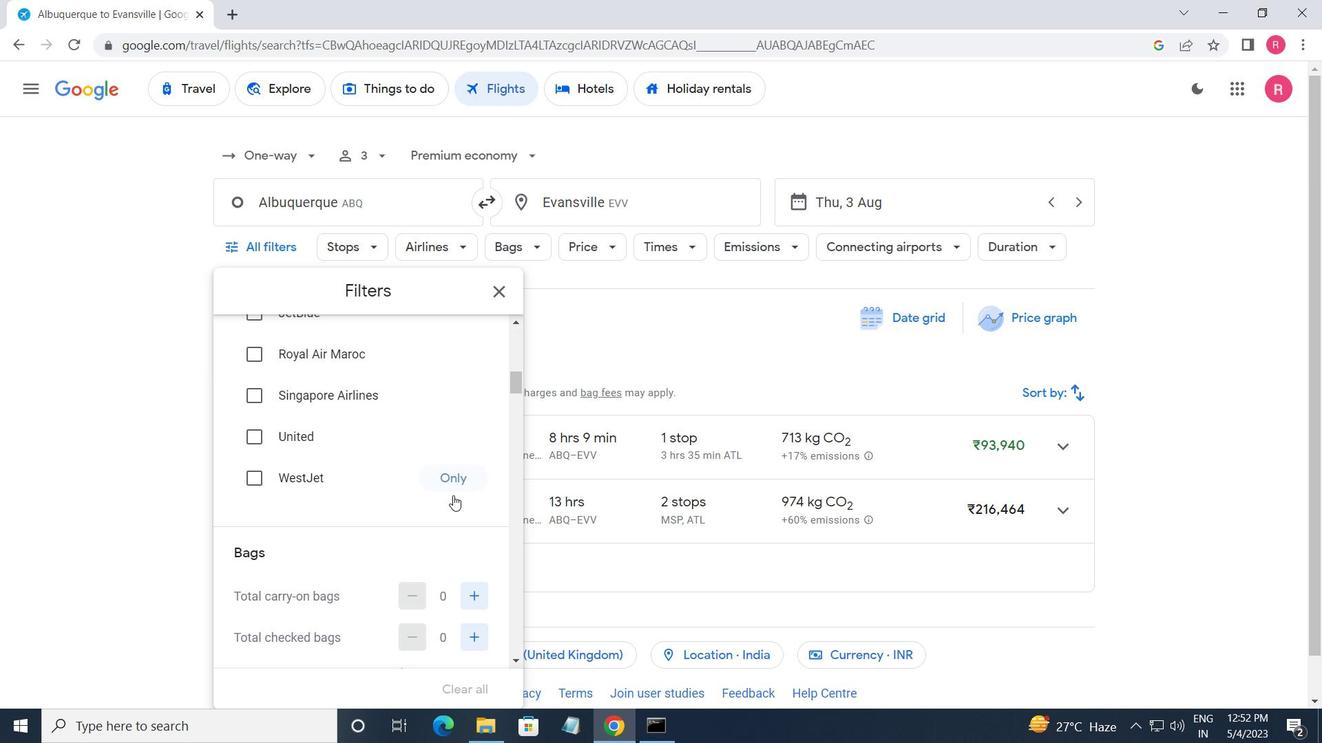 
Action: Mouse scrolled (455, 497) with delta (0, 0)
Screenshot: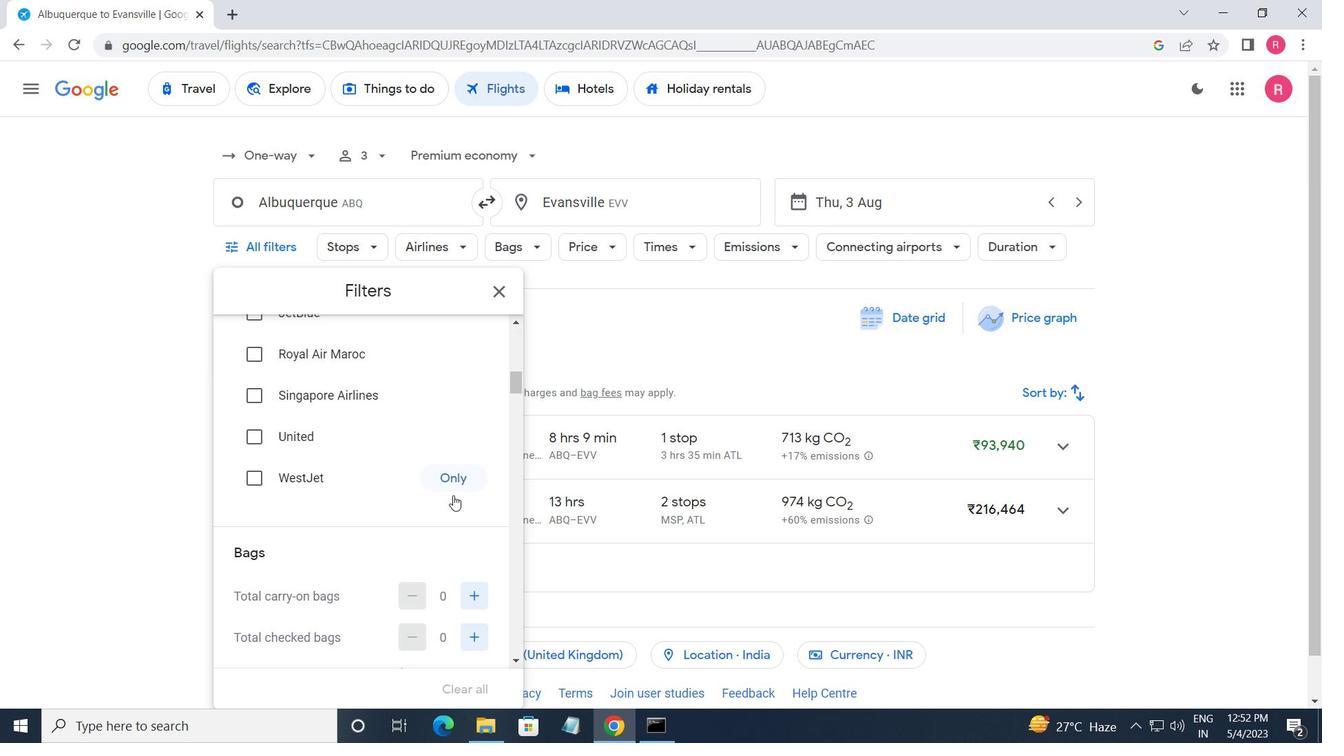 
Action: Mouse moved to (455, 497)
Screenshot: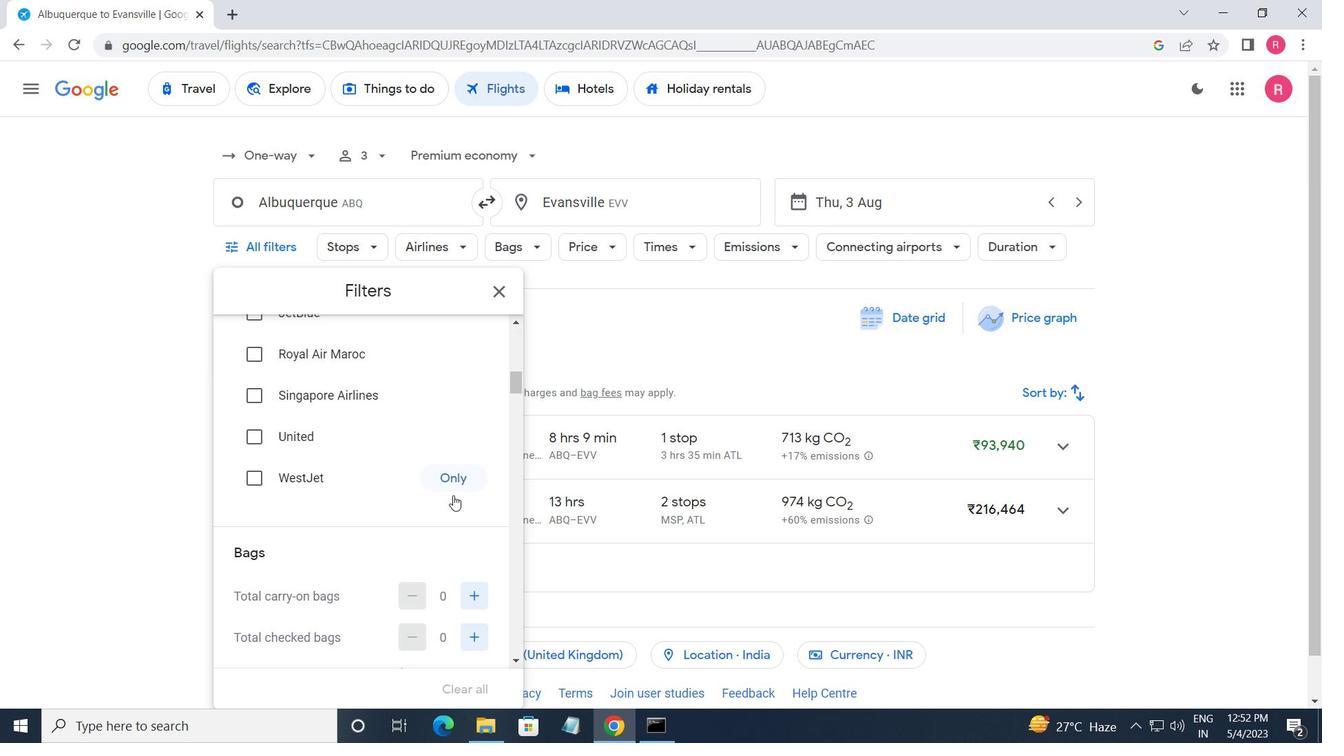 
Action: Mouse scrolled (455, 497) with delta (0, 0)
Screenshot: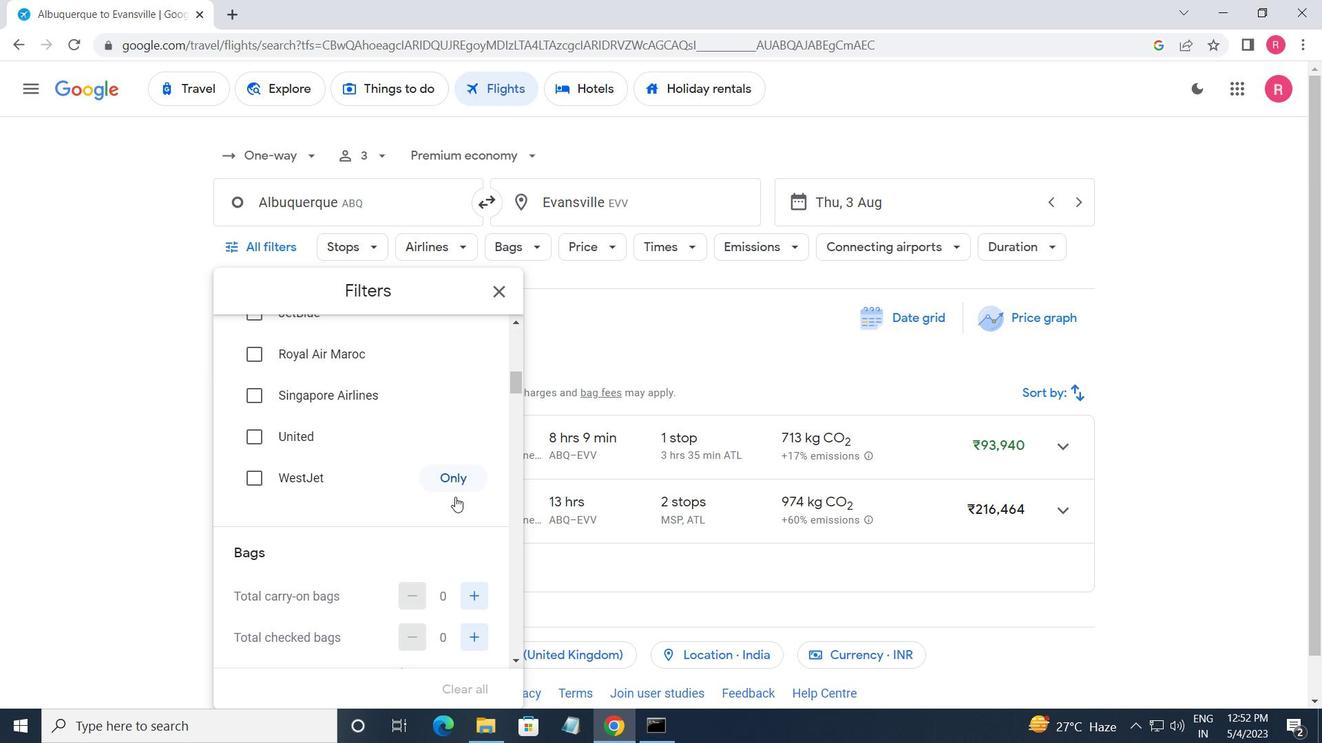 
Action: Mouse moved to (473, 423)
Screenshot: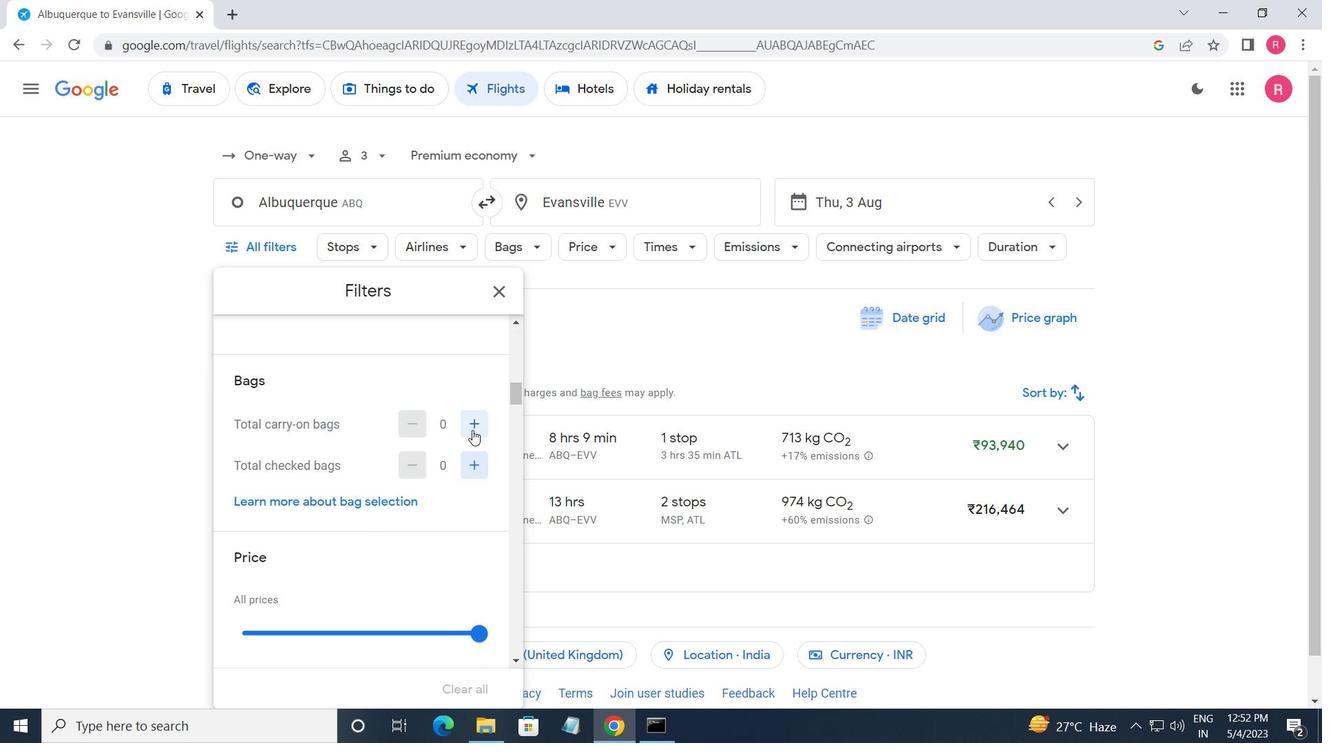 
Action: Mouse pressed left at (473, 423)
Screenshot: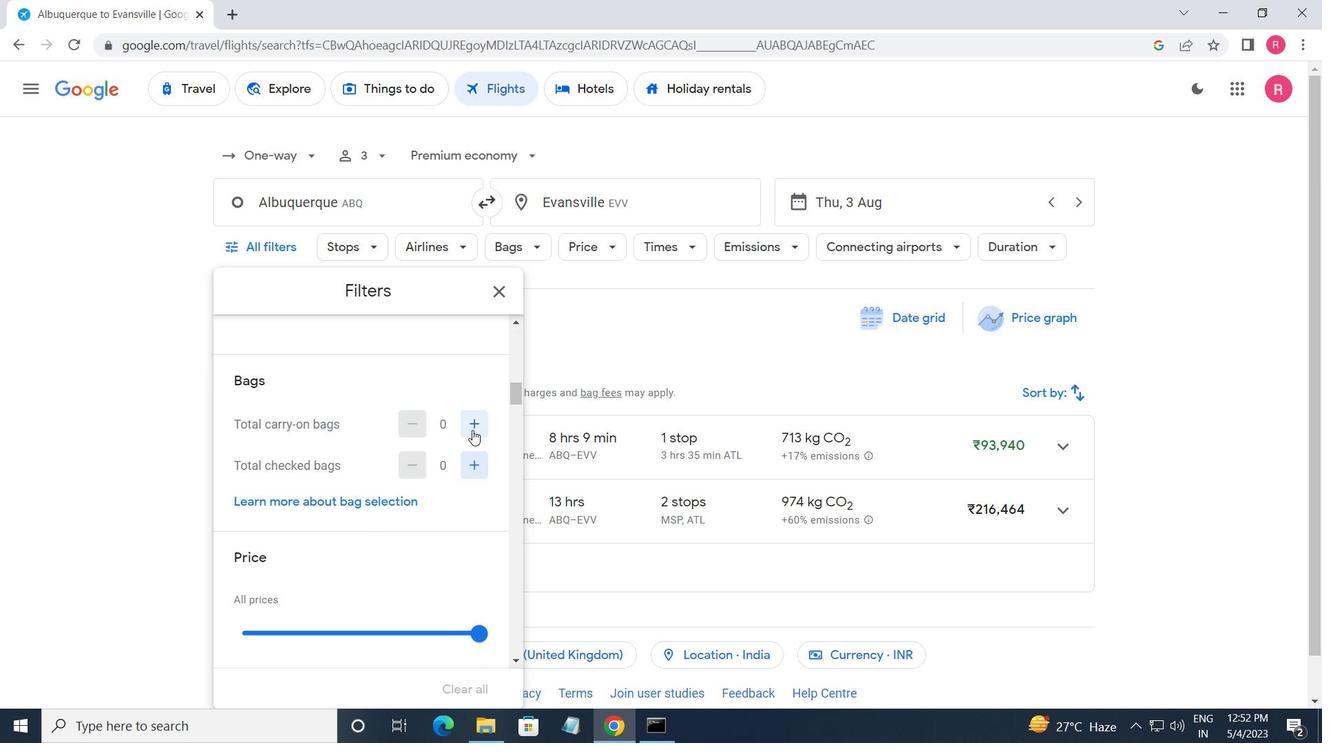 
Action: Mouse pressed left at (473, 423)
Screenshot: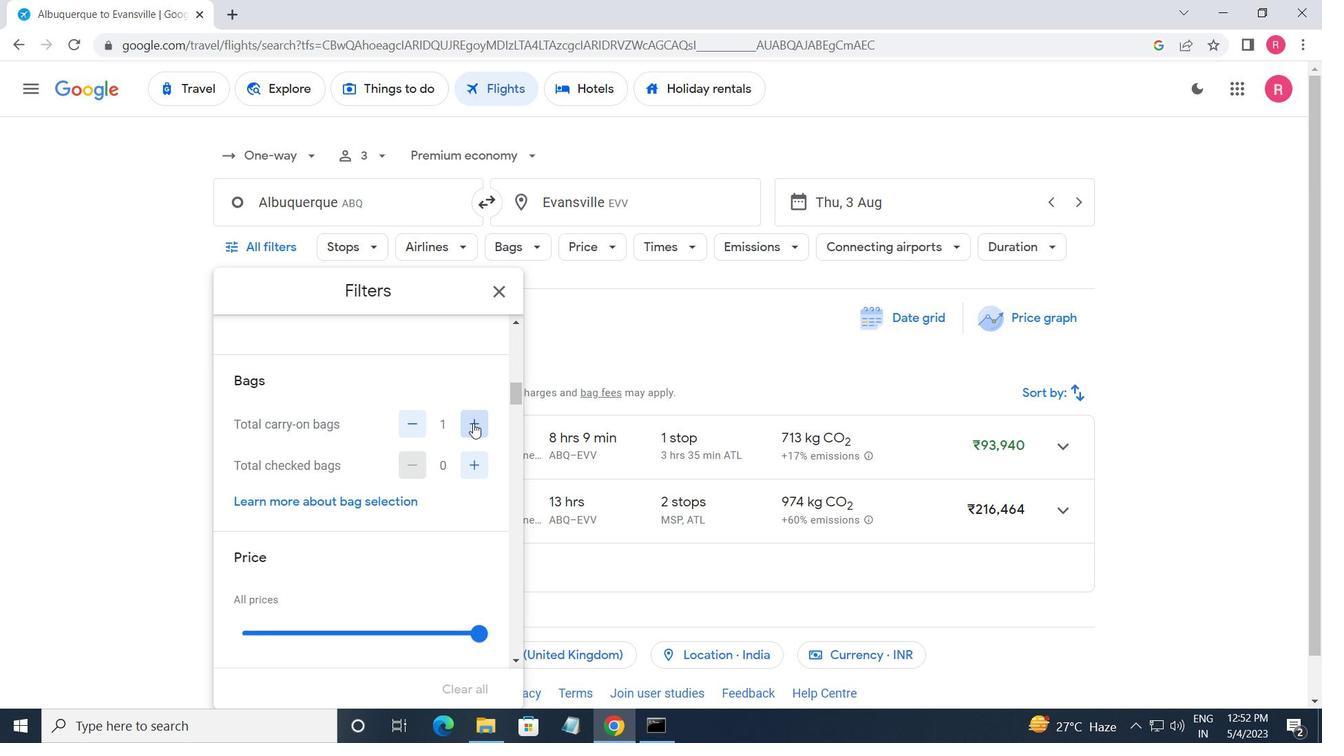 
Action: Mouse moved to (473, 427)
Screenshot: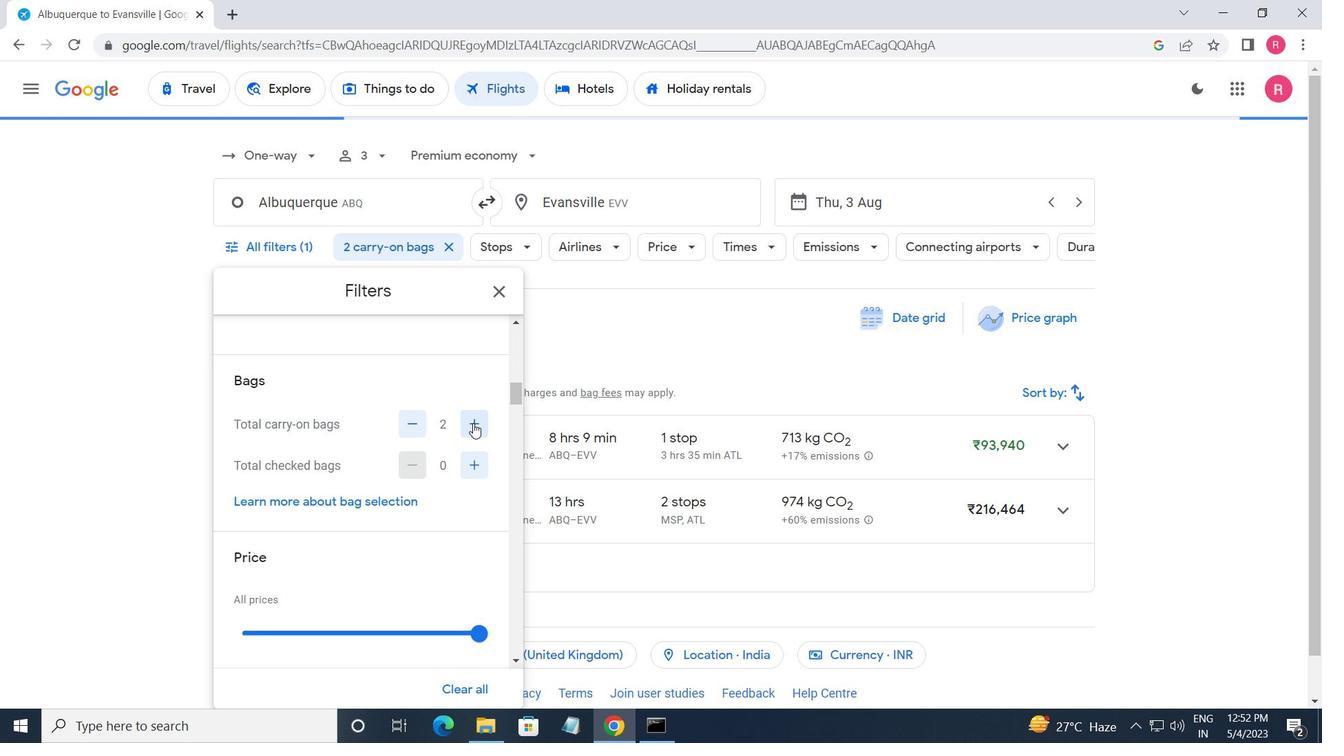 
Action: Mouse scrolled (473, 426) with delta (0, 0)
Screenshot: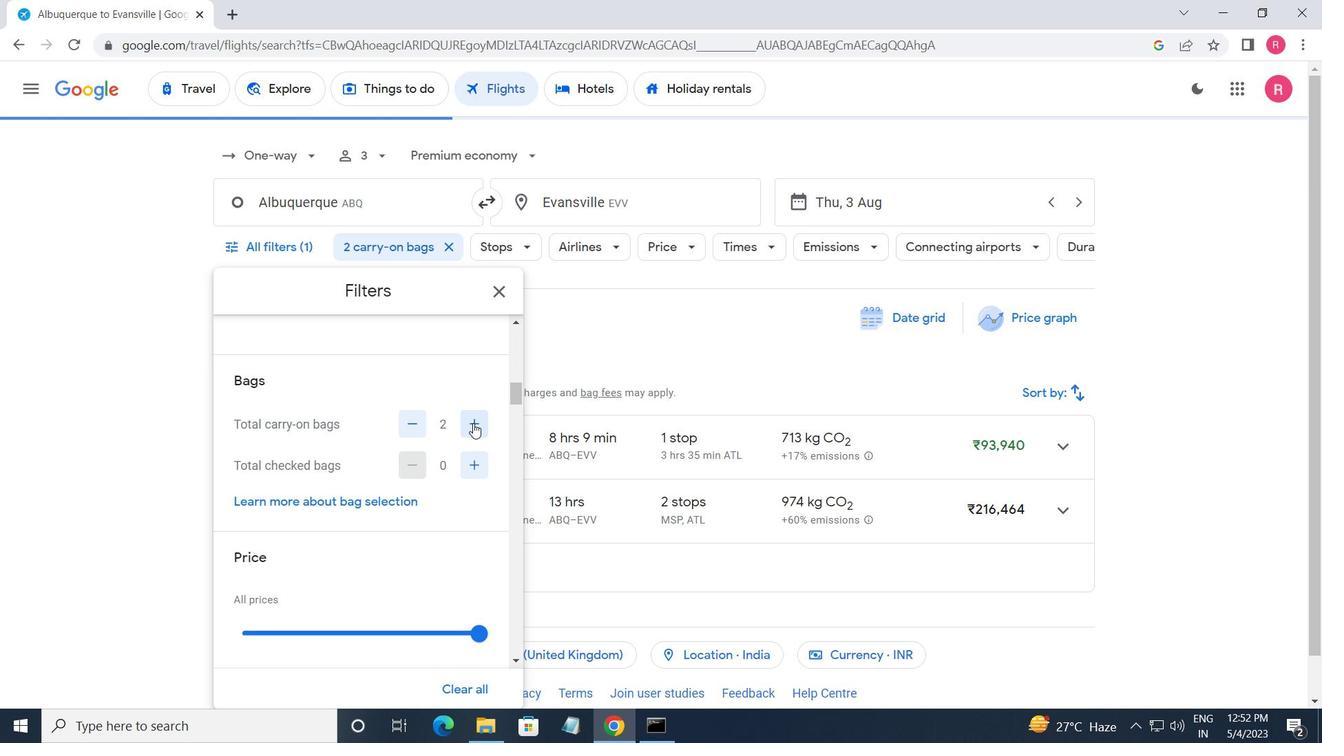 
Action: Mouse moved to (473, 386)
Screenshot: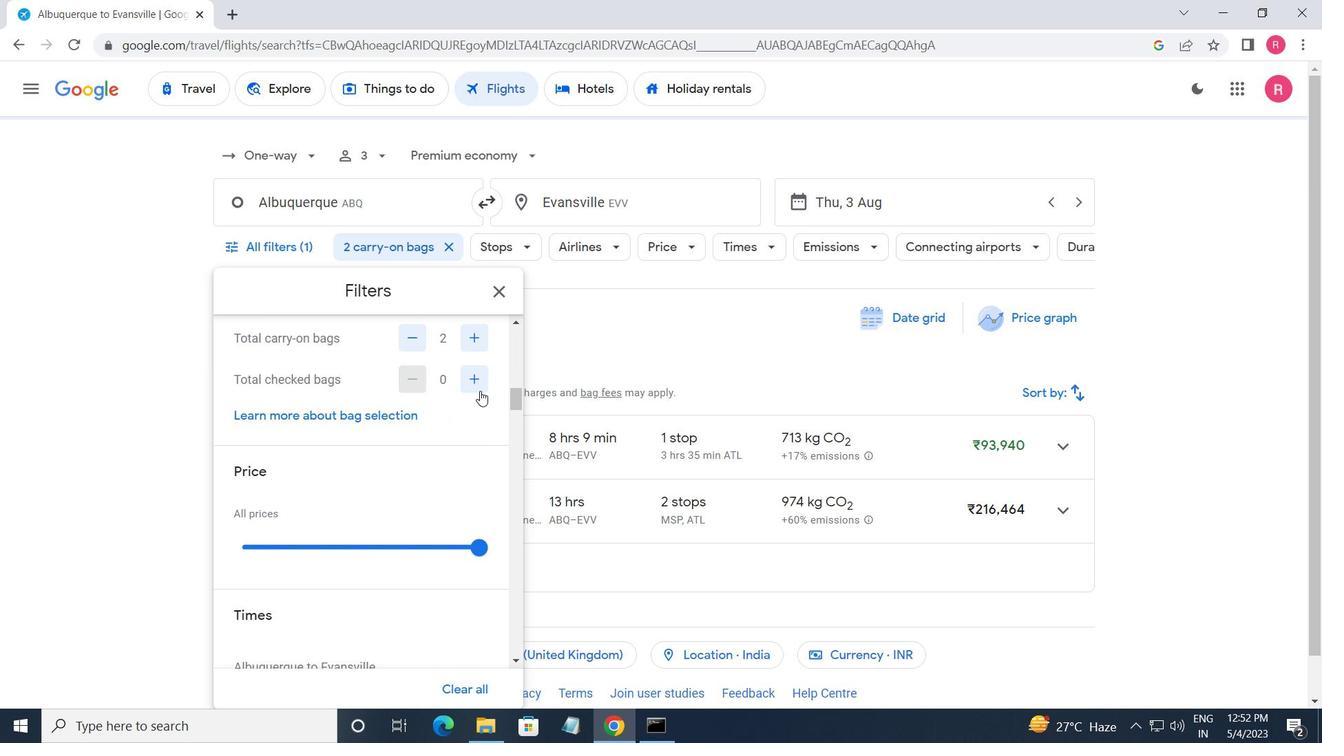 
Action: Mouse pressed left at (473, 386)
Screenshot: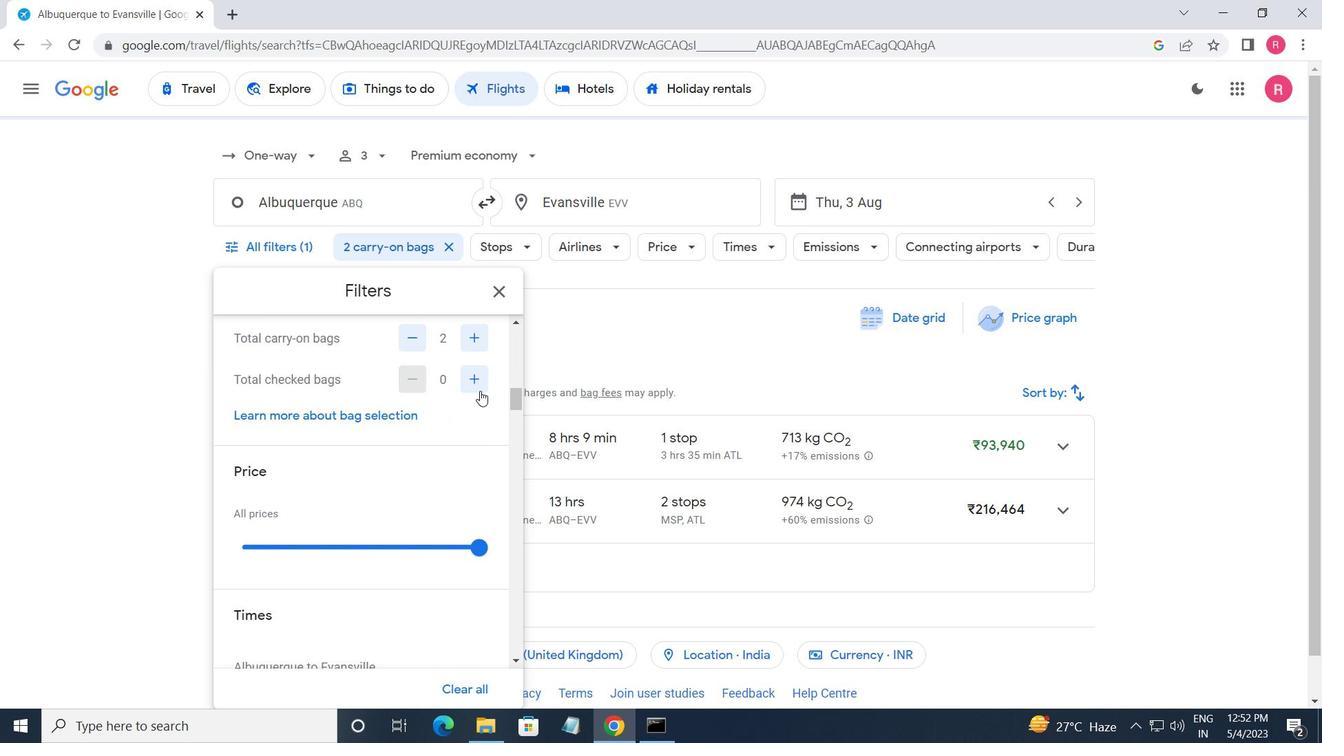 
Action: Mouse moved to (473, 385)
Screenshot: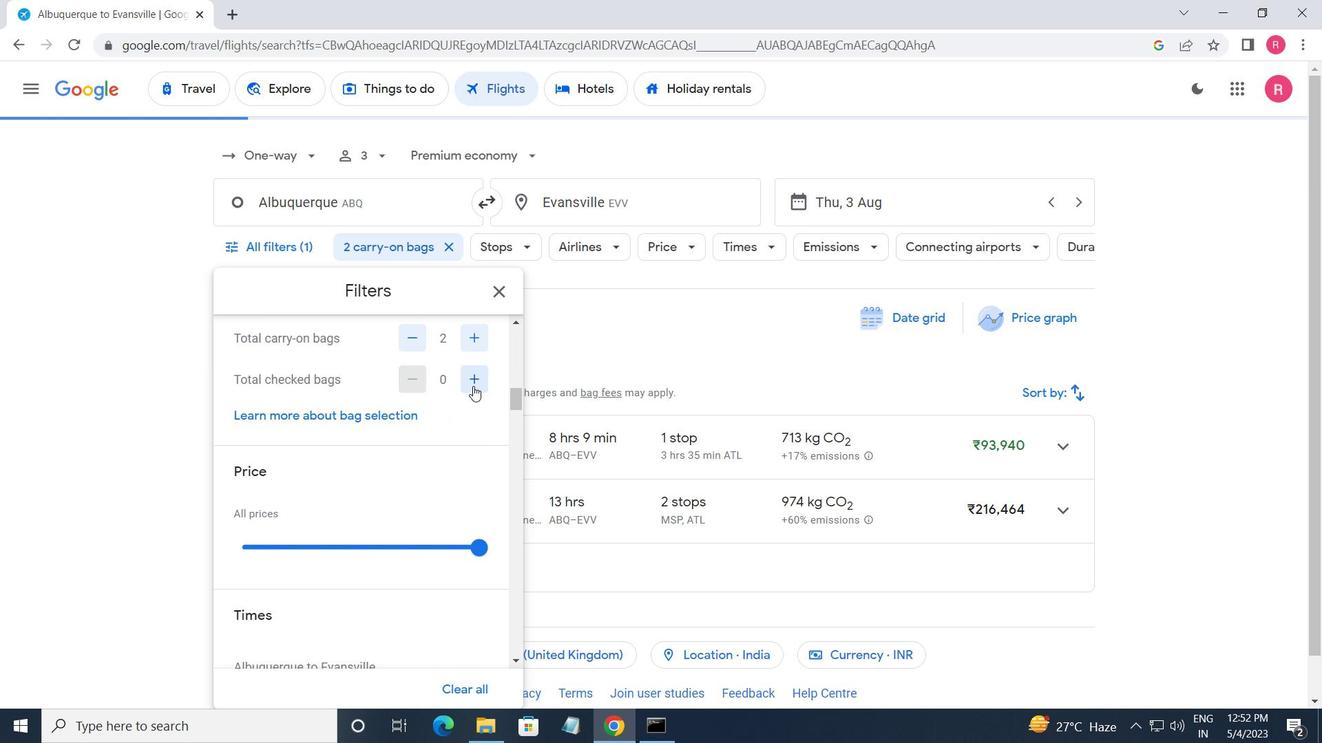 
Action: Mouse pressed left at (473, 385)
Screenshot: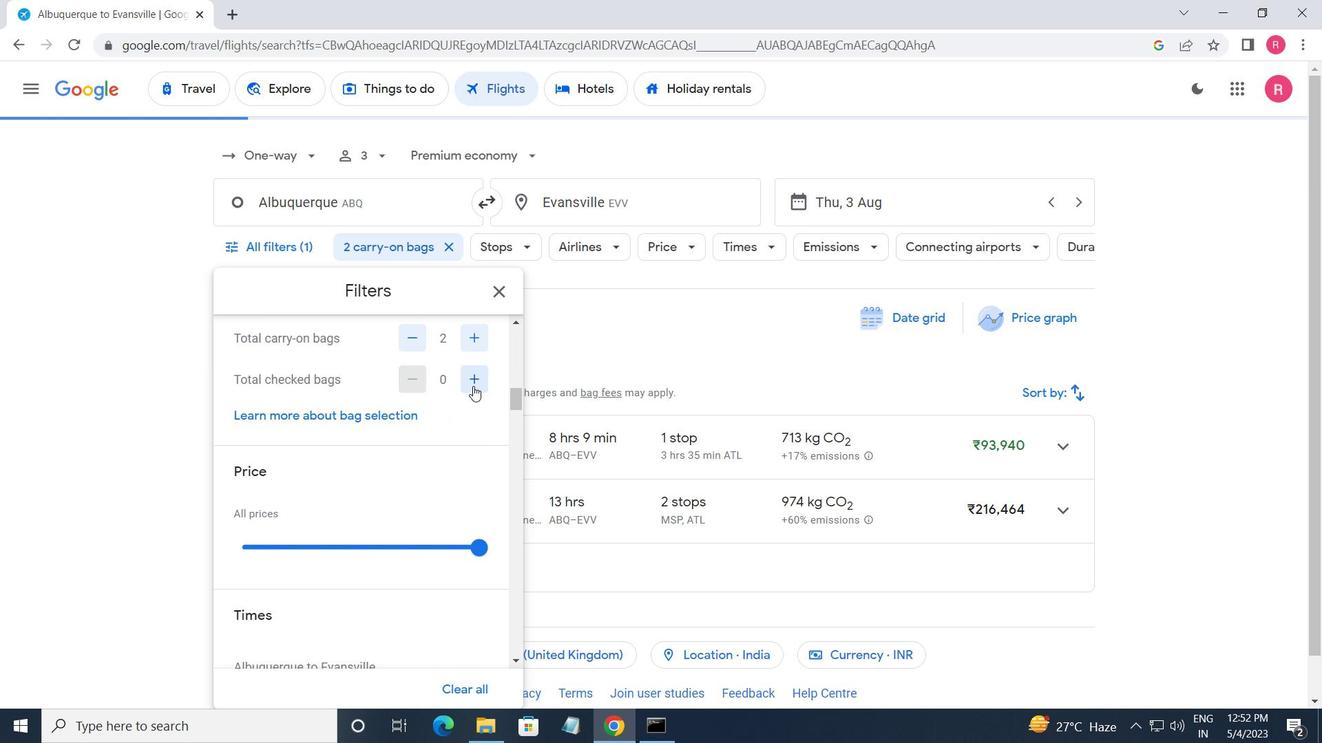 
Action: Mouse moved to (473, 385)
Screenshot: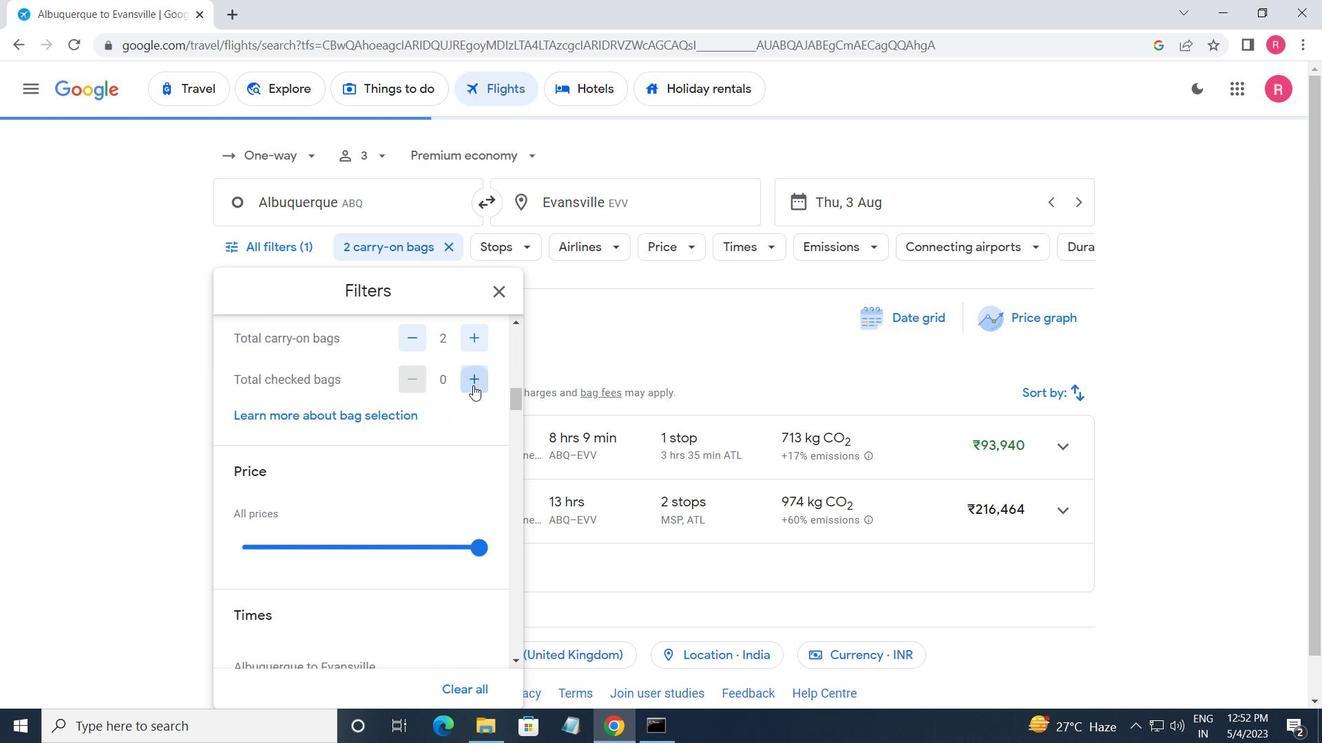 
Action: Mouse pressed left at (473, 385)
Screenshot: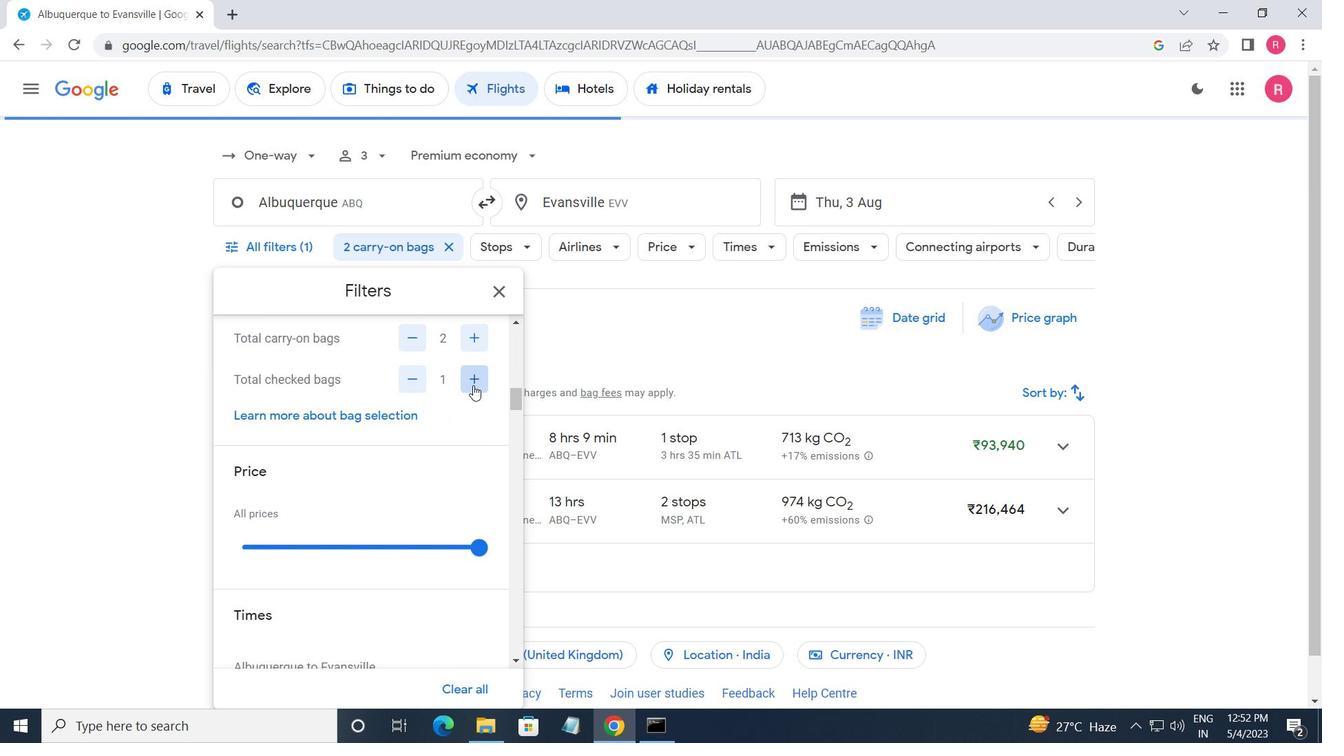 
Action: Mouse moved to (471, 384)
Screenshot: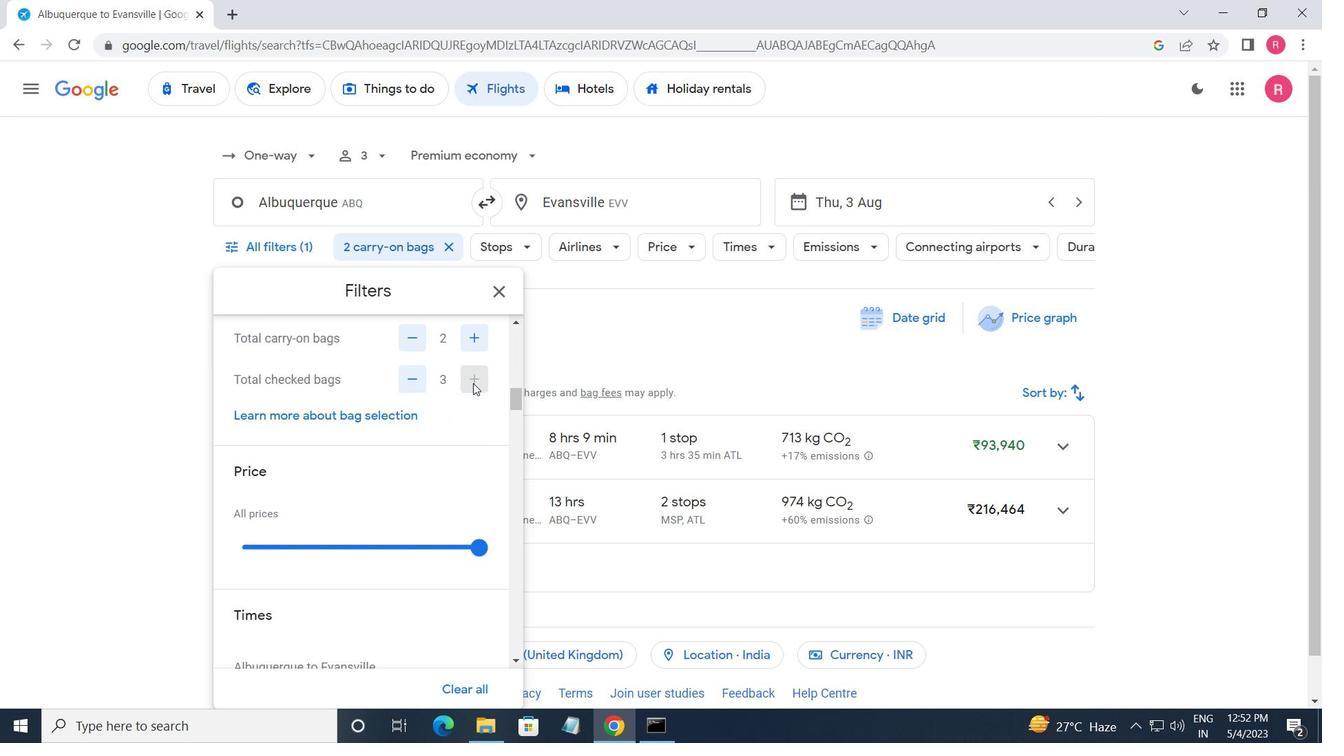 
Action: Mouse pressed left at (471, 384)
Screenshot: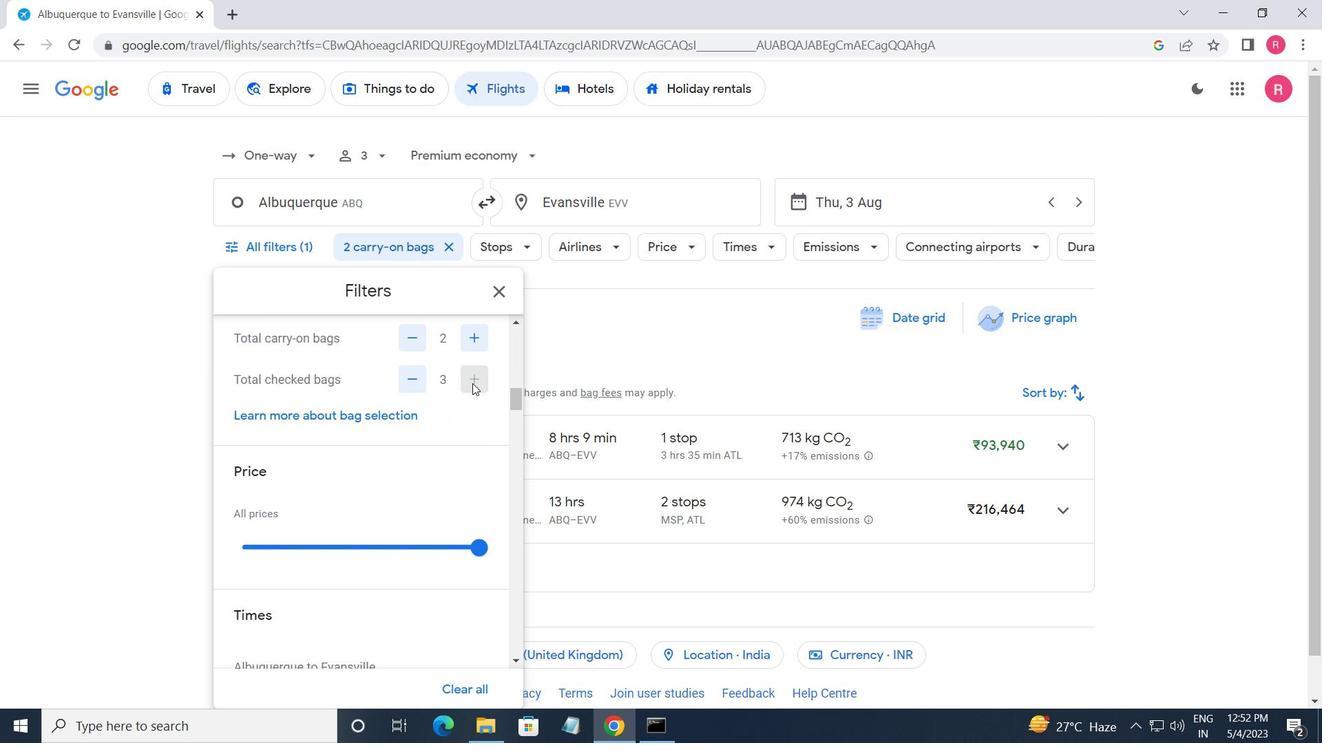 
Action: Mouse moved to (474, 390)
Screenshot: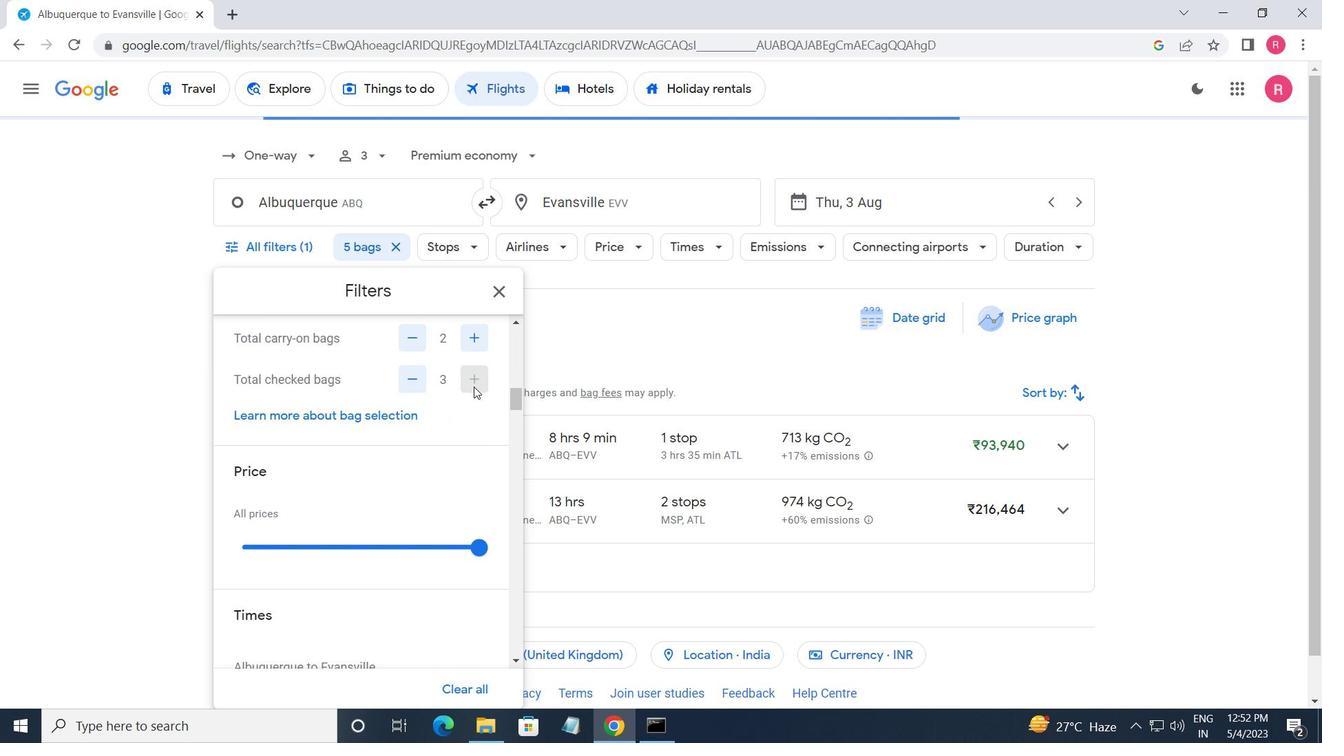 
Action: Mouse scrolled (474, 389) with delta (0, 0)
Screenshot: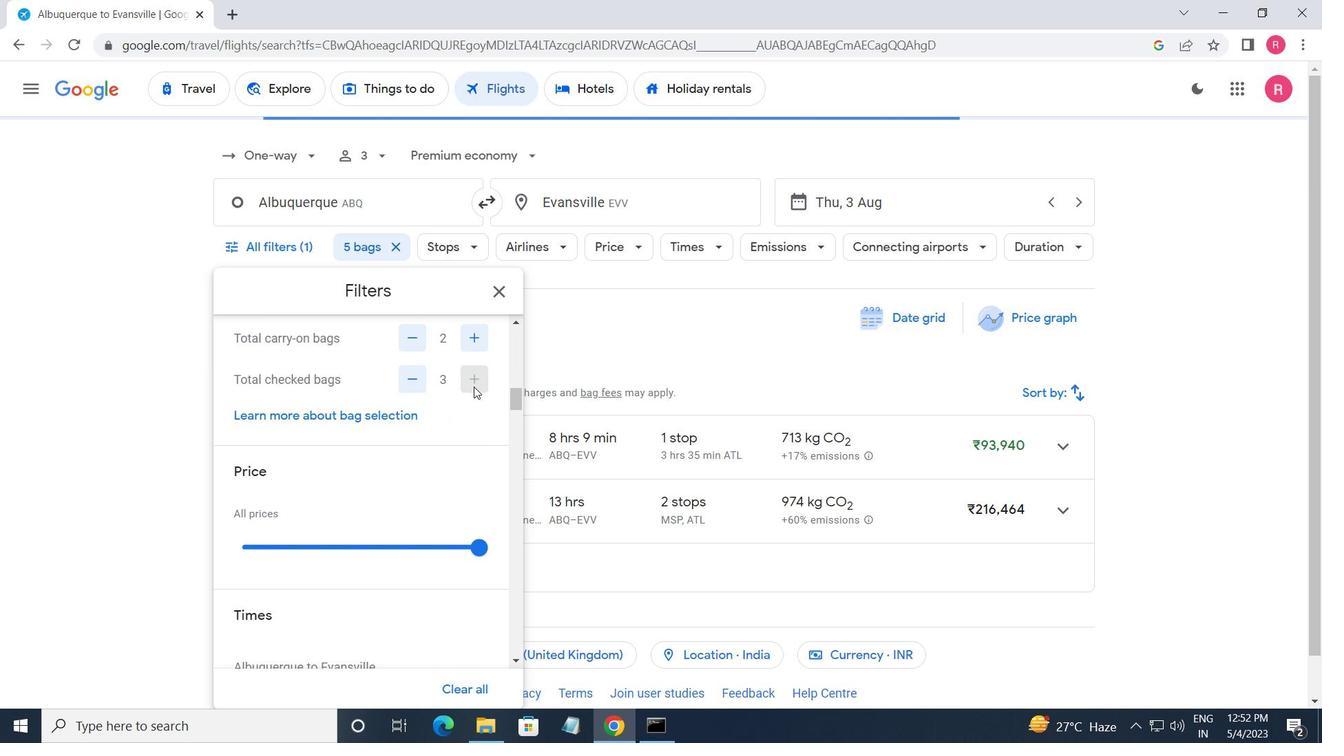 
Action: Mouse moved to (472, 398)
Screenshot: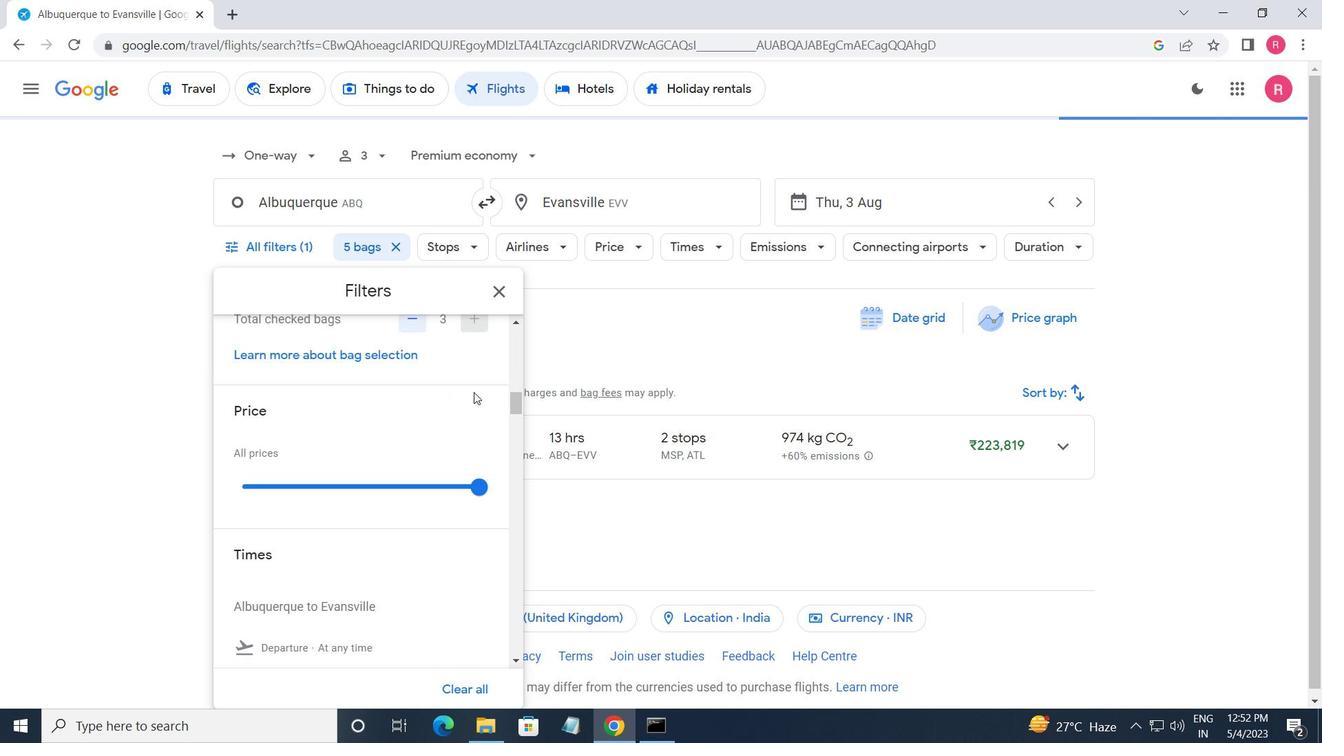 
Action: Mouse scrolled (472, 398) with delta (0, 0)
Screenshot: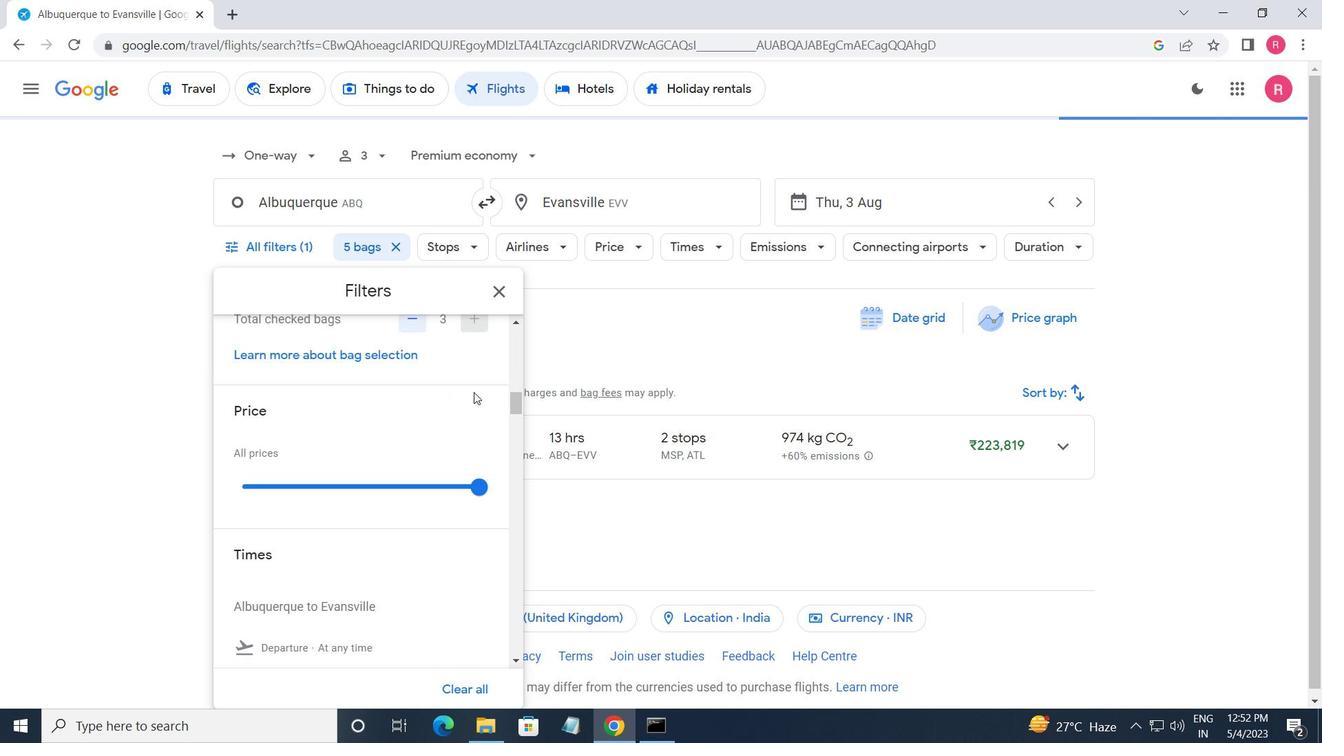 
Action: Mouse moved to (475, 384)
Screenshot: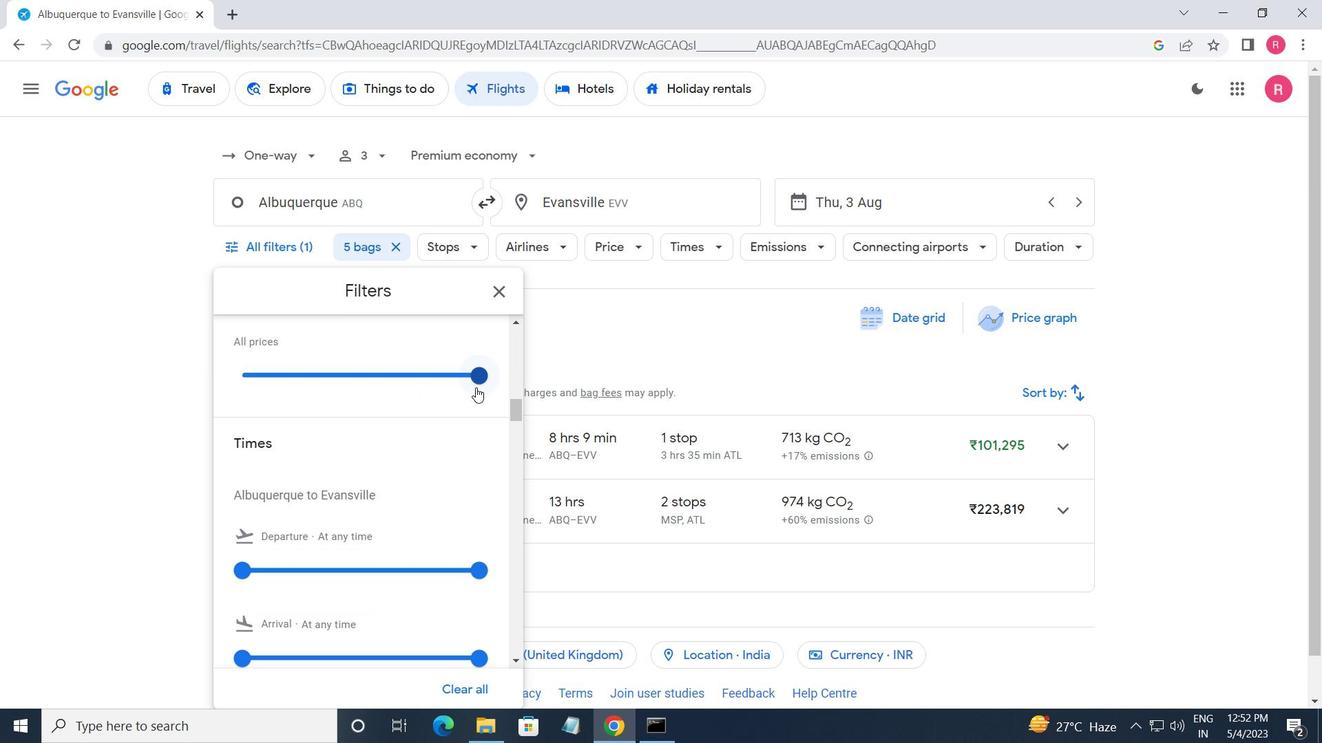 
Action: Mouse pressed left at (475, 384)
Screenshot: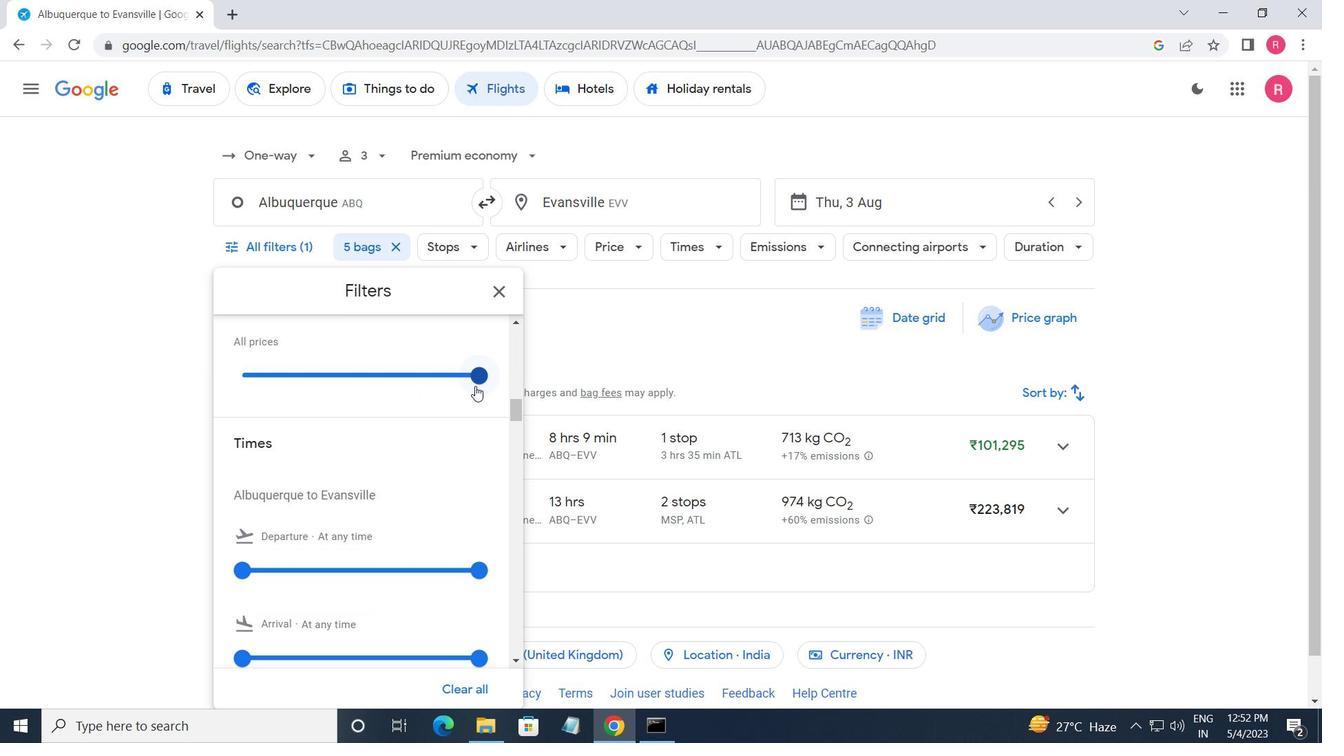 
Action: Mouse moved to (382, 451)
Screenshot: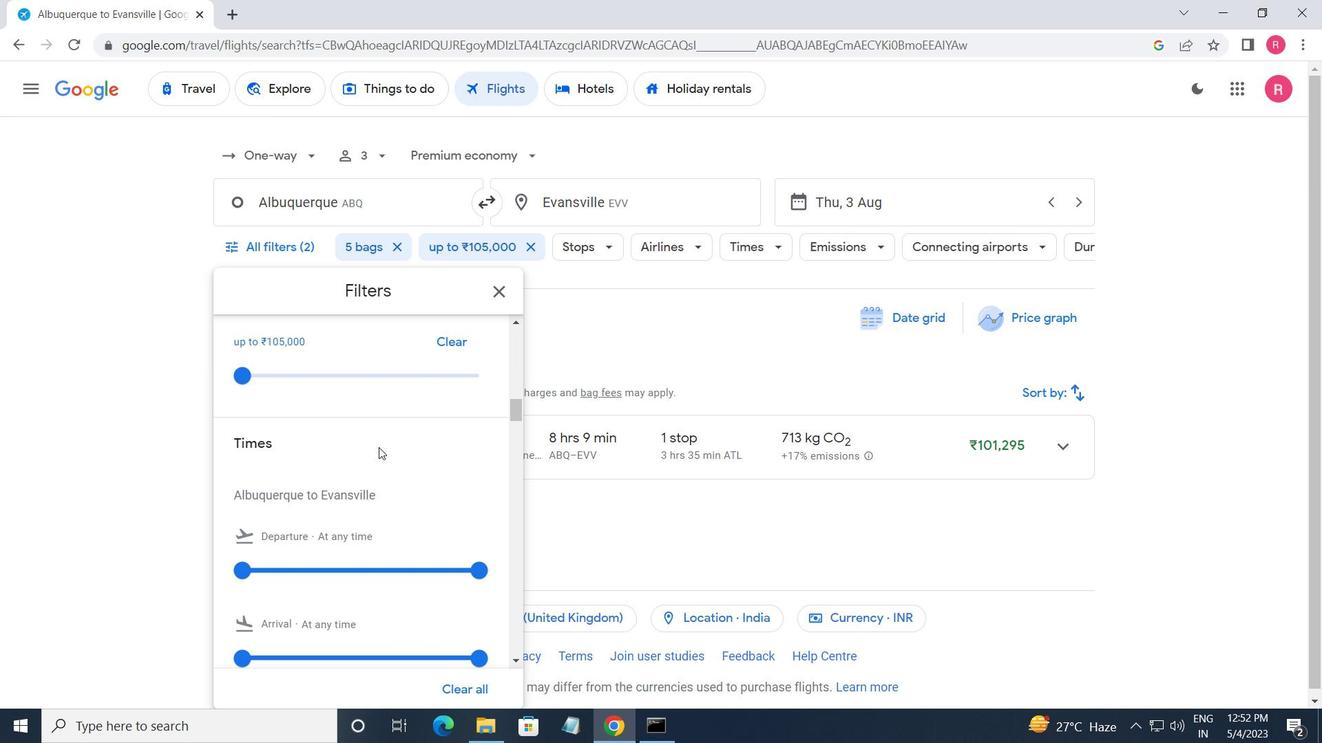 
Action: Mouse scrolled (382, 450) with delta (0, 0)
Screenshot: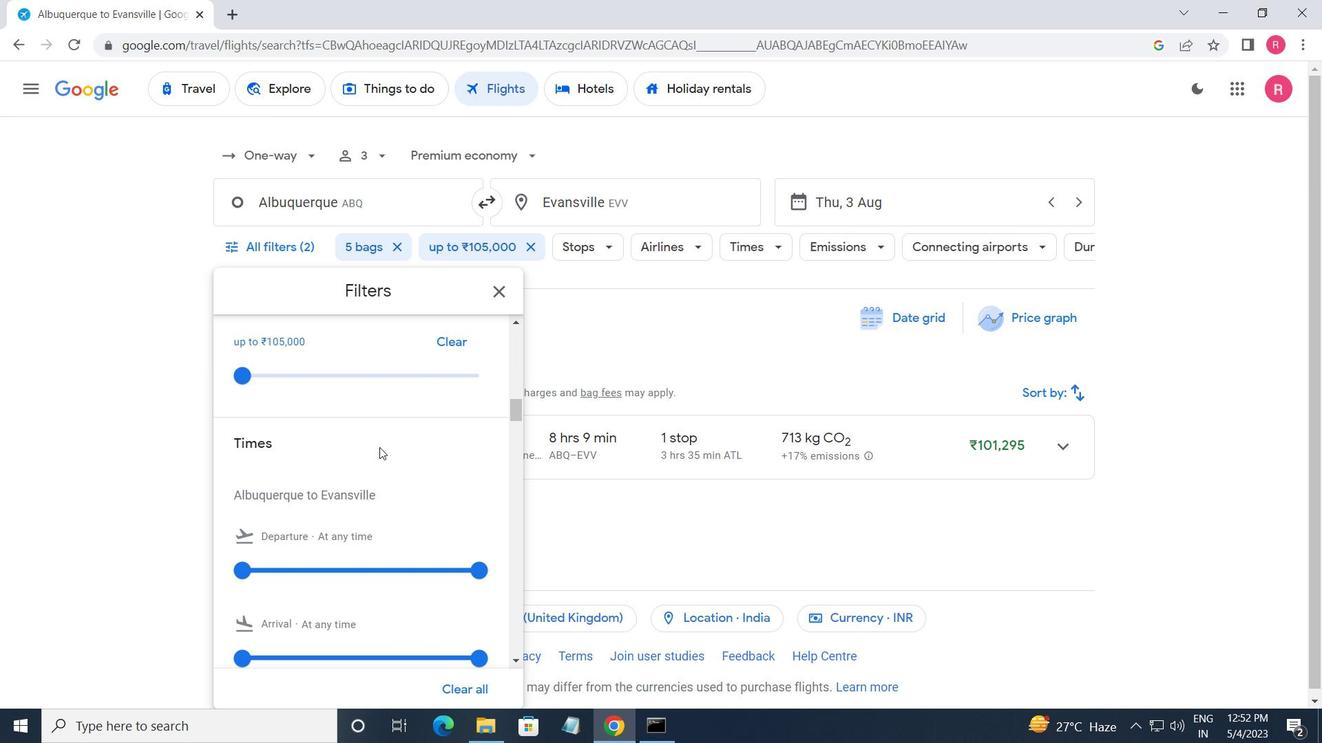 
Action: Mouse moved to (241, 485)
Screenshot: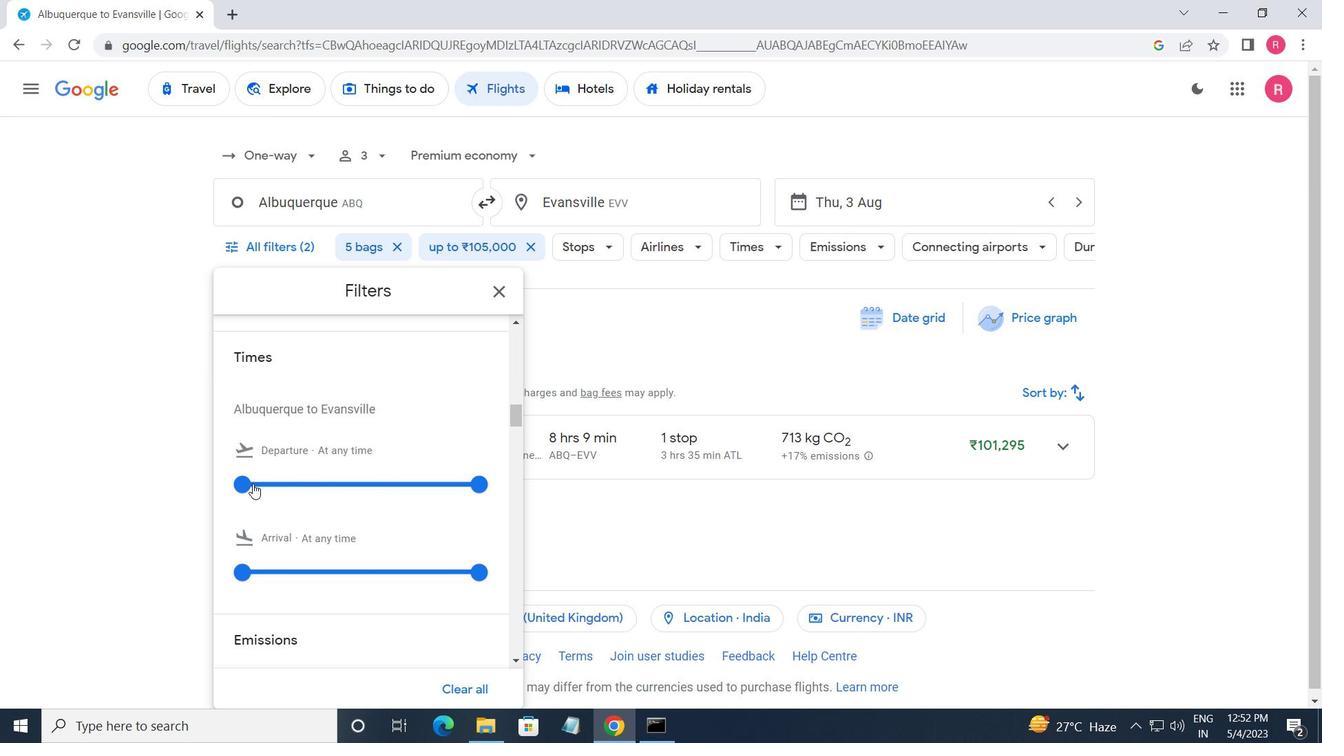 
Action: Mouse pressed left at (241, 485)
Screenshot: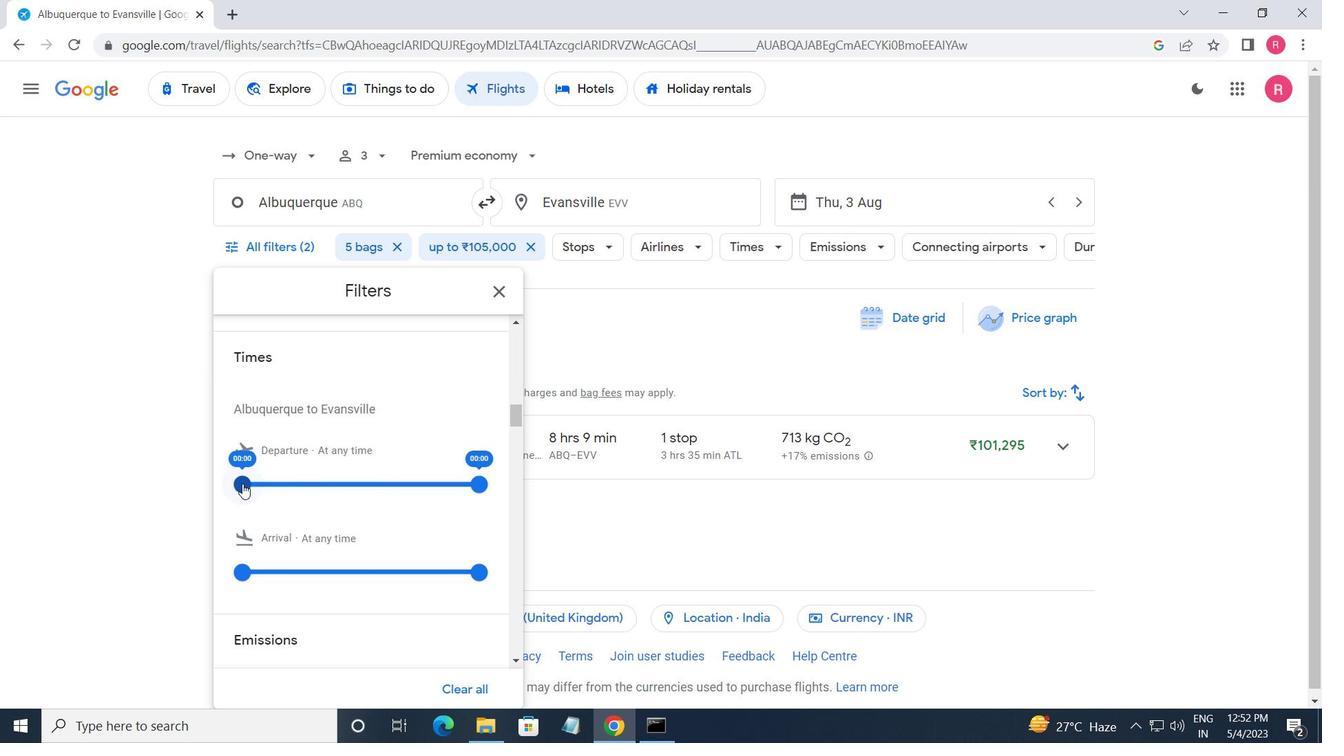 
Action: Mouse moved to (472, 483)
Screenshot: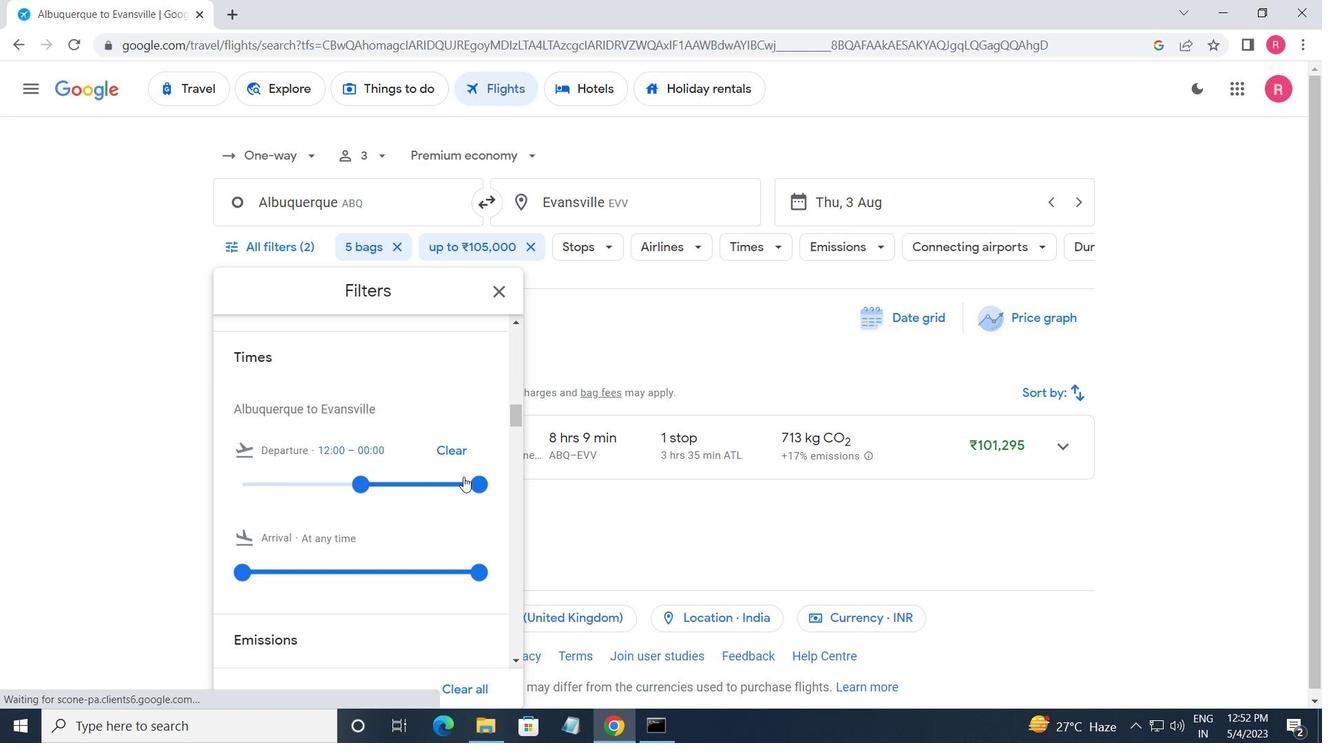 
Action: Mouse pressed left at (472, 483)
Screenshot: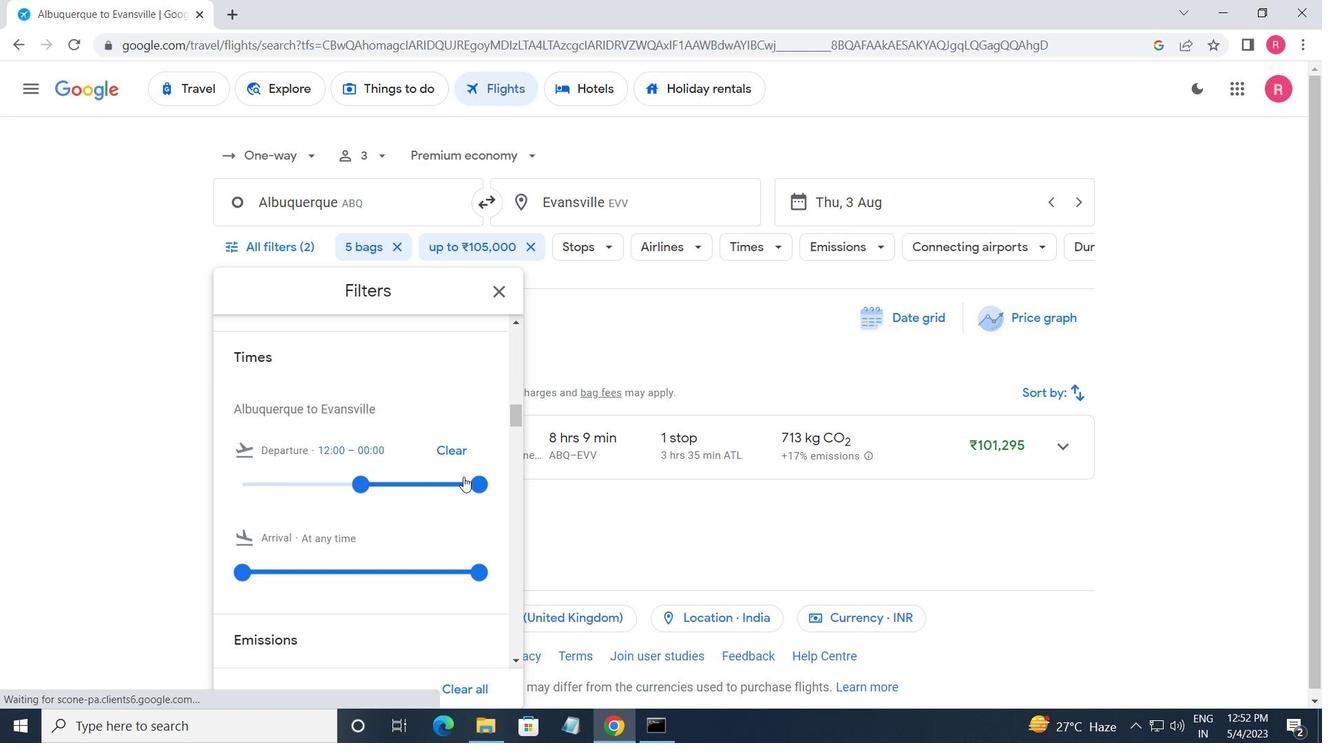 
Action: Mouse moved to (501, 285)
Screenshot: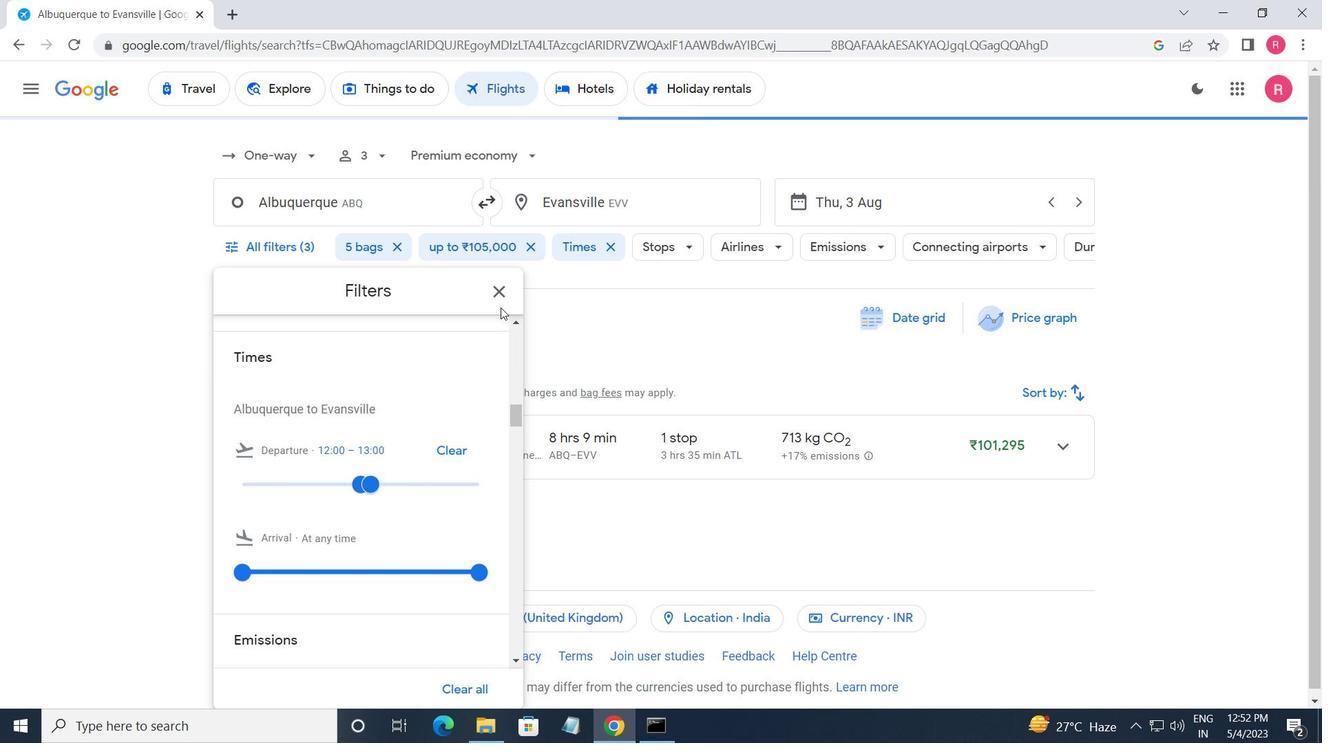 
Action: Mouse pressed left at (501, 285)
Screenshot: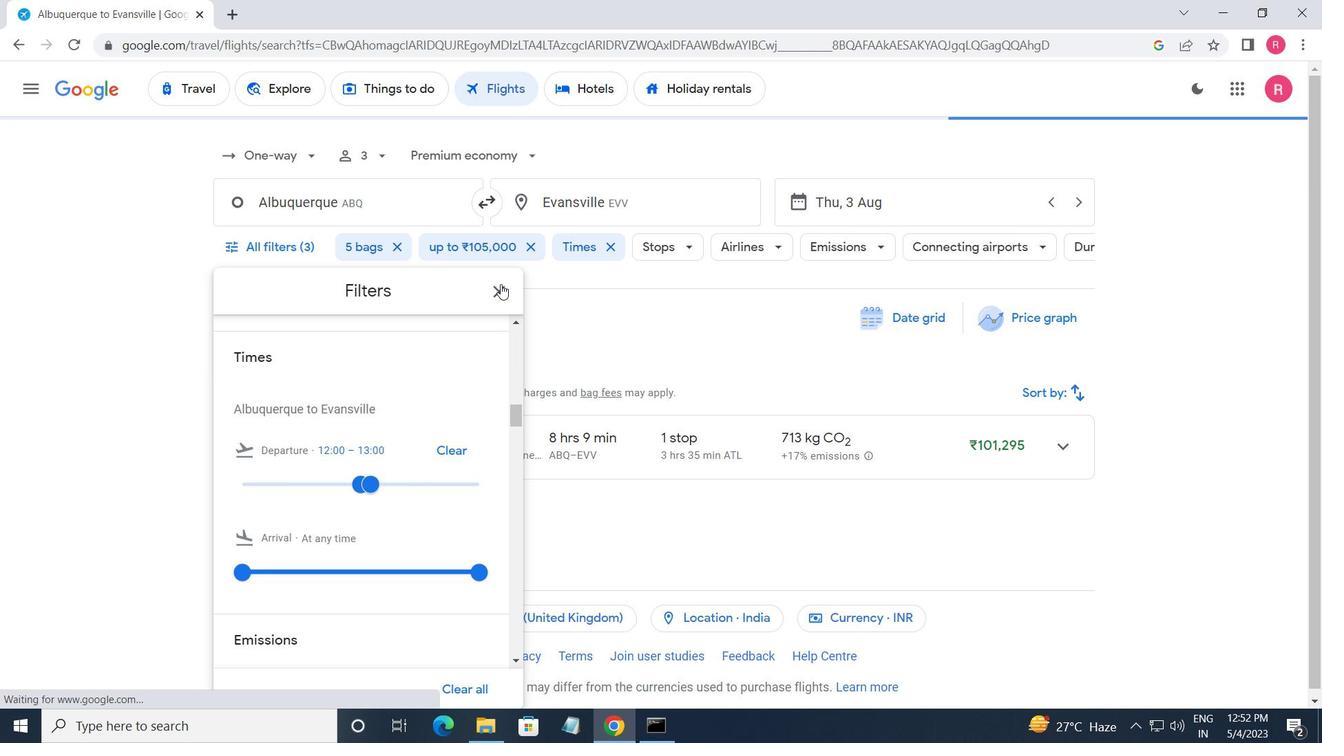 
Action: Mouse moved to (480, 326)
Screenshot: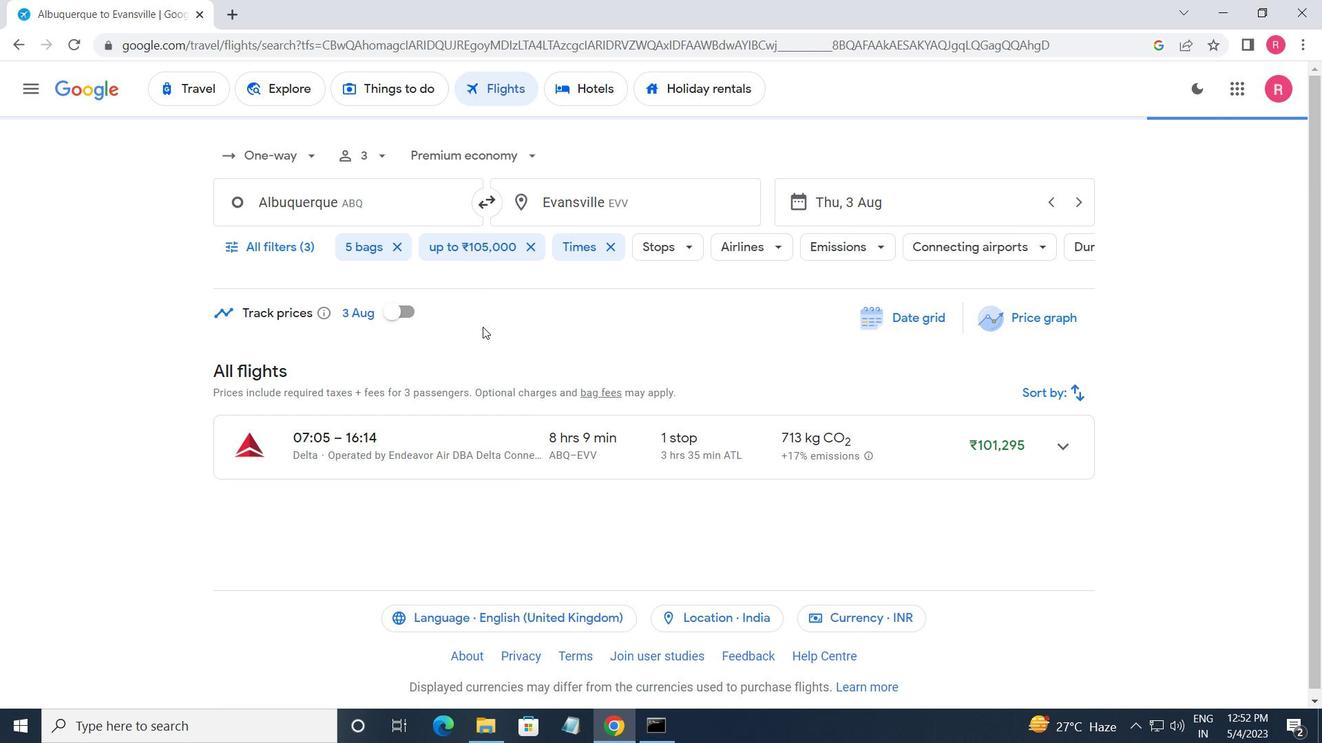 
